 Task: Find a one-way flight from San Diego to Jackson for 9 passengers in economy class on May 2, using American Airlines, with 2 carry-on bags, a price limit of 300,000 INR, and a departure time between 1:00 PM and 2:00 PM.
Action: Mouse moved to (260, 337)
Screenshot: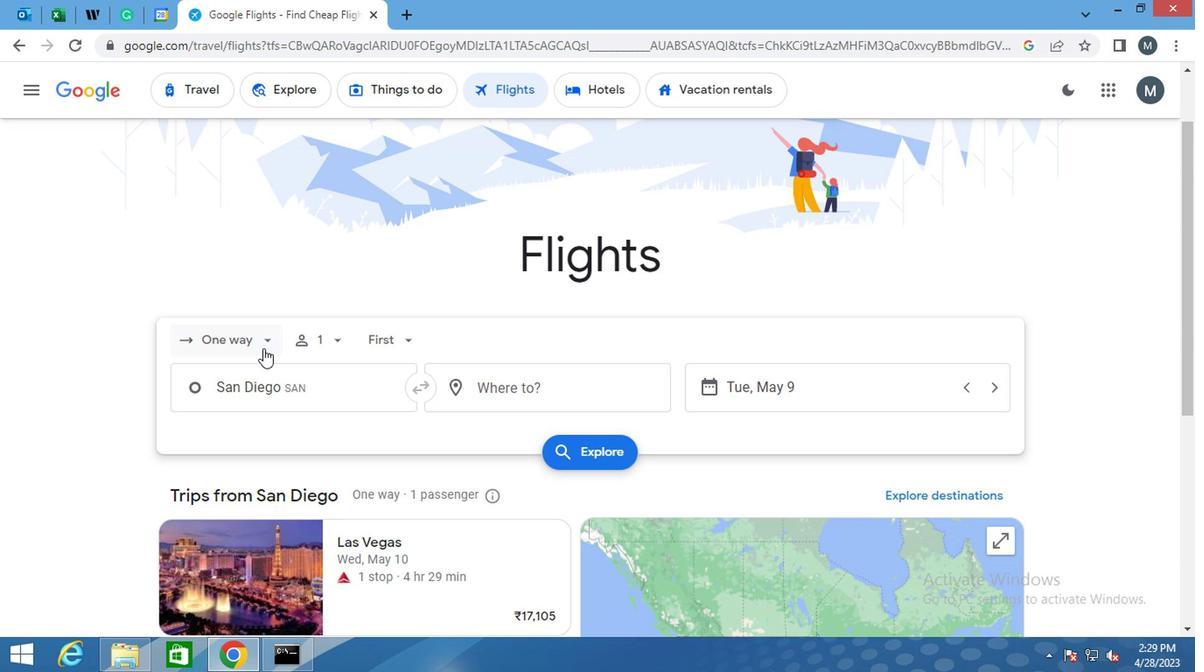 
Action: Mouse pressed left at (260, 337)
Screenshot: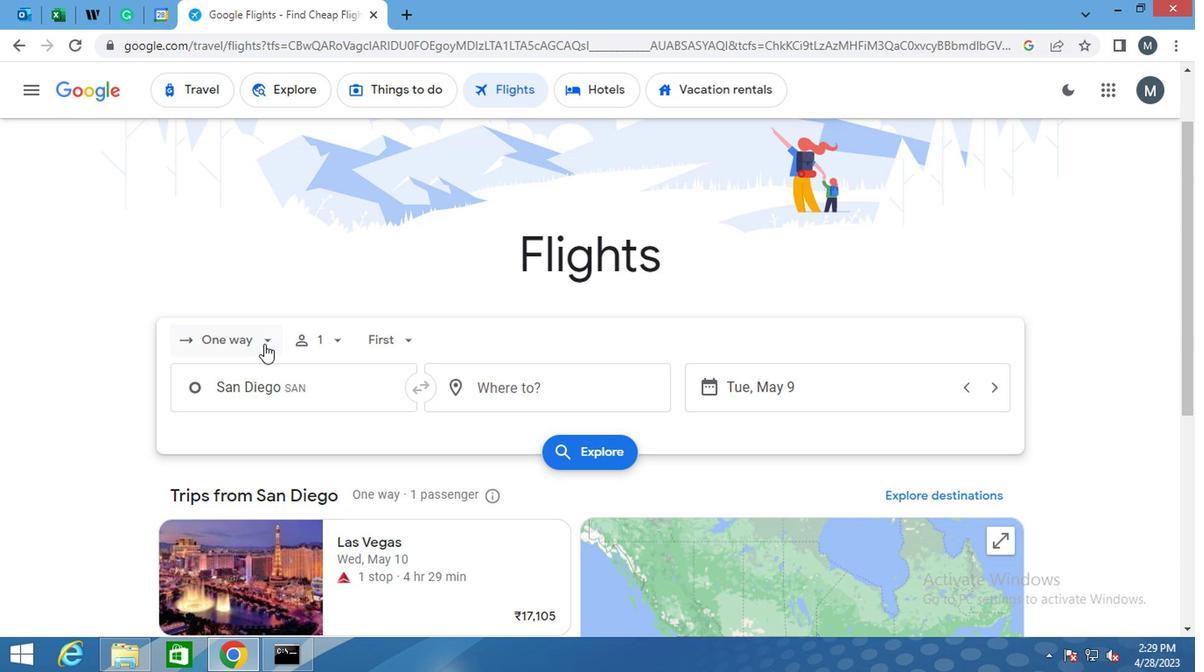 
Action: Mouse moved to (261, 411)
Screenshot: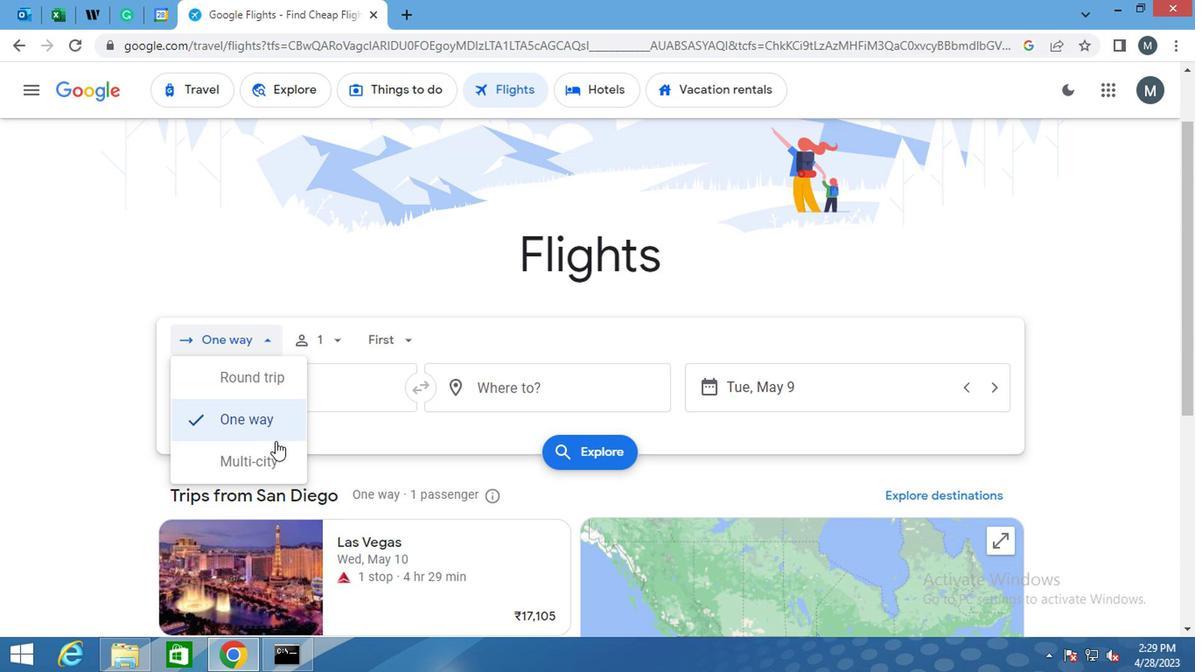 
Action: Mouse pressed left at (261, 411)
Screenshot: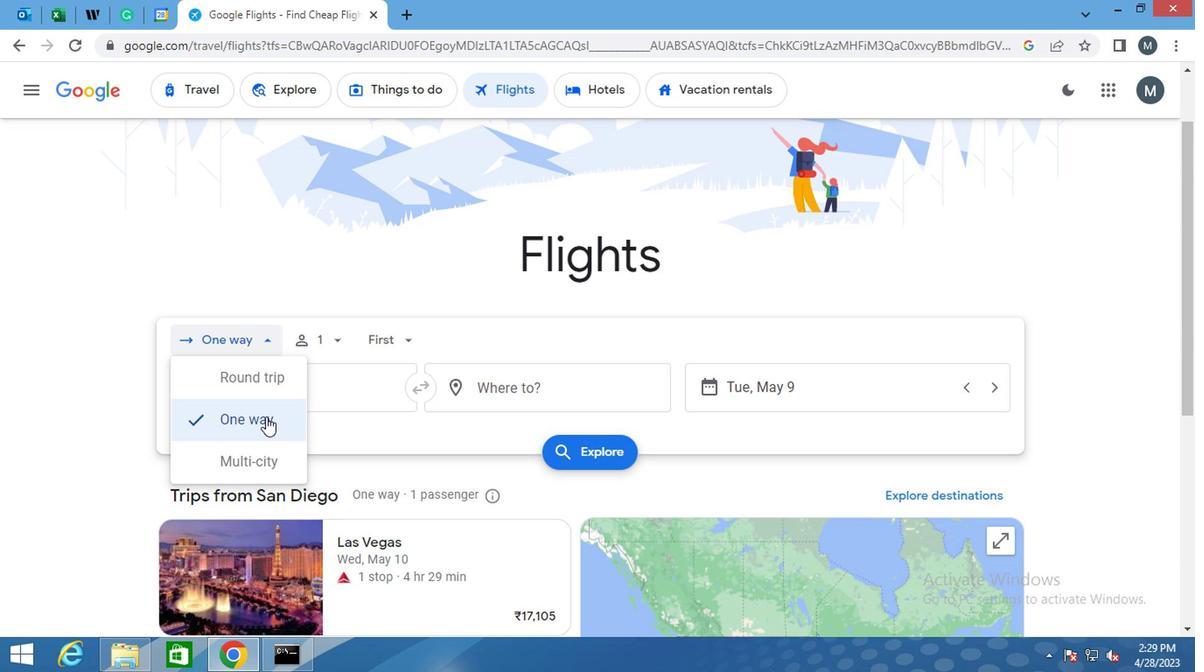 
Action: Mouse moved to (327, 341)
Screenshot: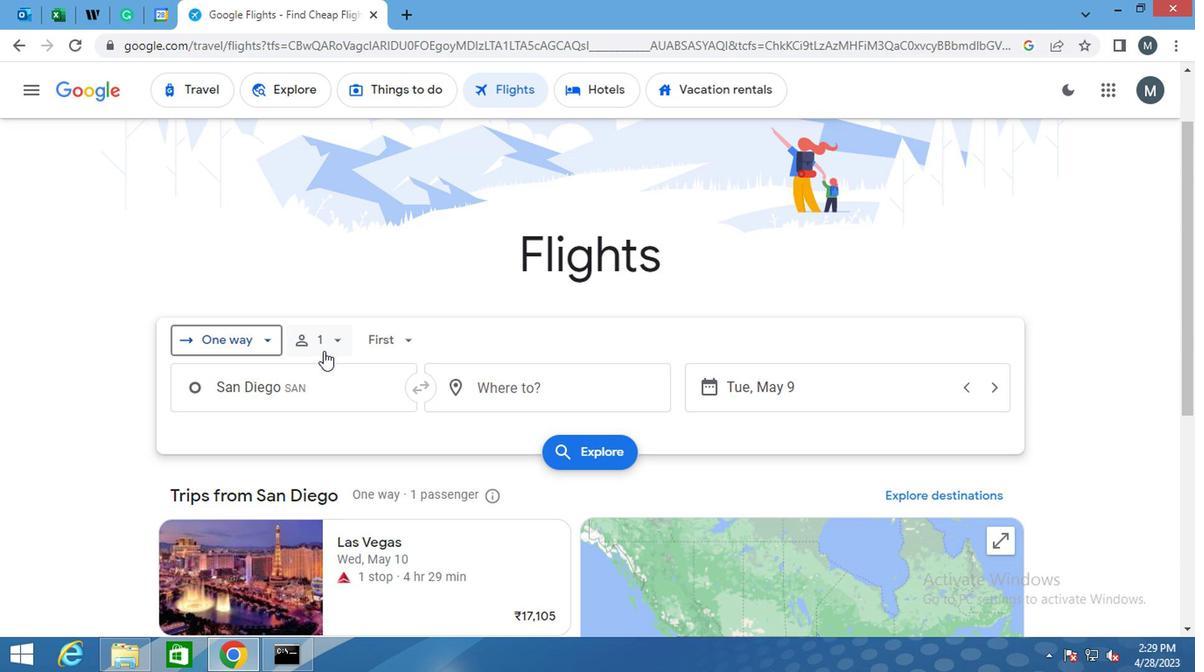 
Action: Mouse pressed left at (327, 341)
Screenshot: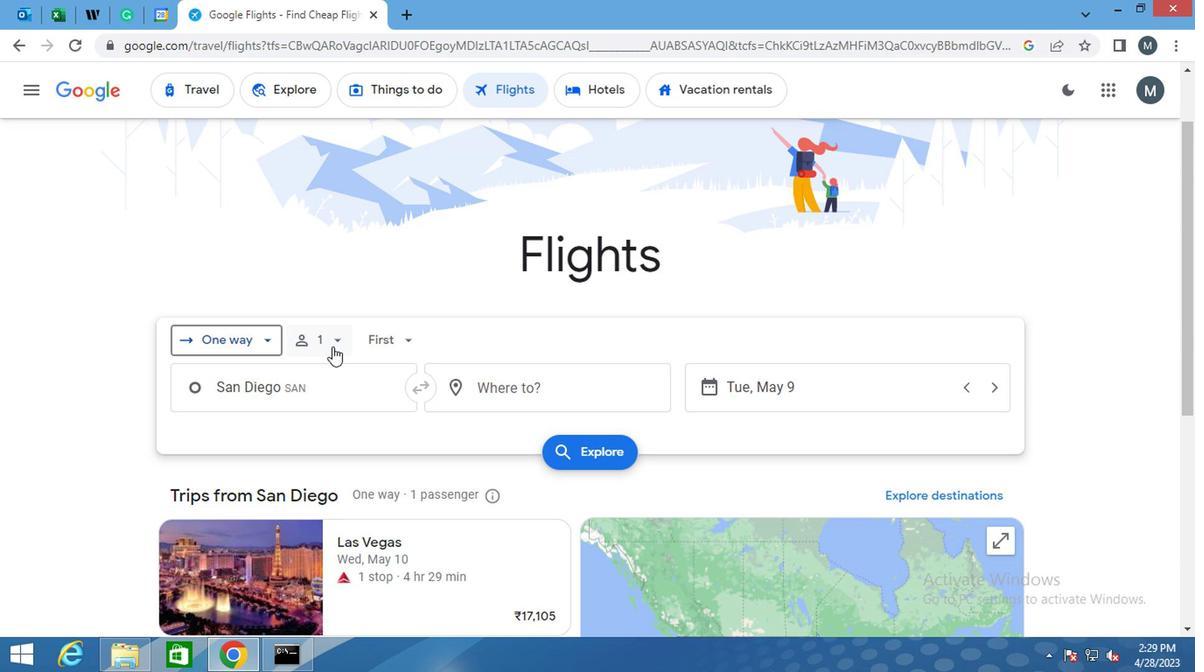 
Action: Mouse moved to (468, 379)
Screenshot: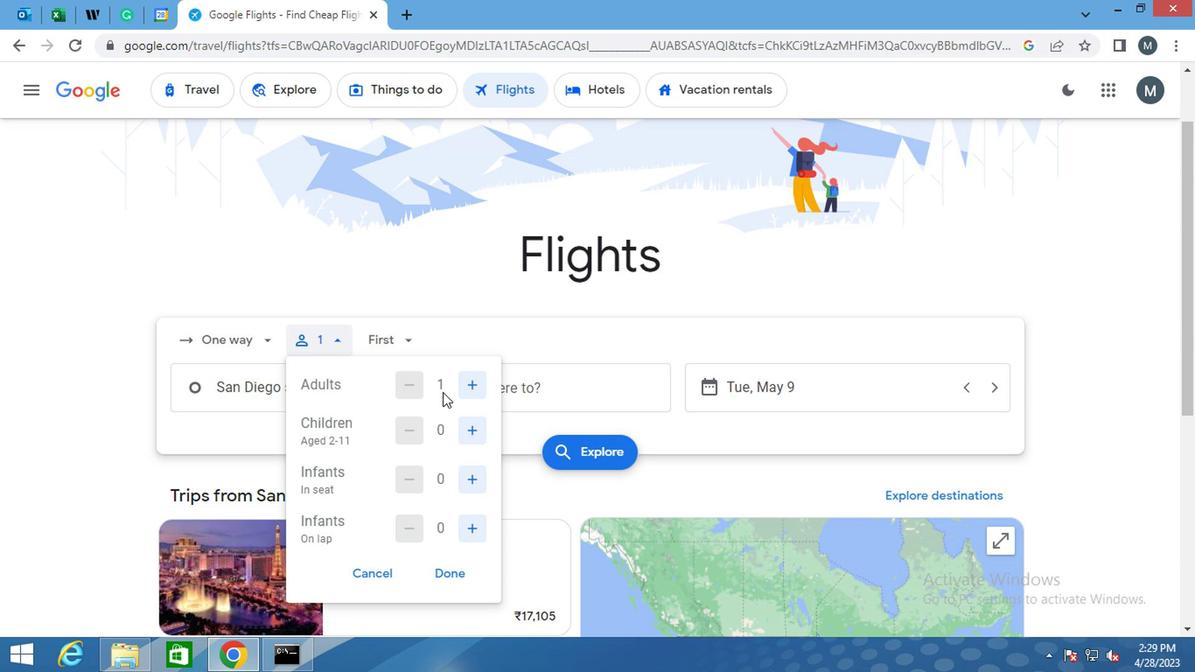 
Action: Mouse pressed left at (468, 379)
Screenshot: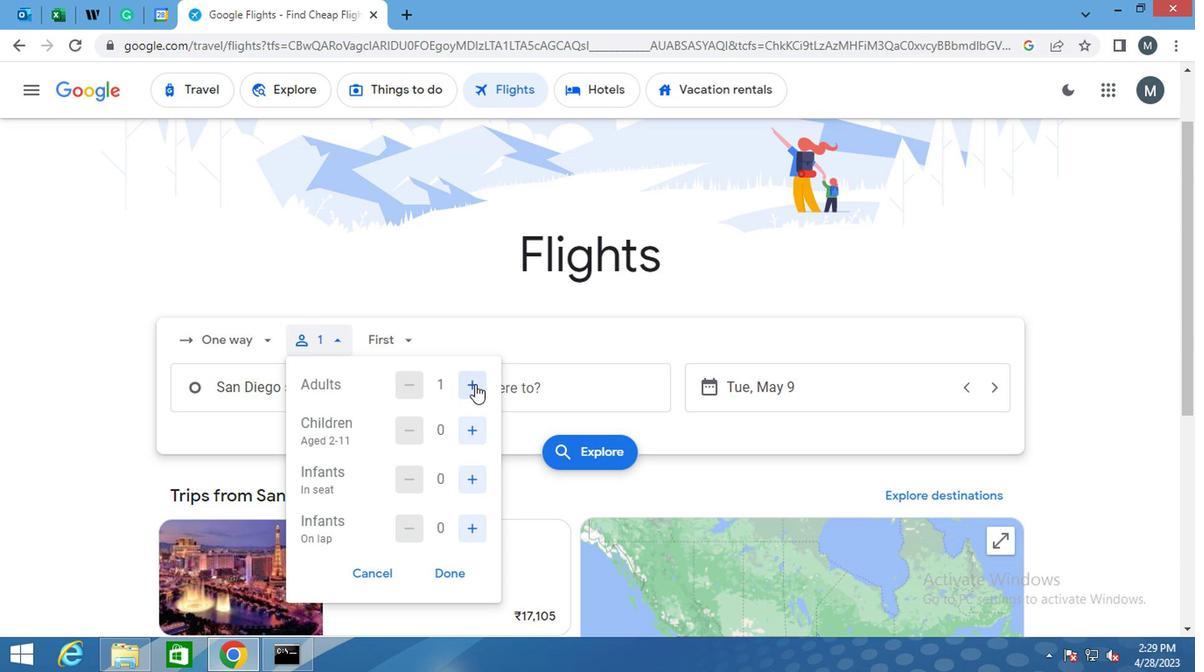 
Action: Mouse pressed left at (468, 379)
Screenshot: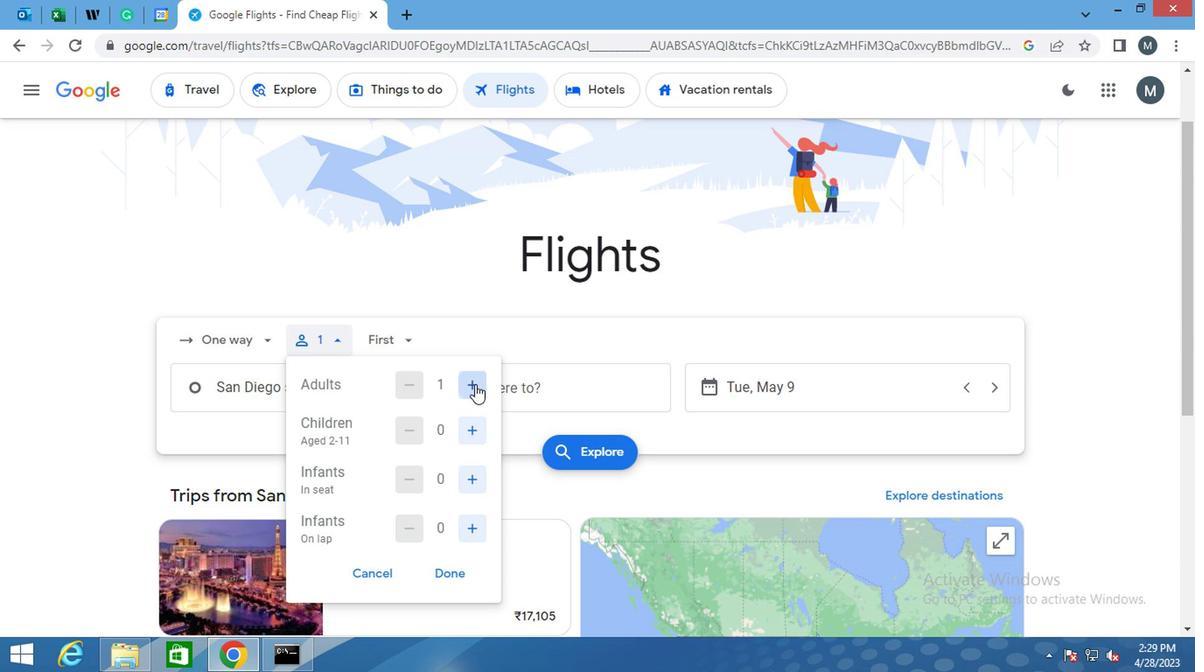 
Action: Mouse pressed left at (468, 379)
Screenshot: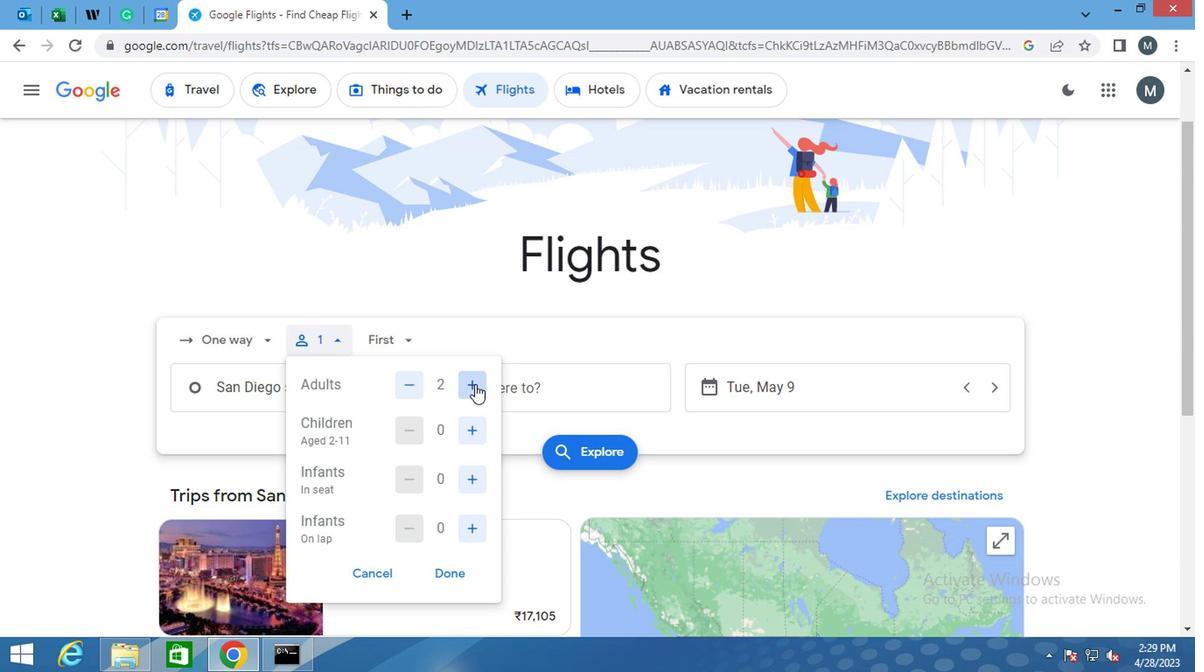 
Action: Mouse pressed left at (468, 379)
Screenshot: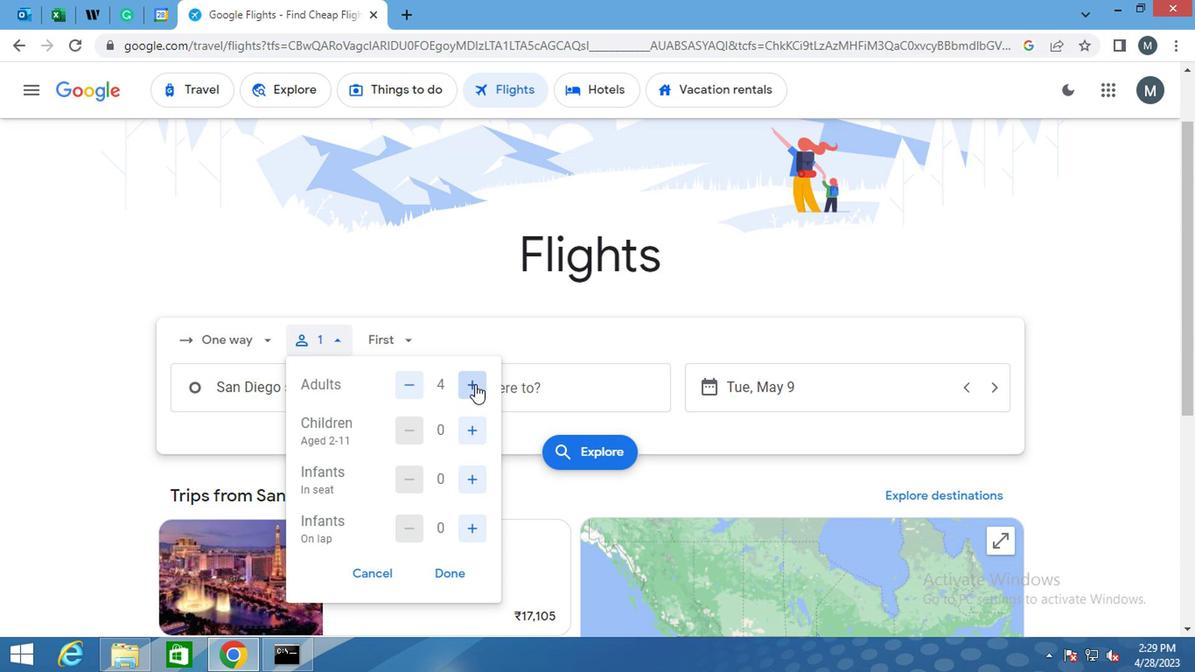 
Action: Mouse moved to (466, 432)
Screenshot: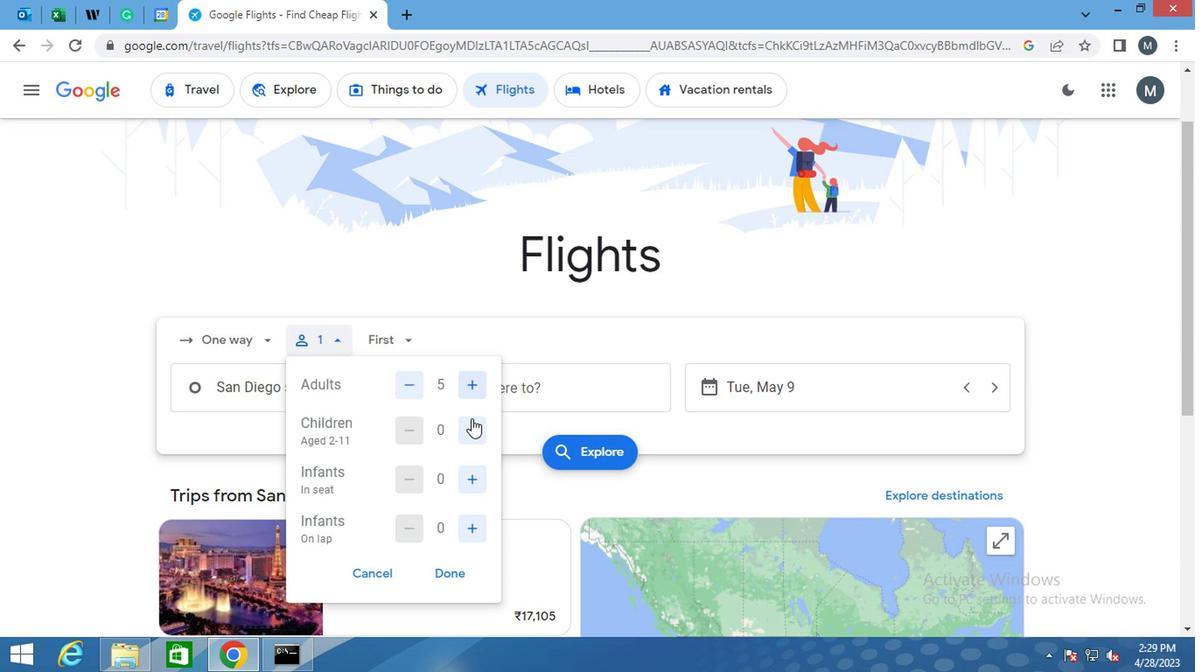 
Action: Mouse pressed left at (466, 432)
Screenshot: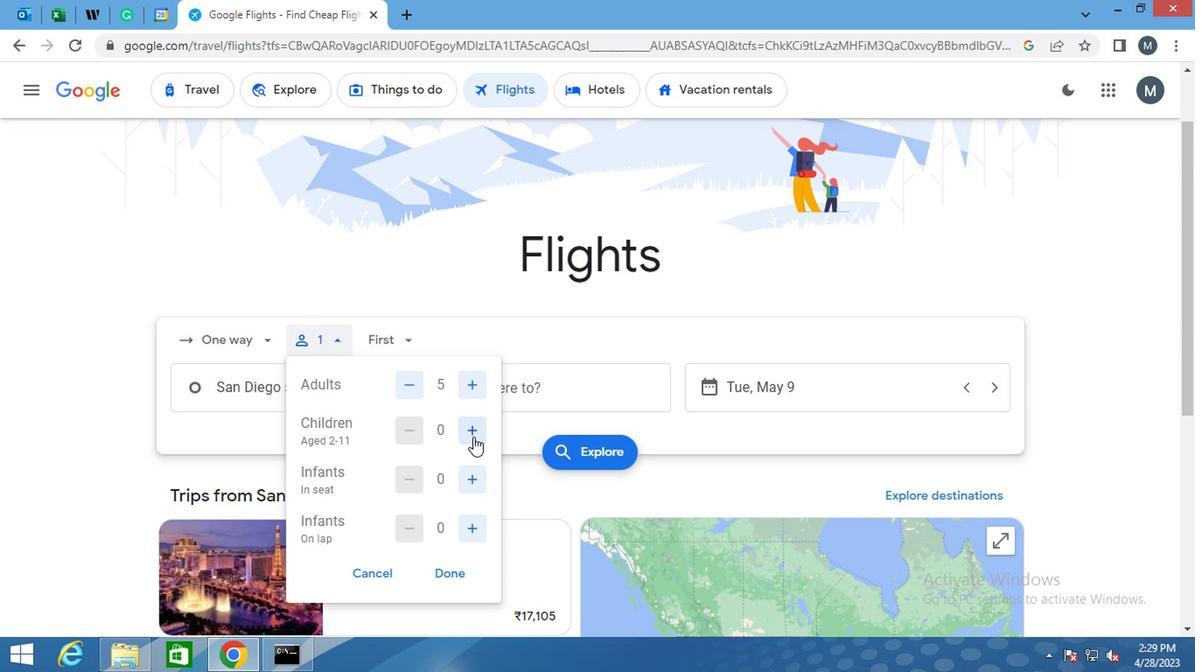 
Action: Mouse pressed left at (466, 432)
Screenshot: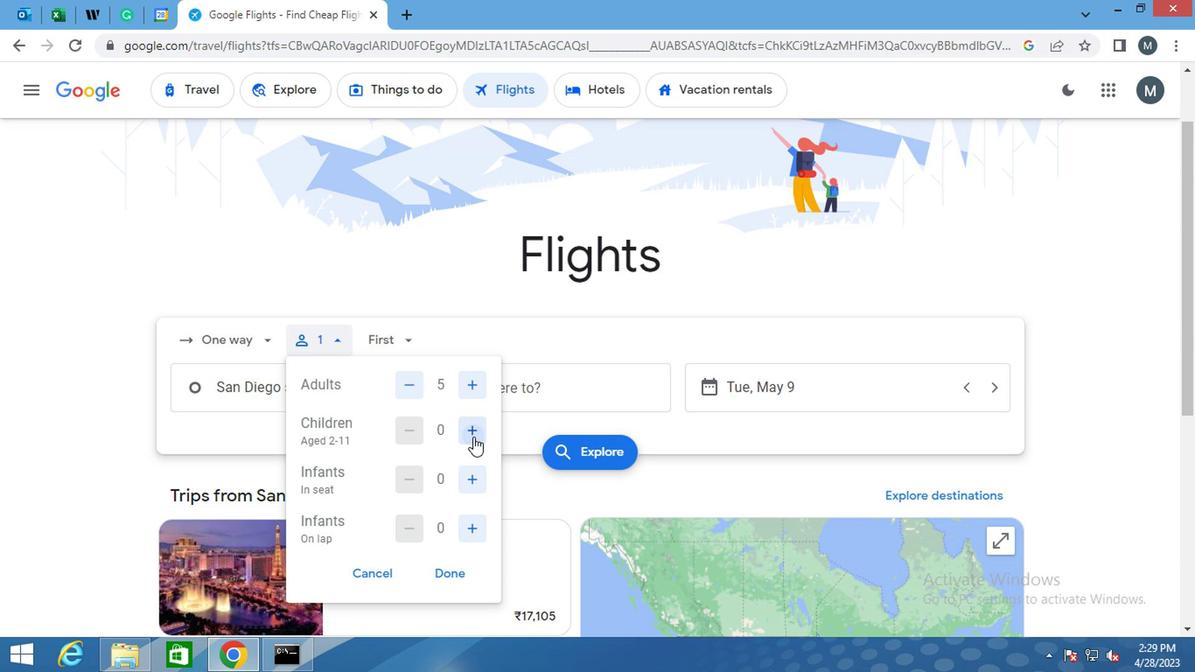 
Action: Mouse moved to (468, 481)
Screenshot: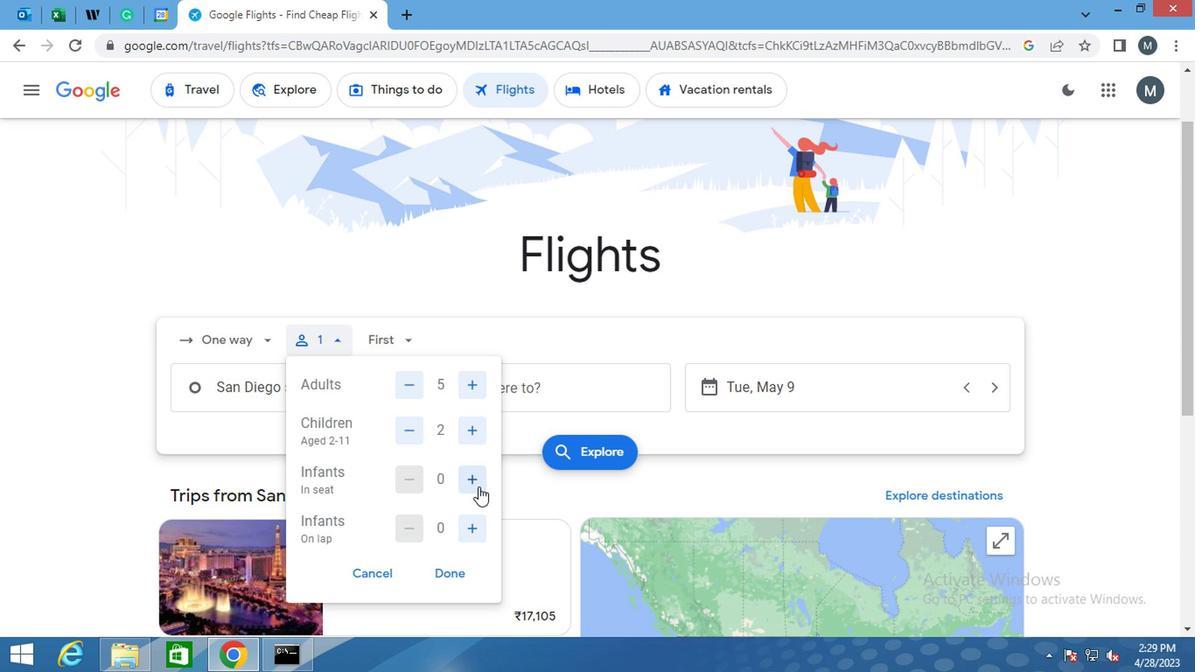 
Action: Mouse pressed left at (468, 481)
Screenshot: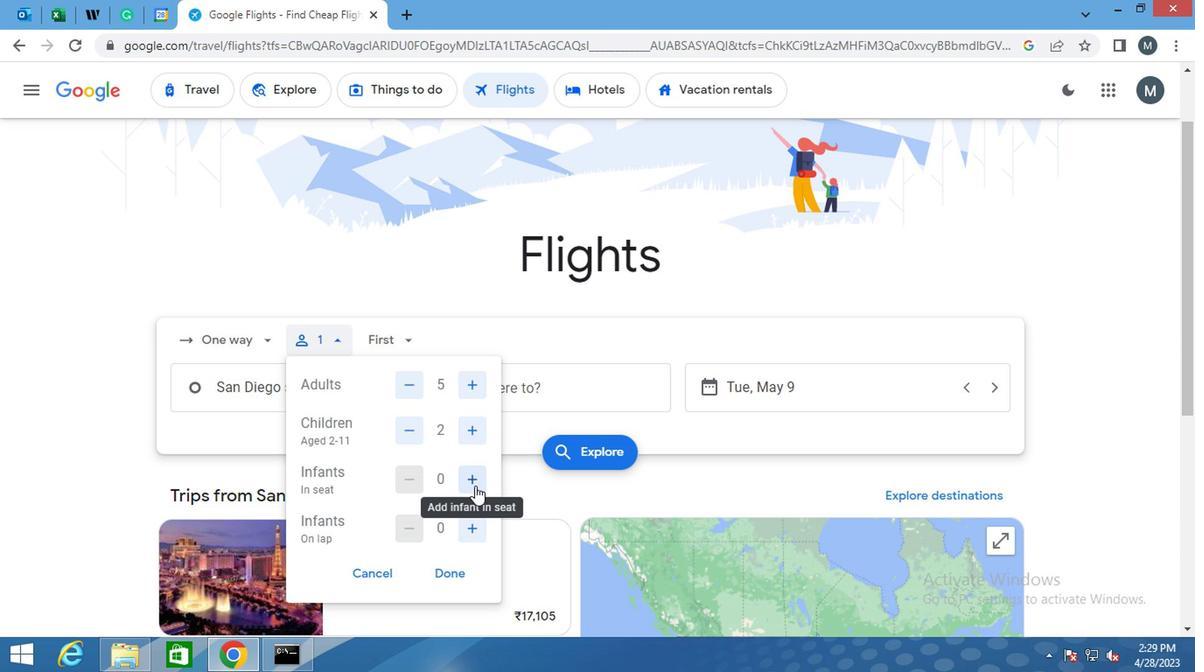 
Action: Mouse pressed left at (468, 481)
Screenshot: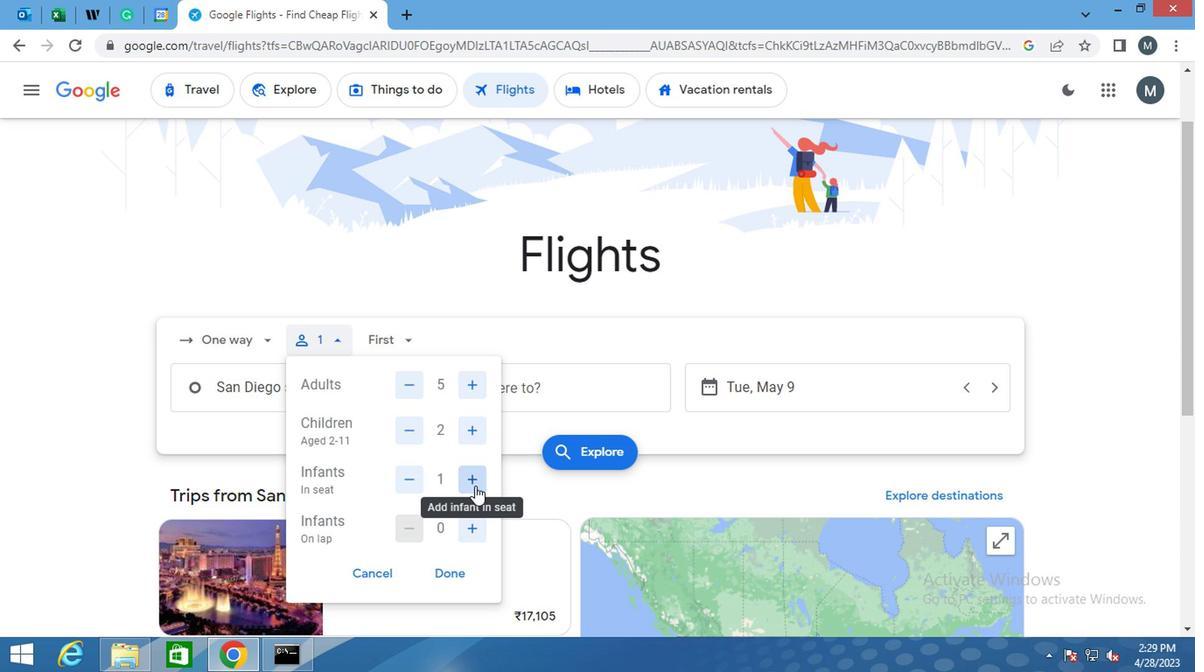 
Action: Mouse moved to (404, 474)
Screenshot: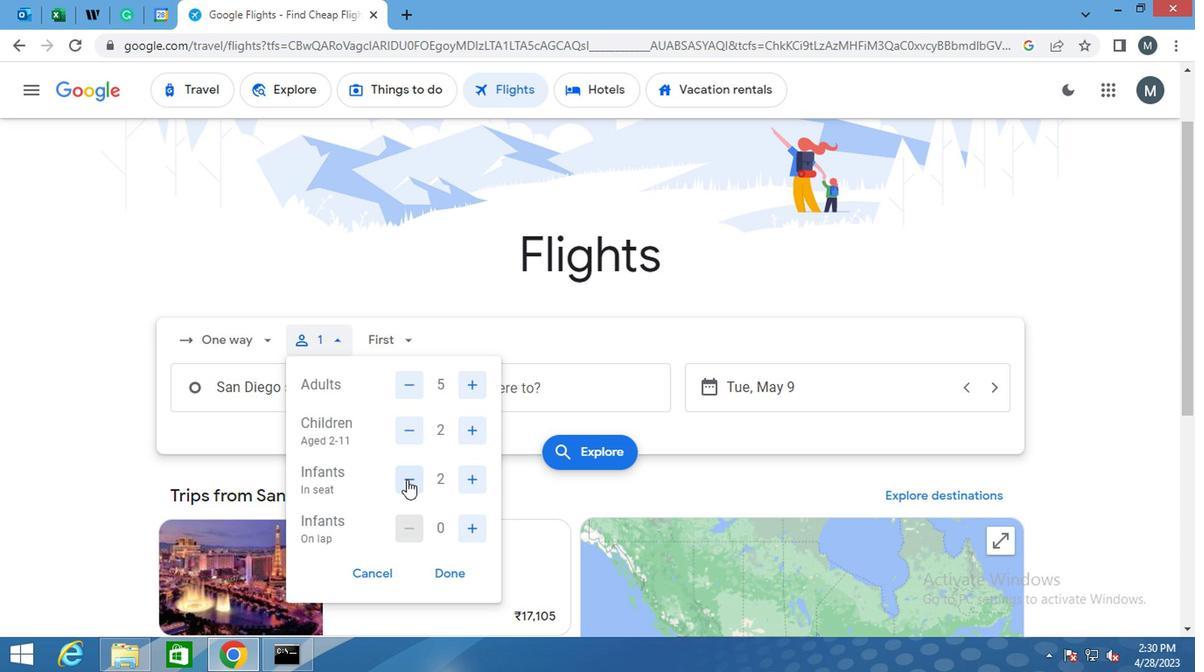 
Action: Mouse pressed left at (404, 474)
Screenshot: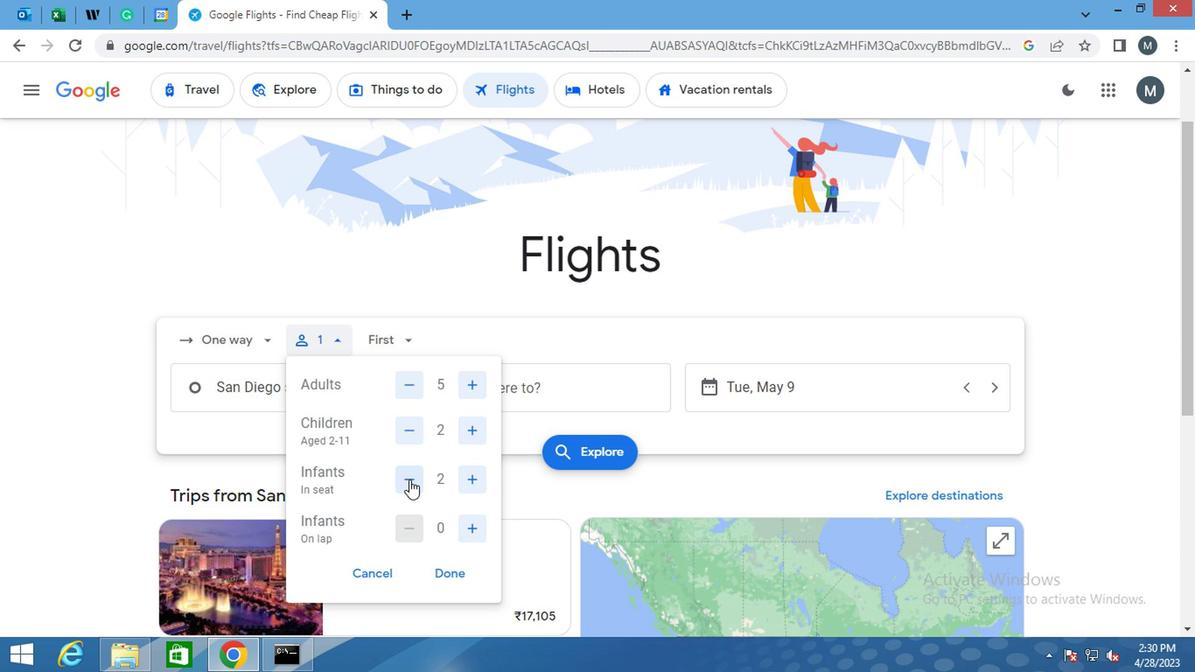 
Action: Mouse moved to (473, 519)
Screenshot: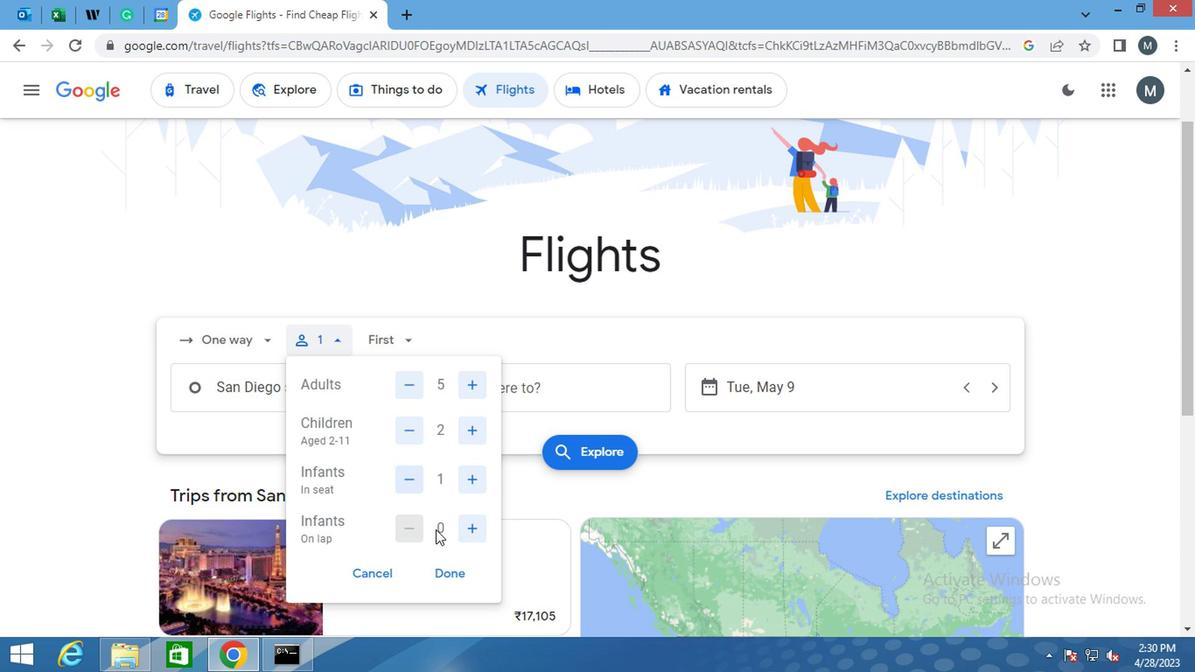 
Action: Mouse pressed left at (473, 519)
Screenshot: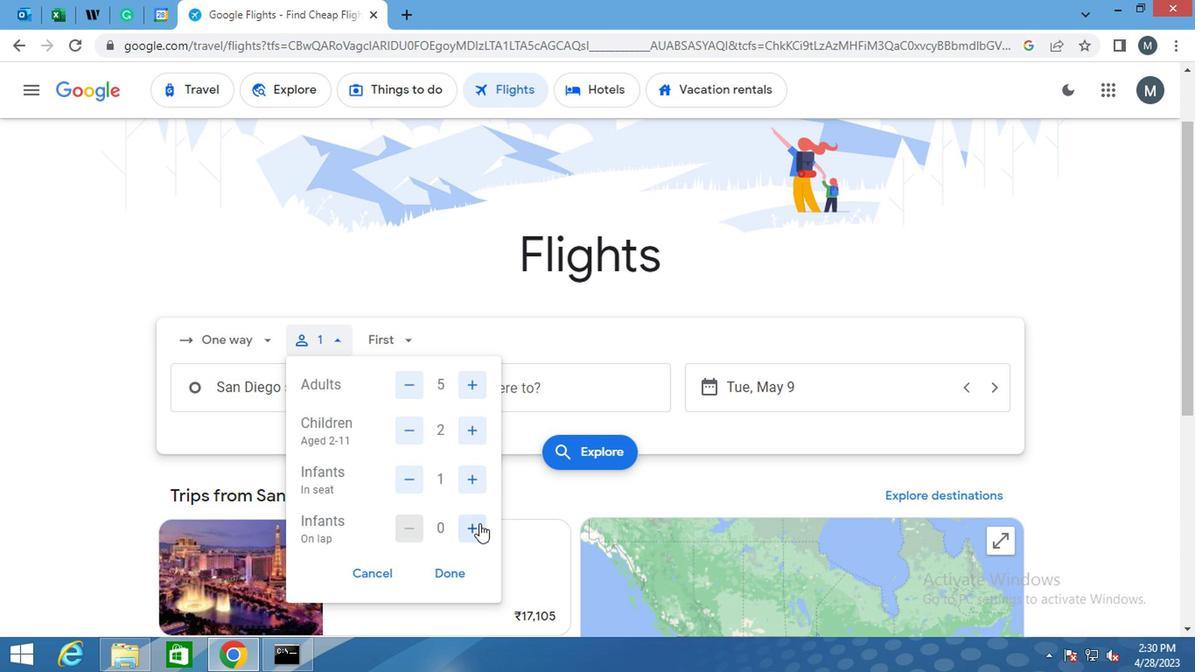 
Action: Mouse pressed left at (473, 519)
Screenshot: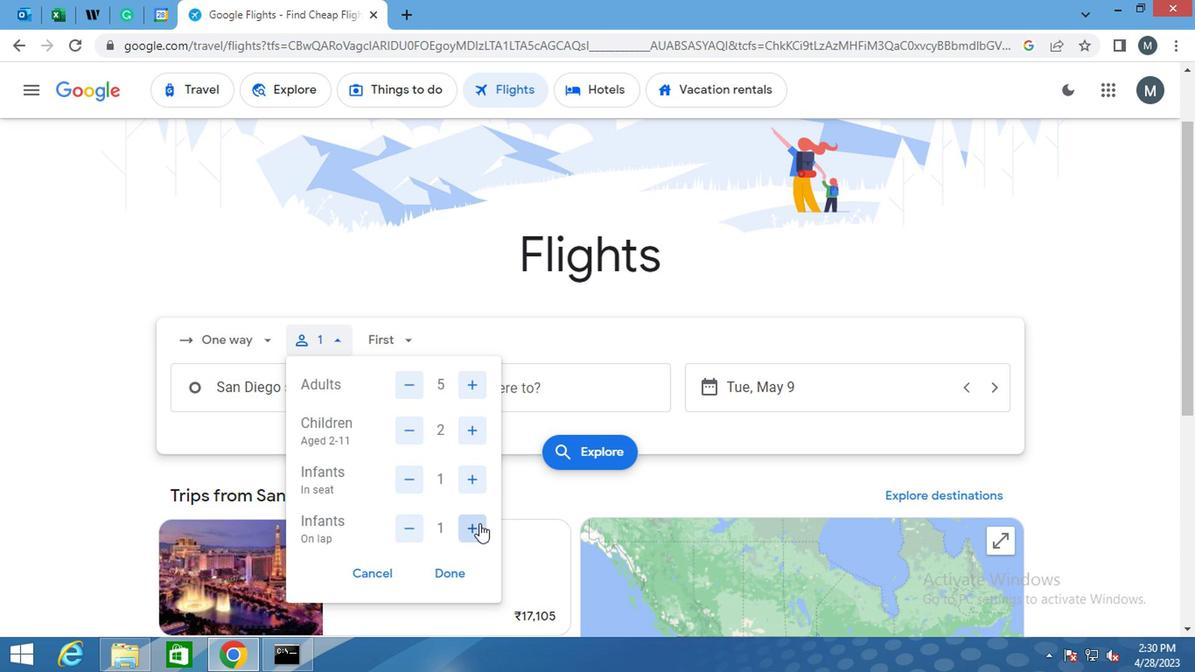 
Action: Mouse moved to (413, 526)
Screenshot: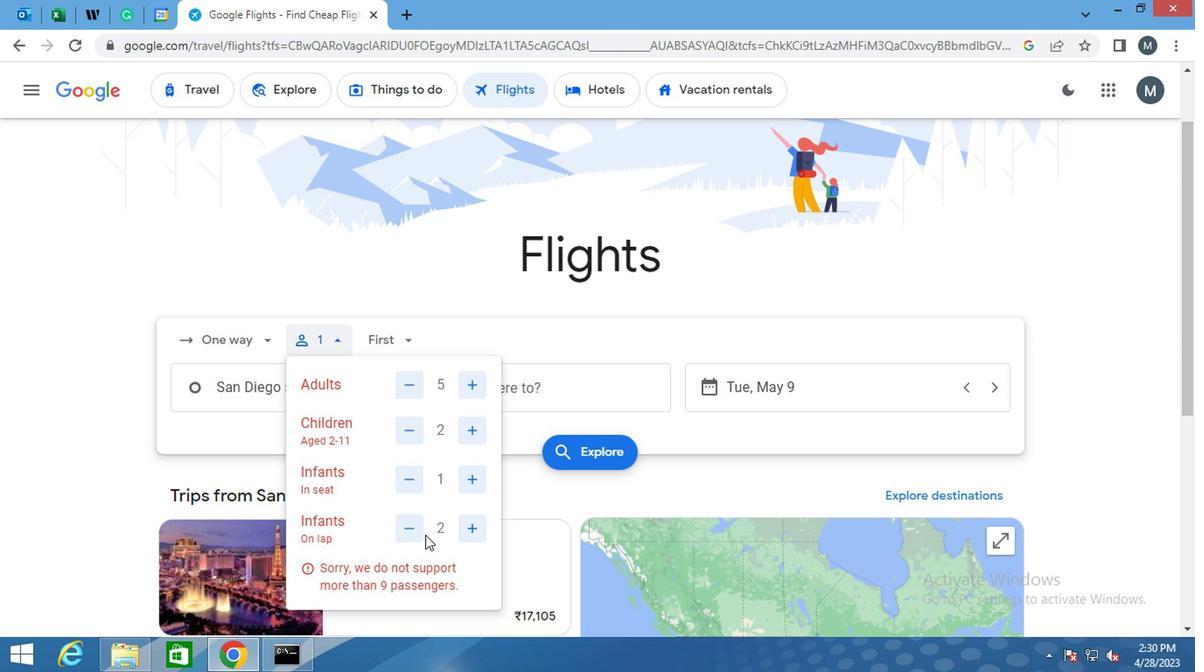 
Action: Mouse pressed left at (413, 526)
Screenshot: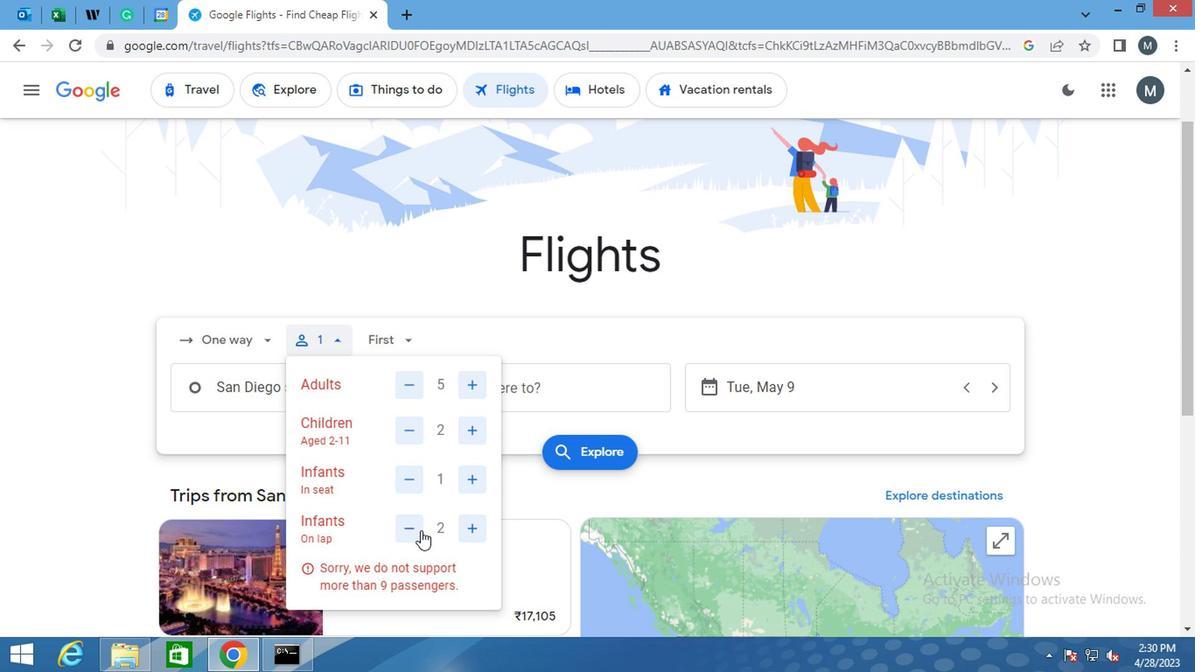 
Action: Mouse moved to (441, 576)
Screenshot: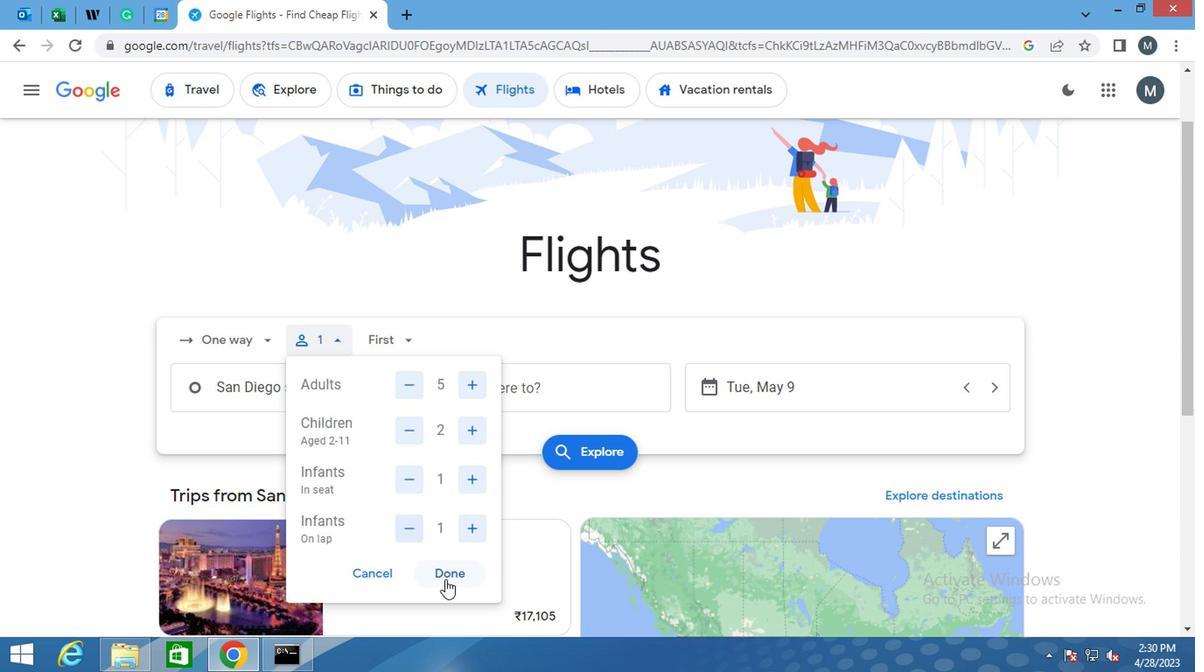 
Action: Mouse pressed left at (441, 576)
Screenshot: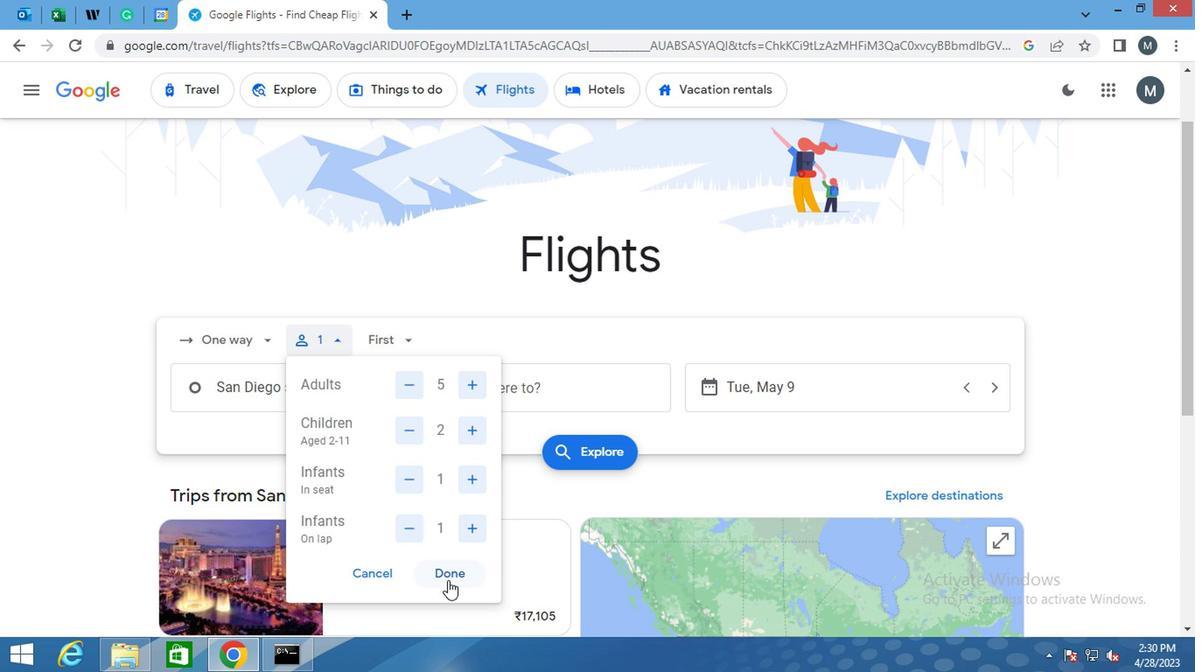 
Action: Mouse moved to (311, 384)
Screenshot: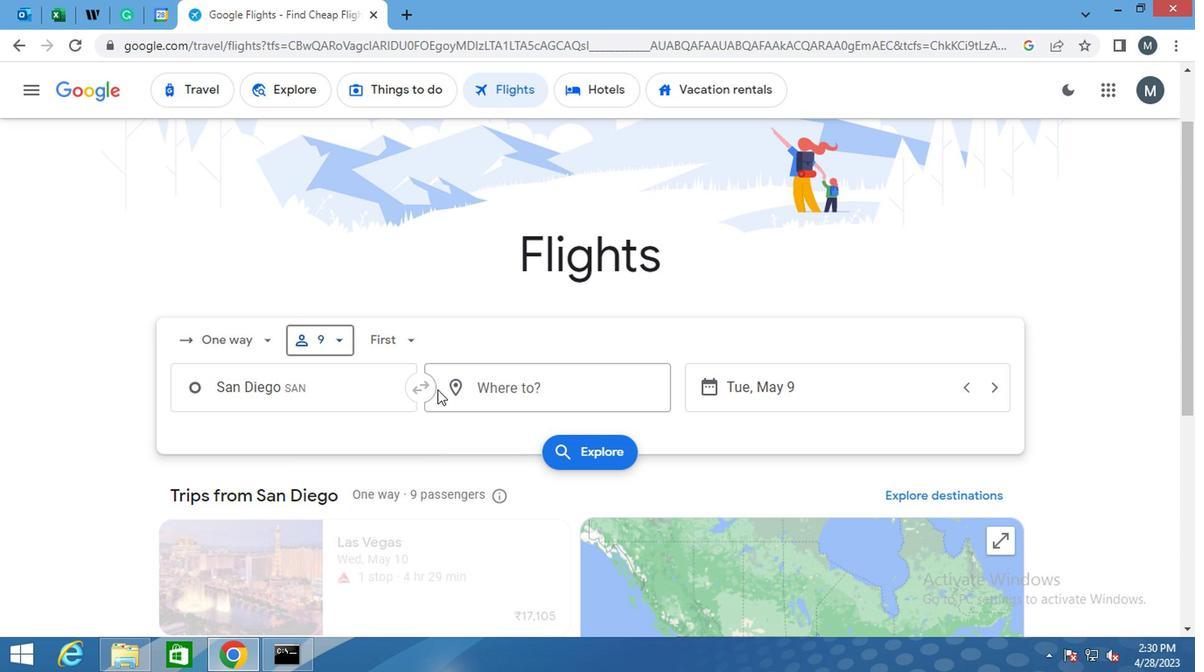 
Action: Mouse pressed left at (311, 384)
Screenshot: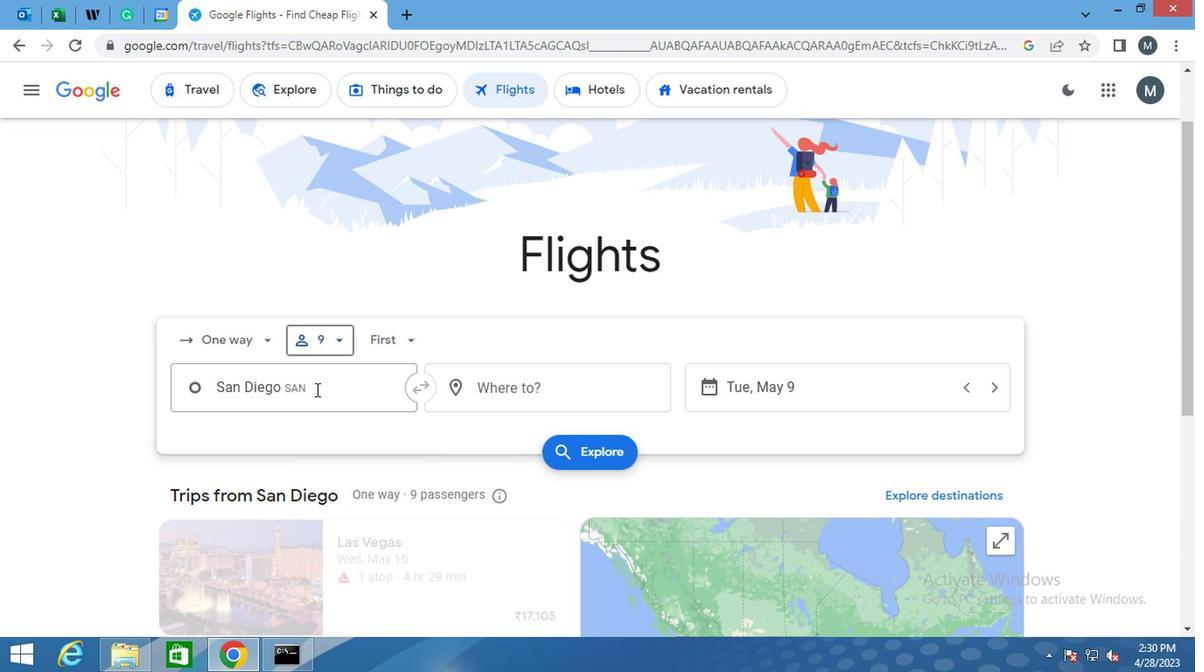 
Action: Mouse moved to (407, 341)
Screenshot: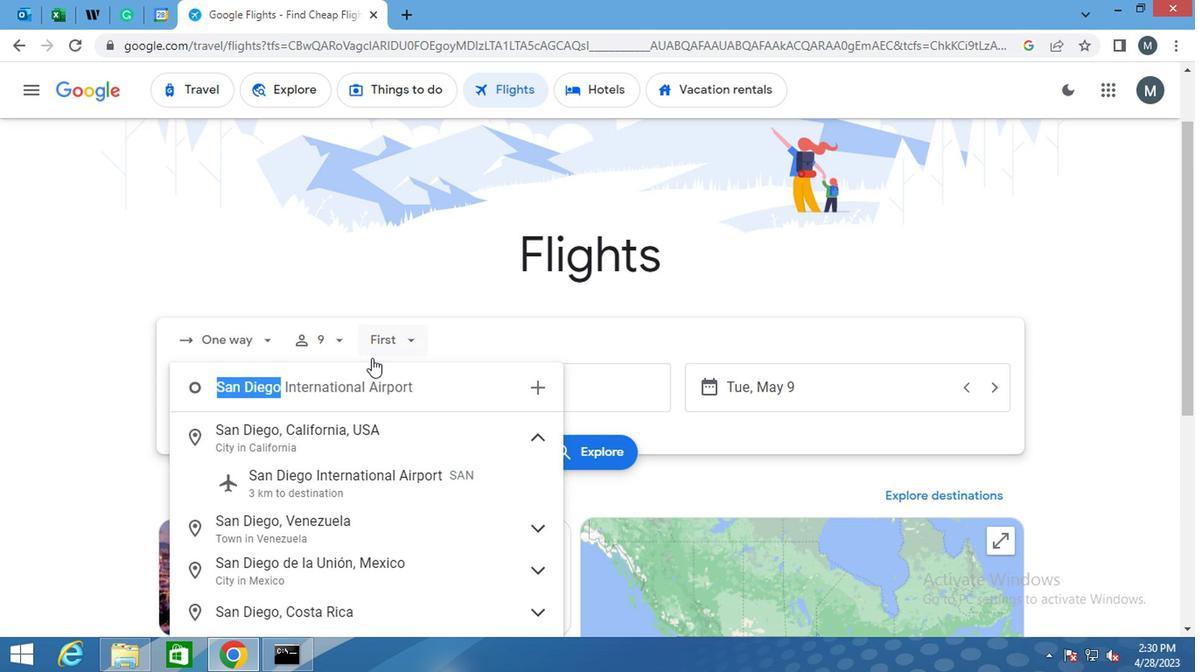 
Action: Mouse pressed left at (407, 341)
Screenshot: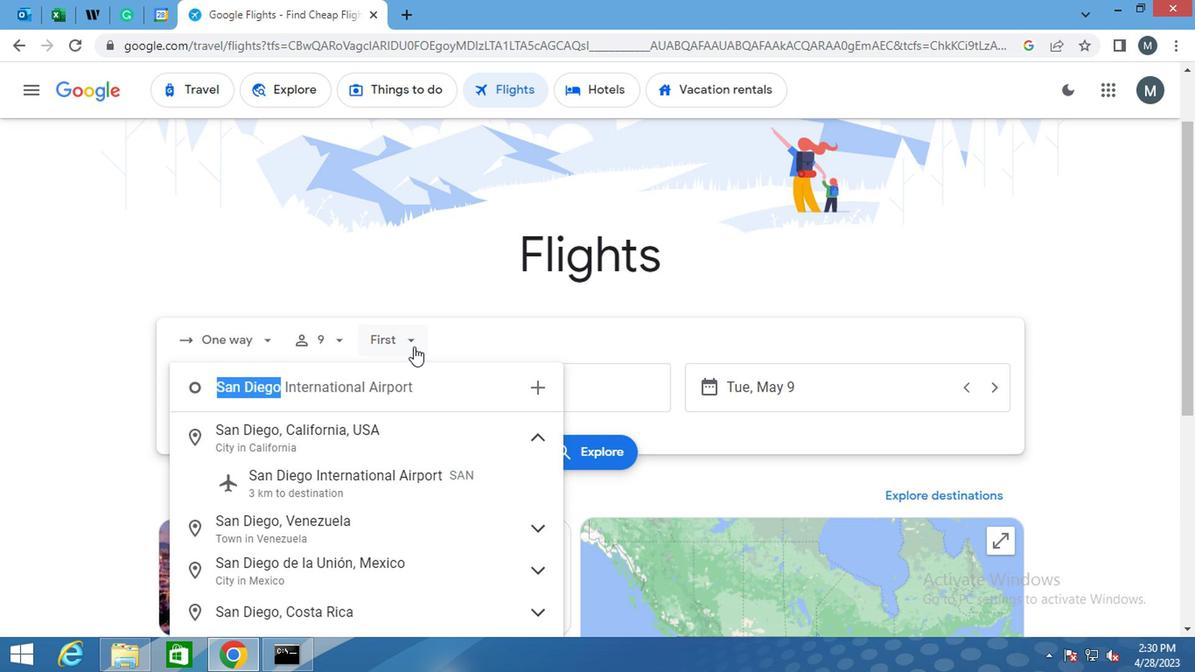 
Action: Mouse moved to (428, 384)
Screenshot: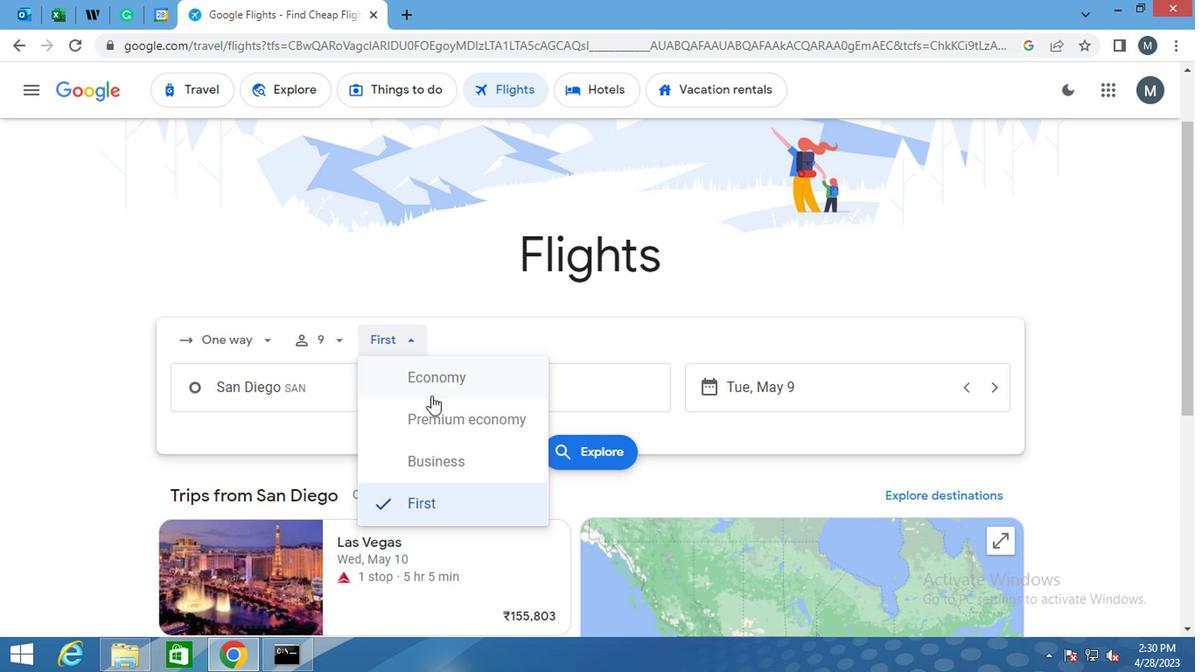 
Action: Mouse pressed left at (428, 384)
Screenshot: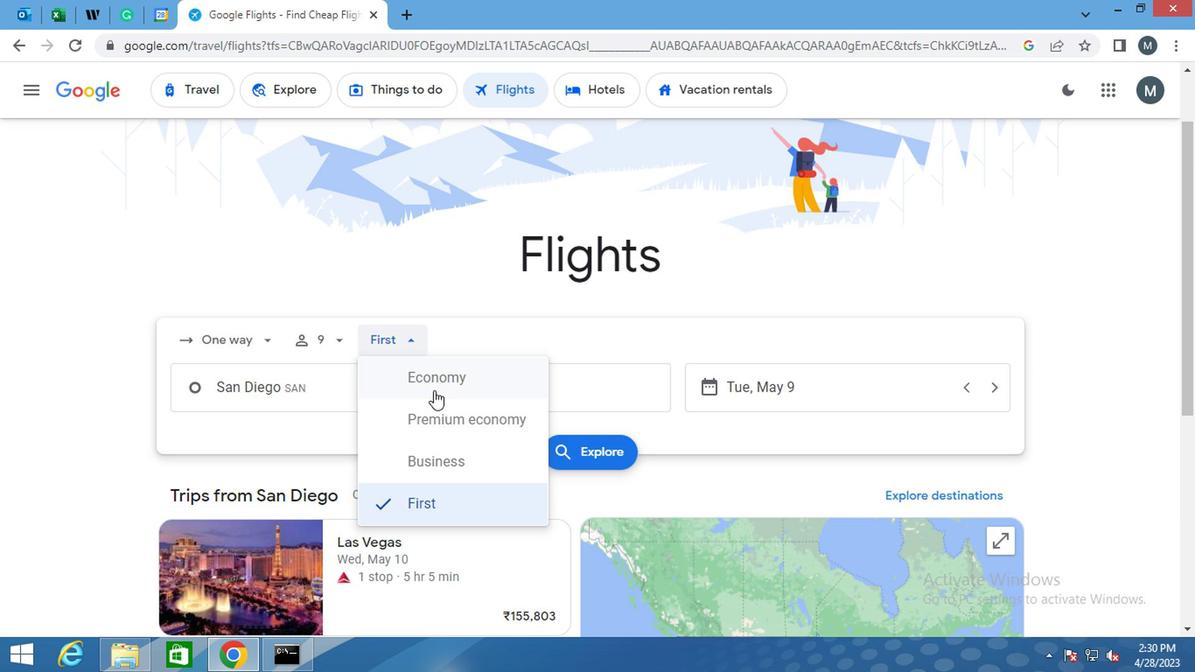 
Action: Mouse moved to (302, 396)
Screenshot: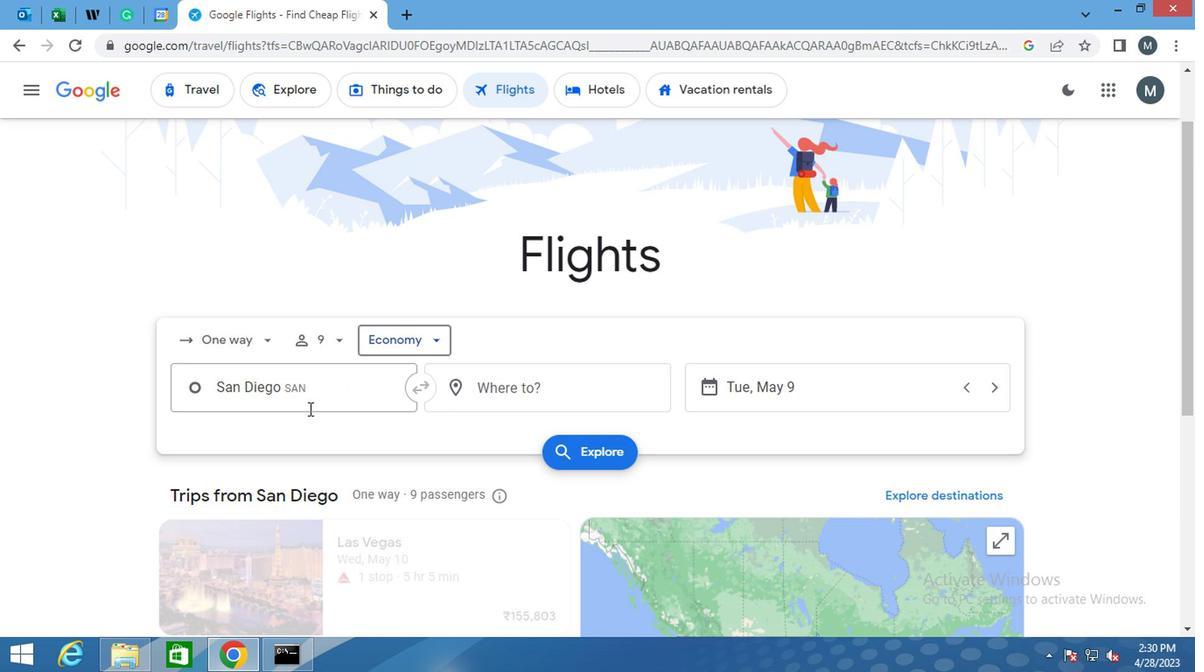 
Action: Mouse pressed left at (302, 396)
Screenshot: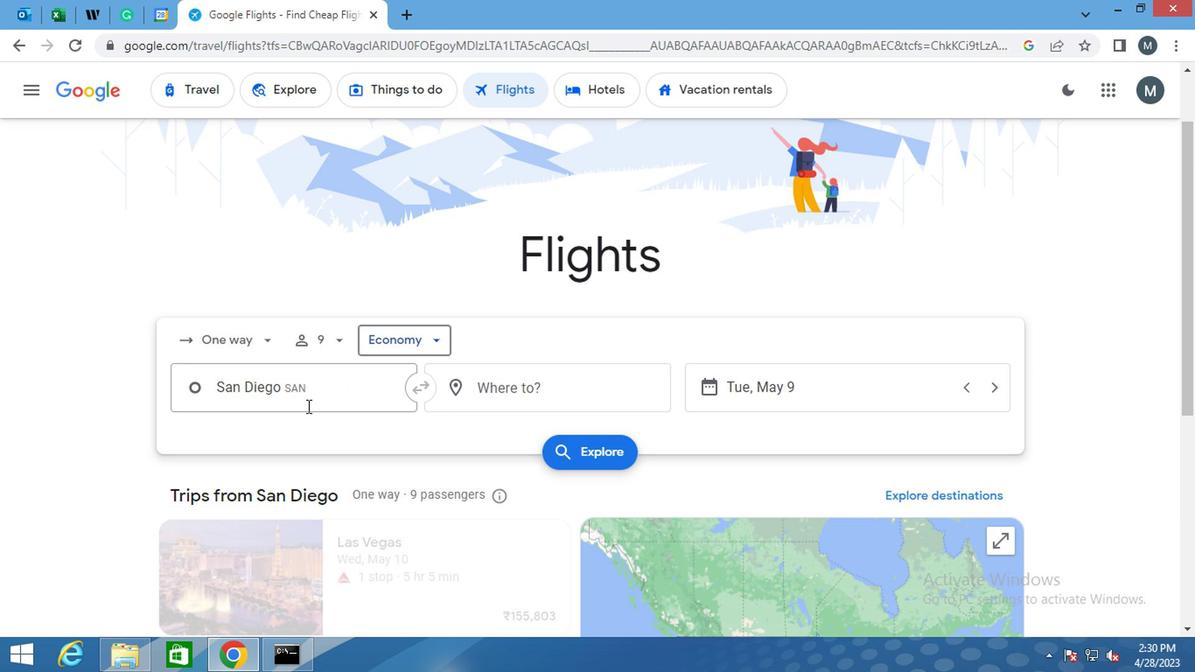 
Action: Mouse moved to (323, 478)
Screenshot: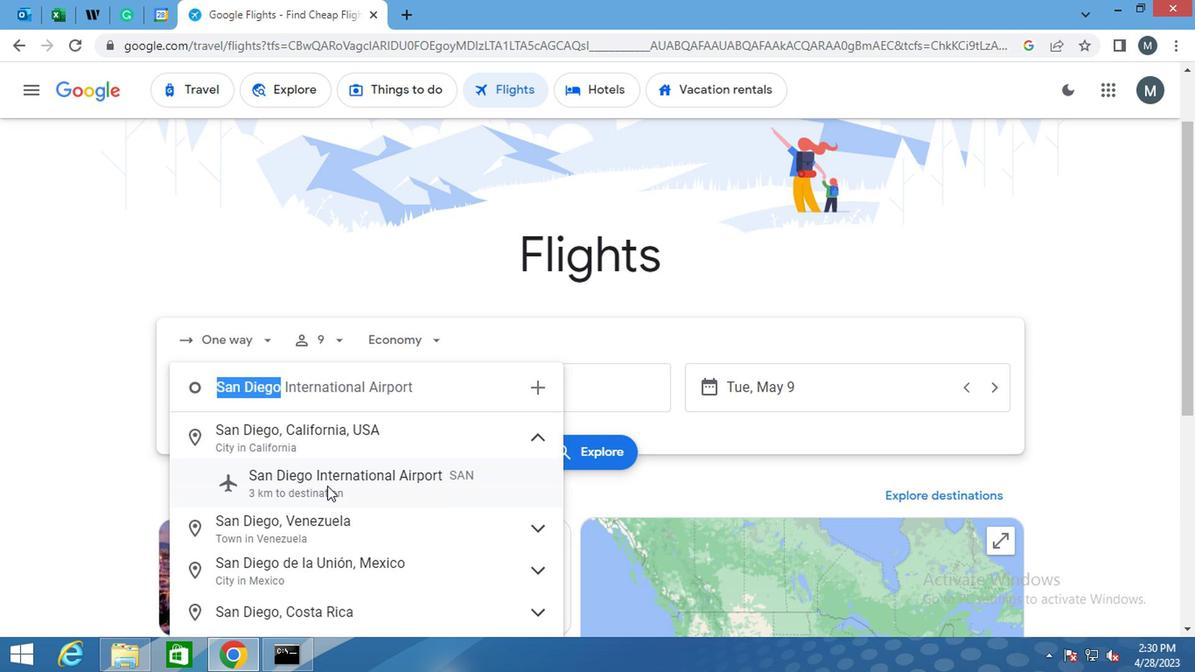 
Action: Mouse pressed left at (323, 478)
Screenshot: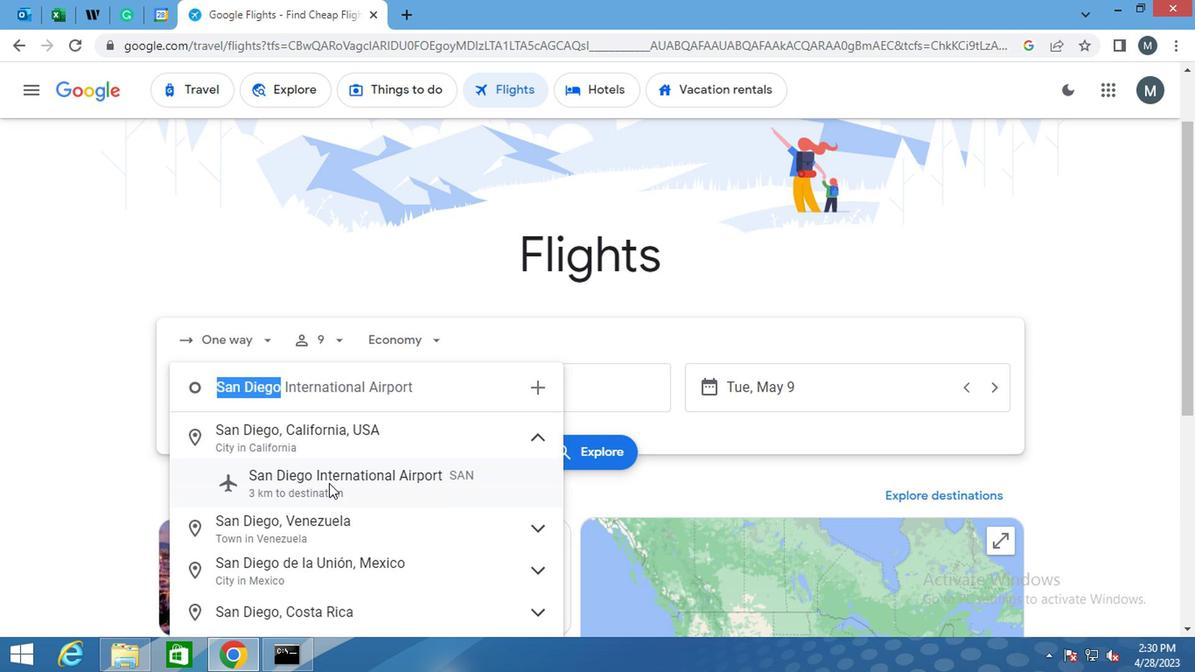 
Action: Mouse moved to (499, 391)
Screenshot: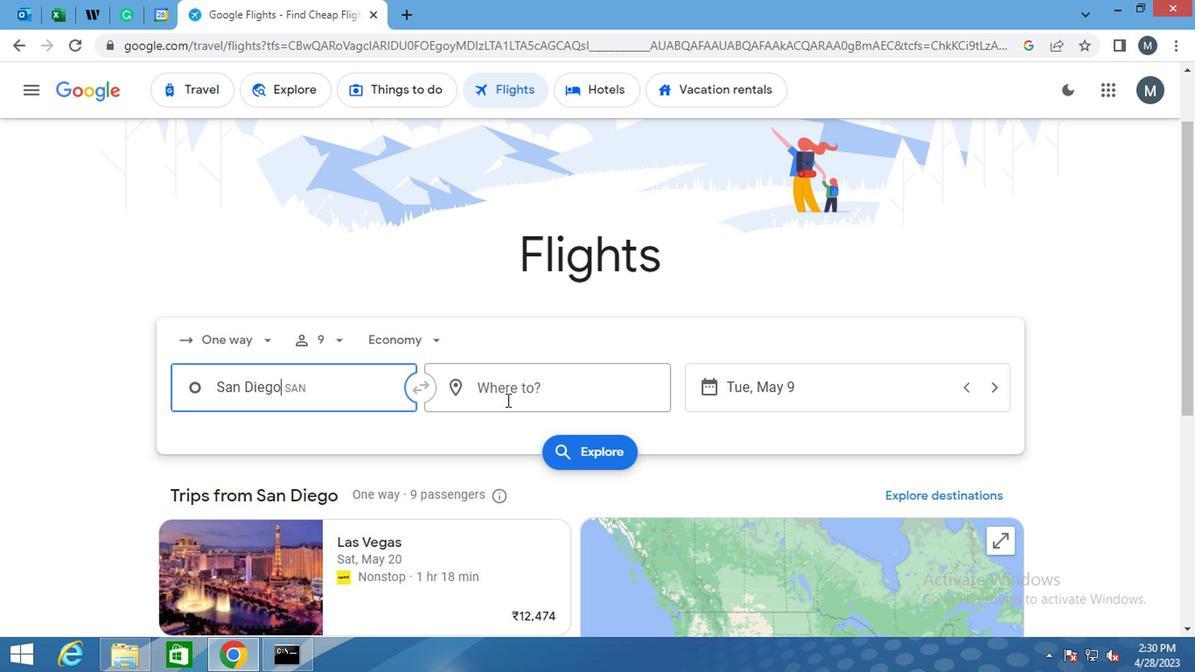 
Action: Mouse pressed left at (499, 391)
Screenshot: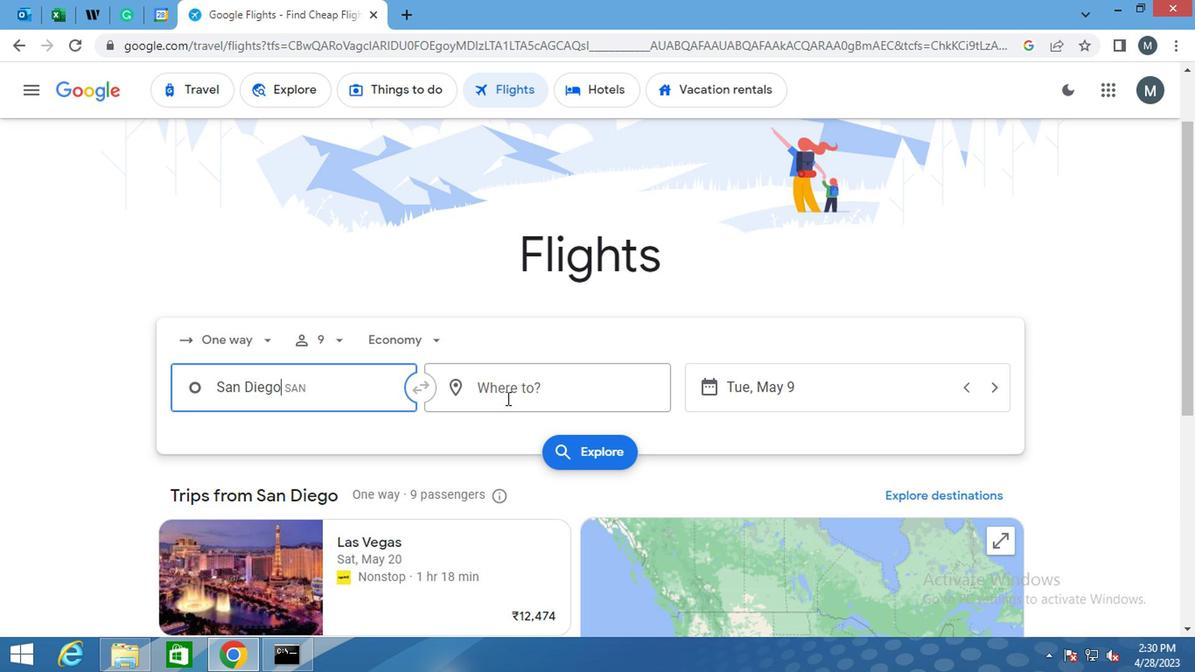 
Action: Mouse moved to (498, 391)
Screenshot: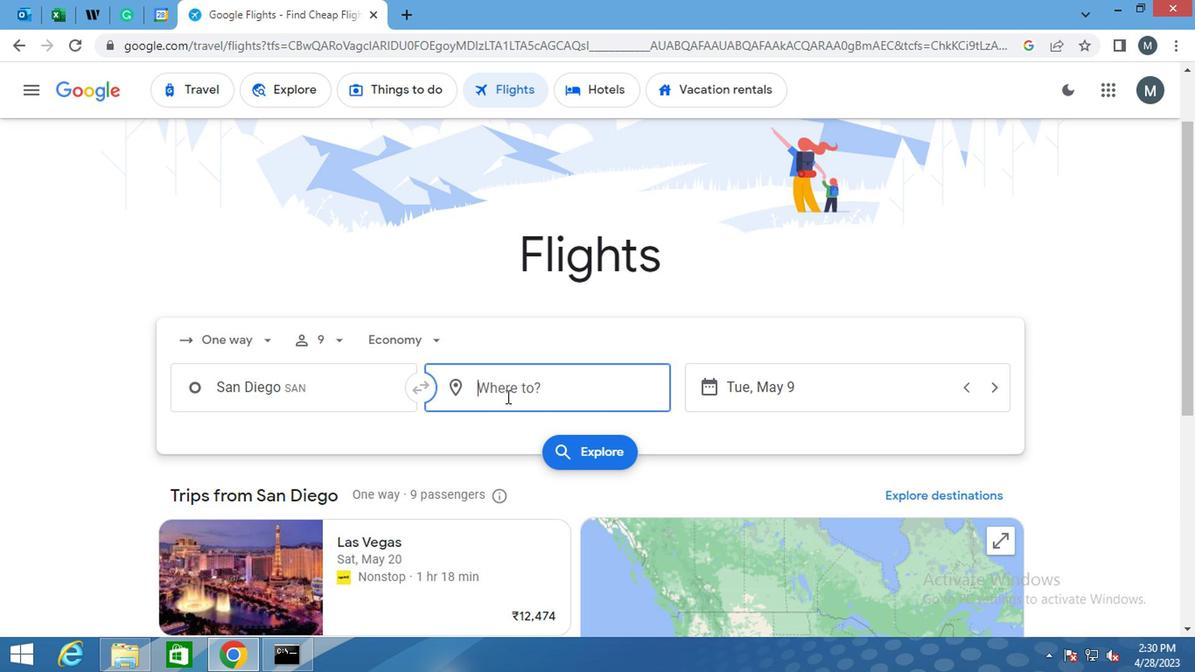 
Action: Key pressed <Key.shift>JACKSON<Key.space>HOLE
Screenshot: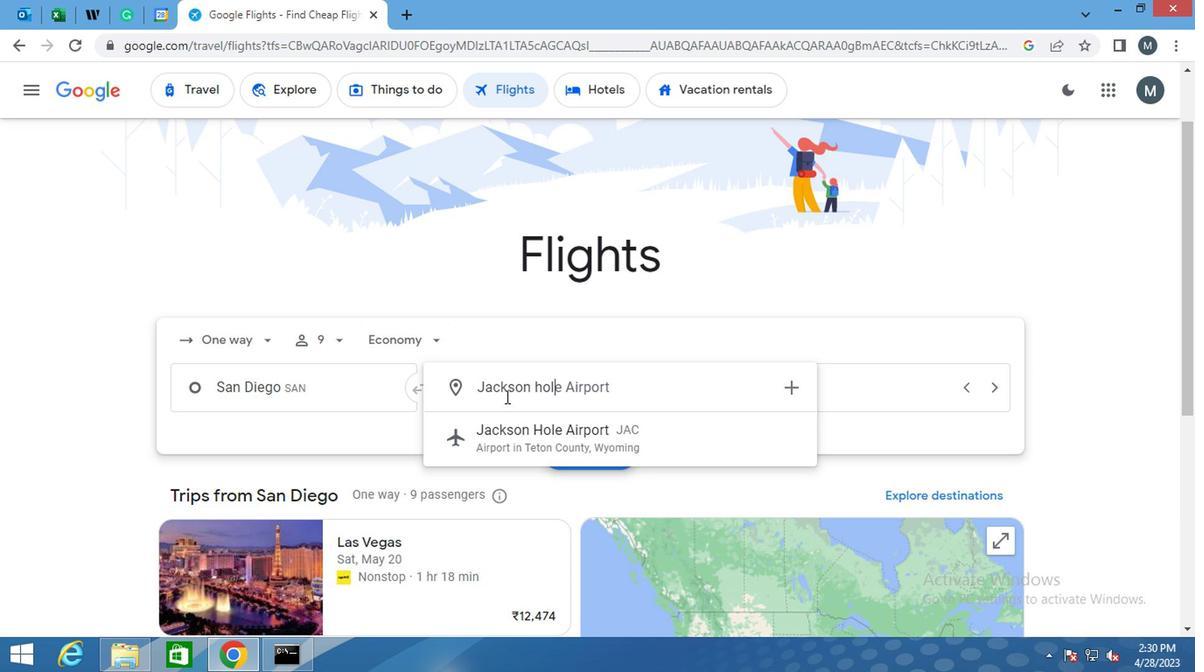 
Action: Mouse moved to (531, 440)
Screenshot: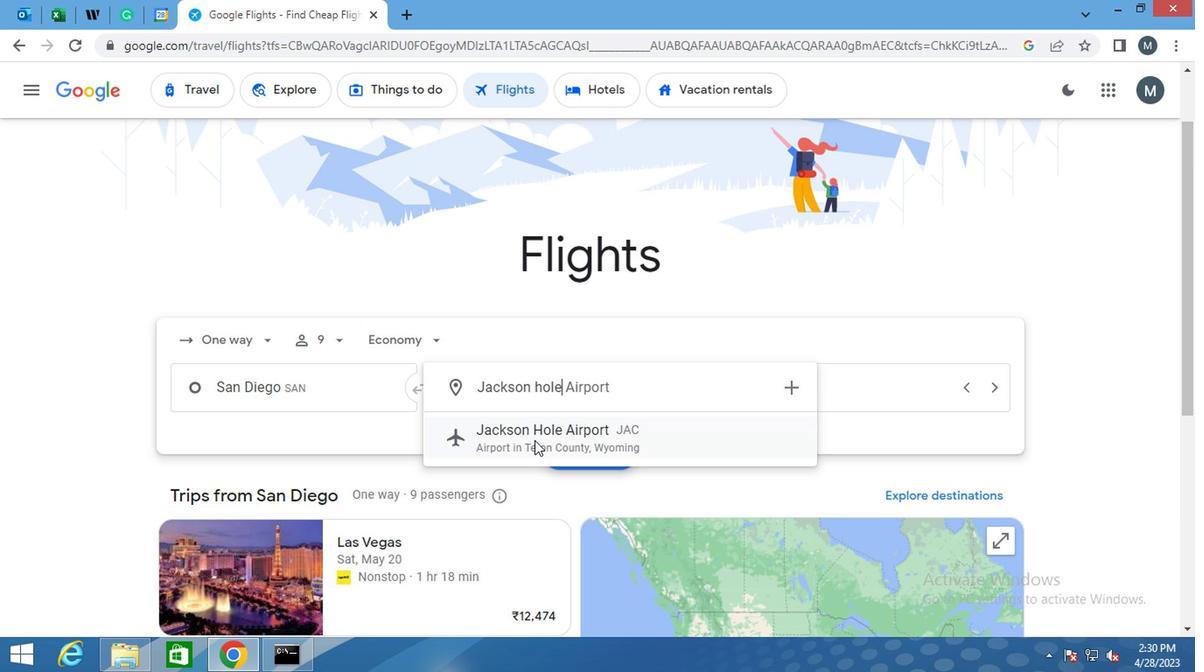 
Action: Mouse pressed left at (531, 440)
Screenshot: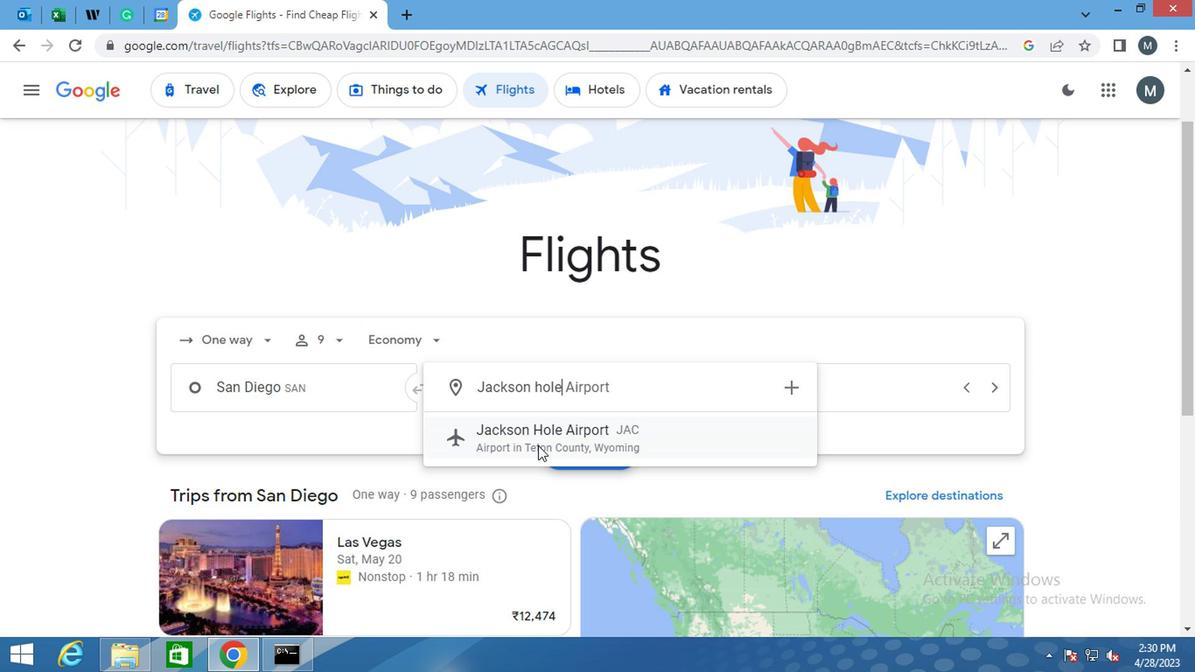 
Action: Mouse moved to (781, 389)
Screenshot: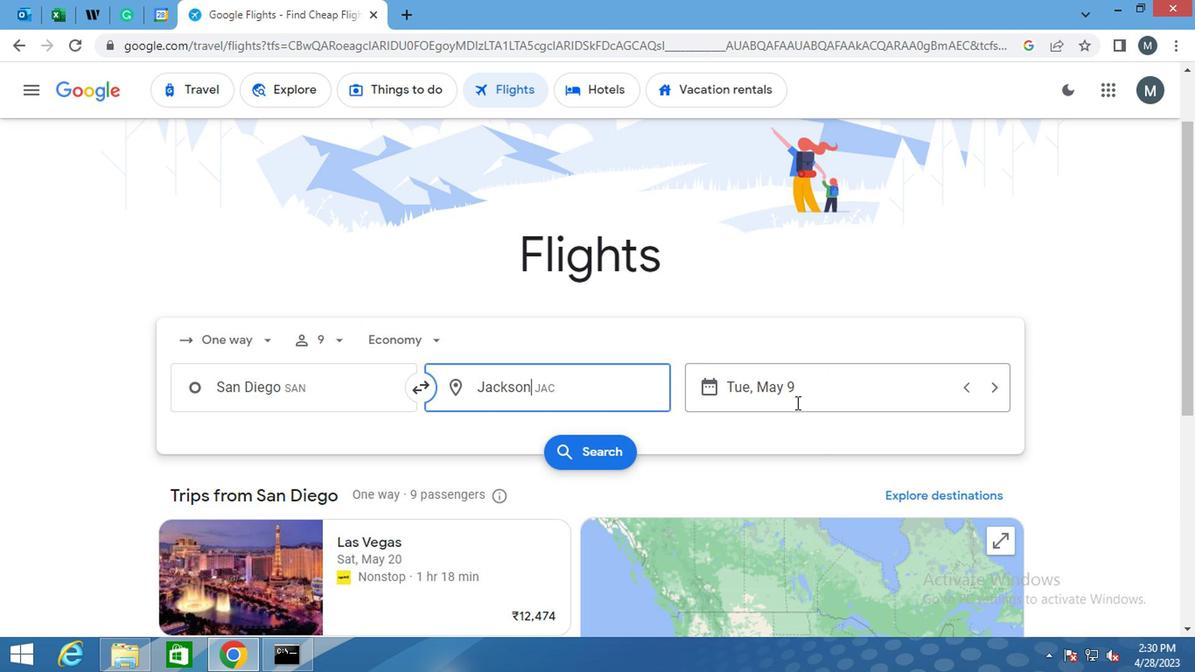 
Action: Mouse pressed left at (781, 389)
Screenshot: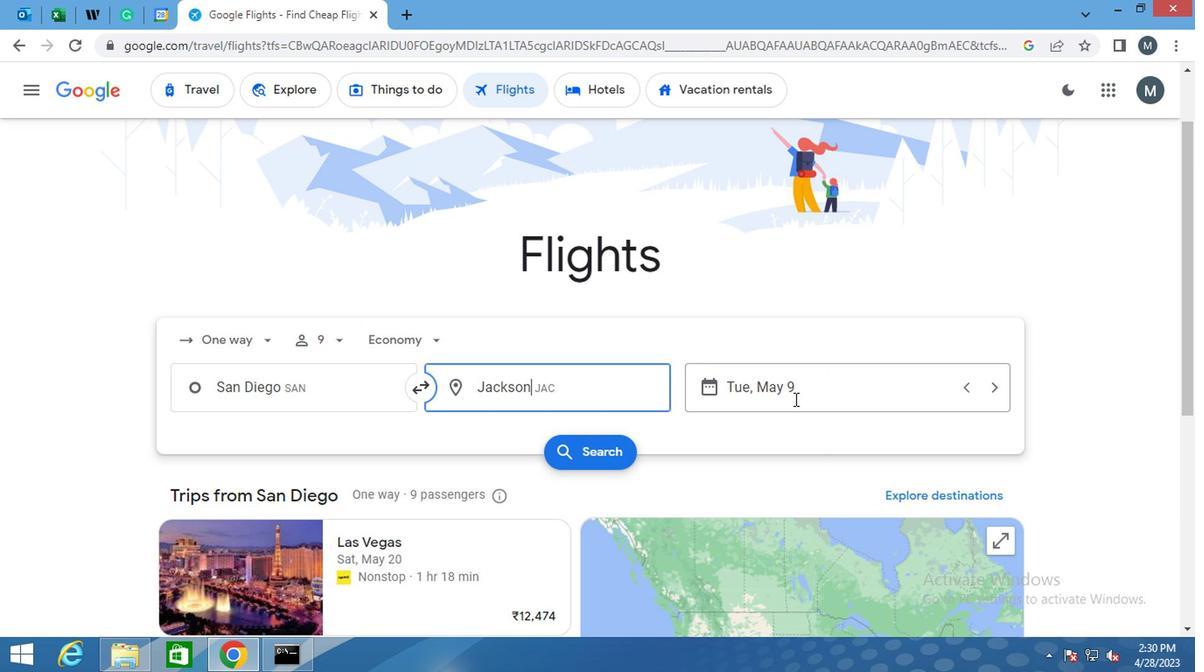
Action: Mouse moved to (792, 291)
Screenshot: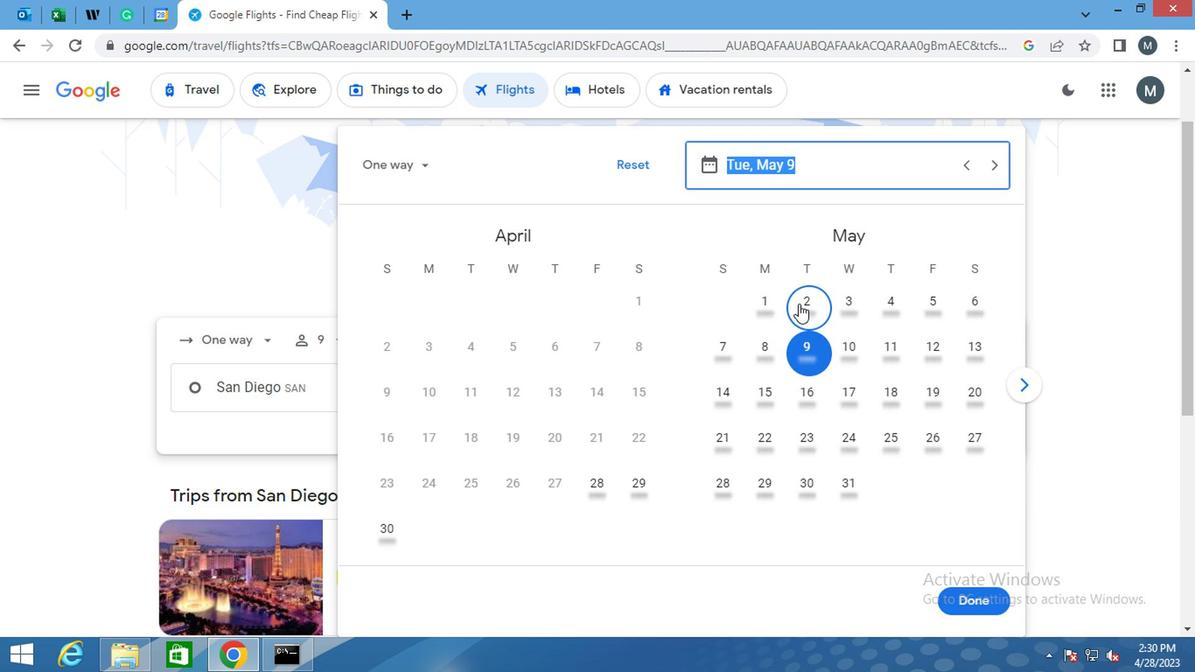 
Action: Mouse pressed left at (792, 291)
Screenshot: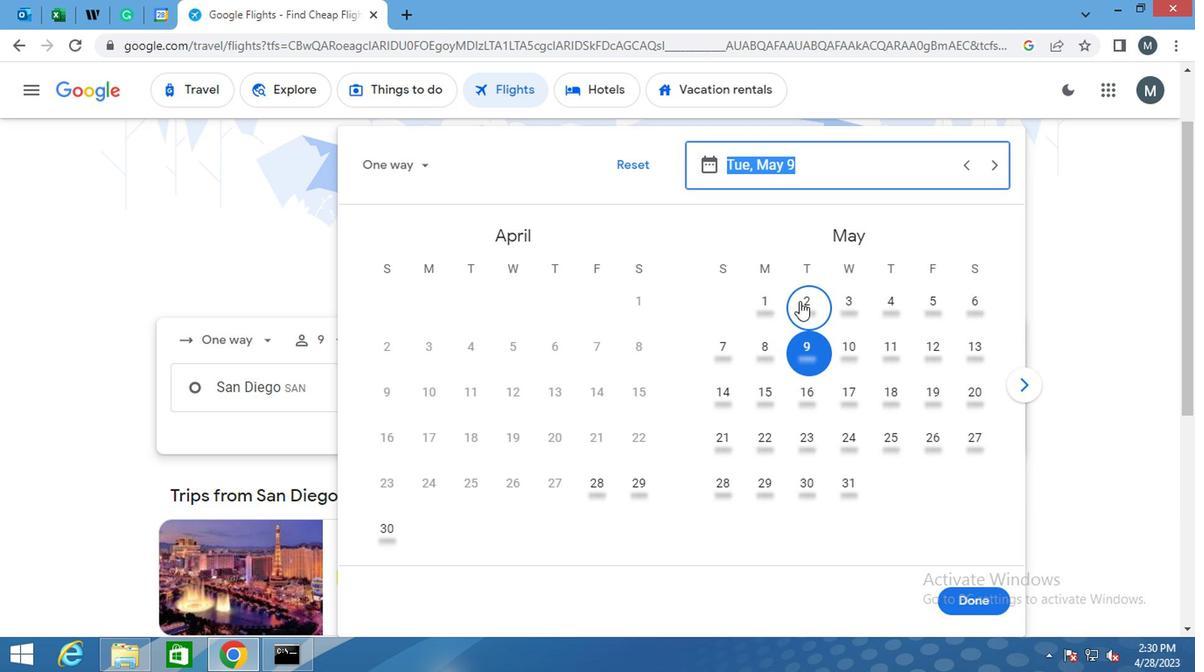 
Action: Mouse moved to (956, 591)
Screenshot: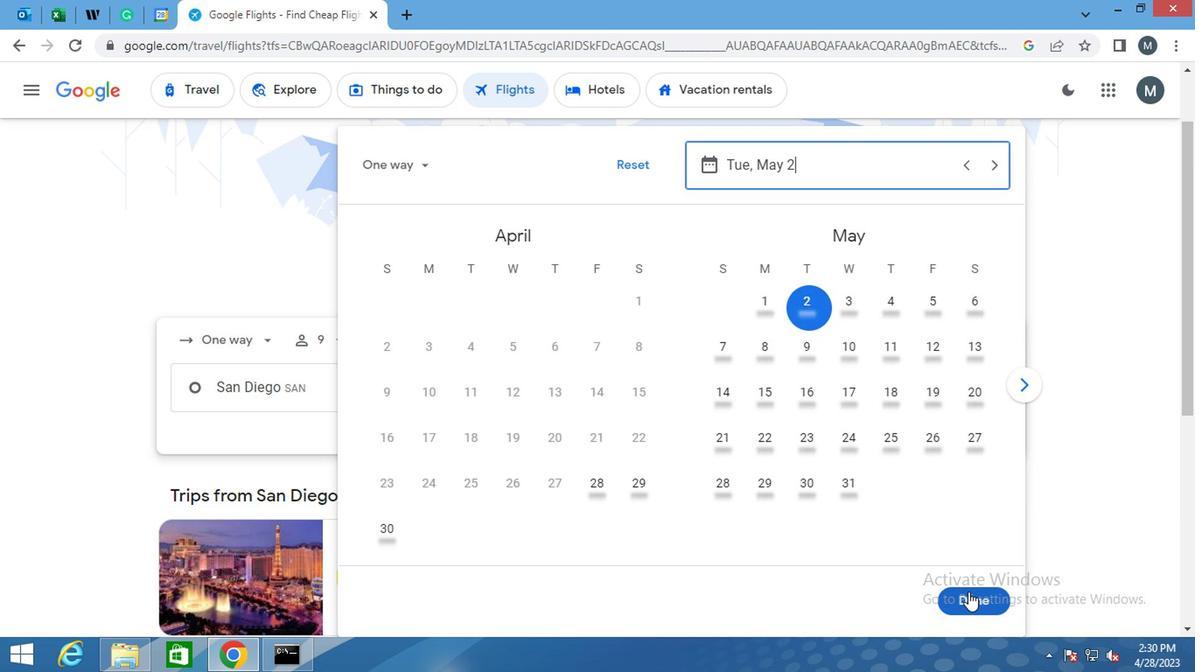 
Action: Mouse pressed left at (956, 591)
Screenshot: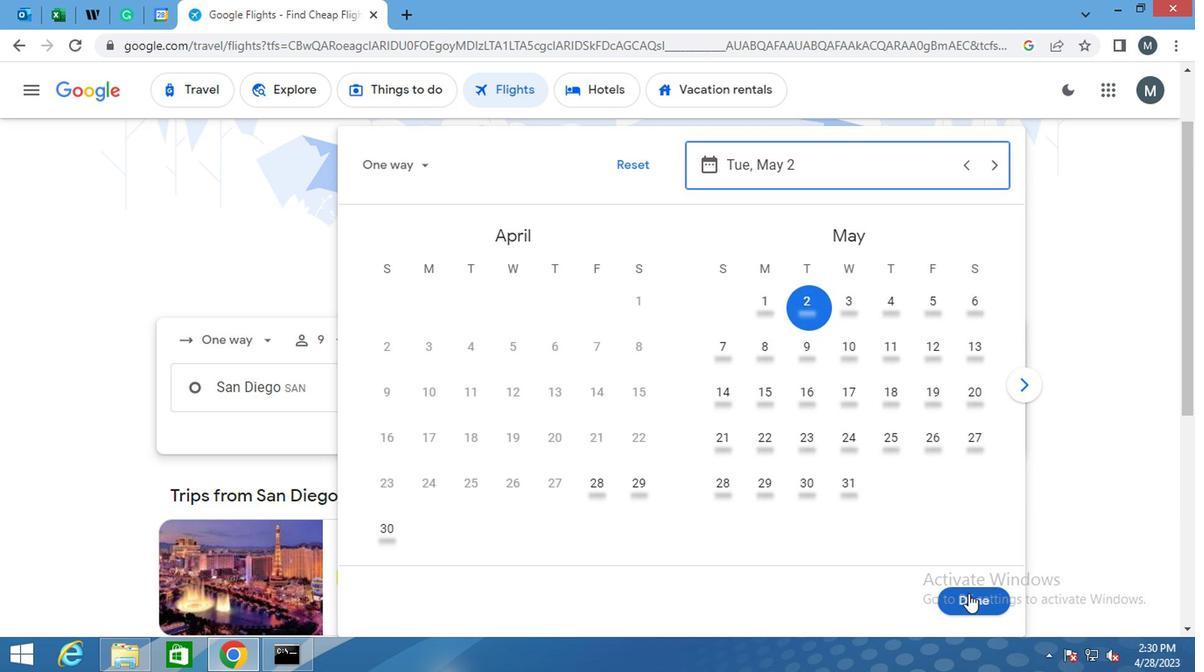 
Action: Mouse moved to (588, 442)
Screenshot: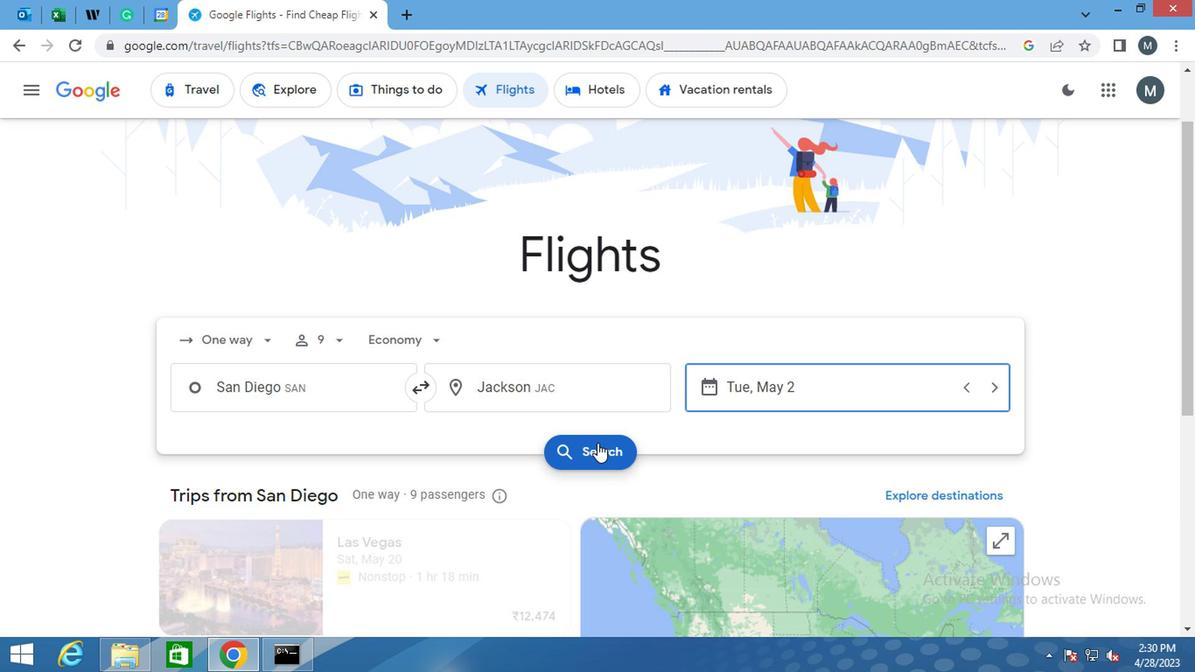 
Action: Mouse pressed left at (588, 442)
Screenshot: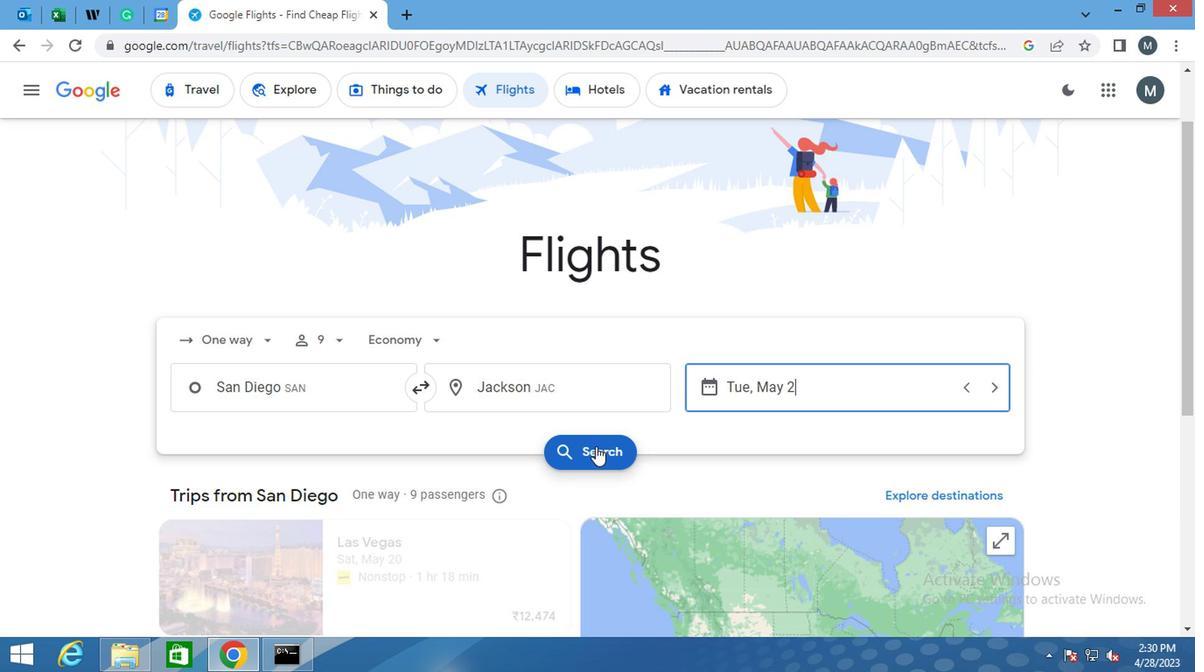 
Action: Mouse moved to (194, 247)
Screenshot: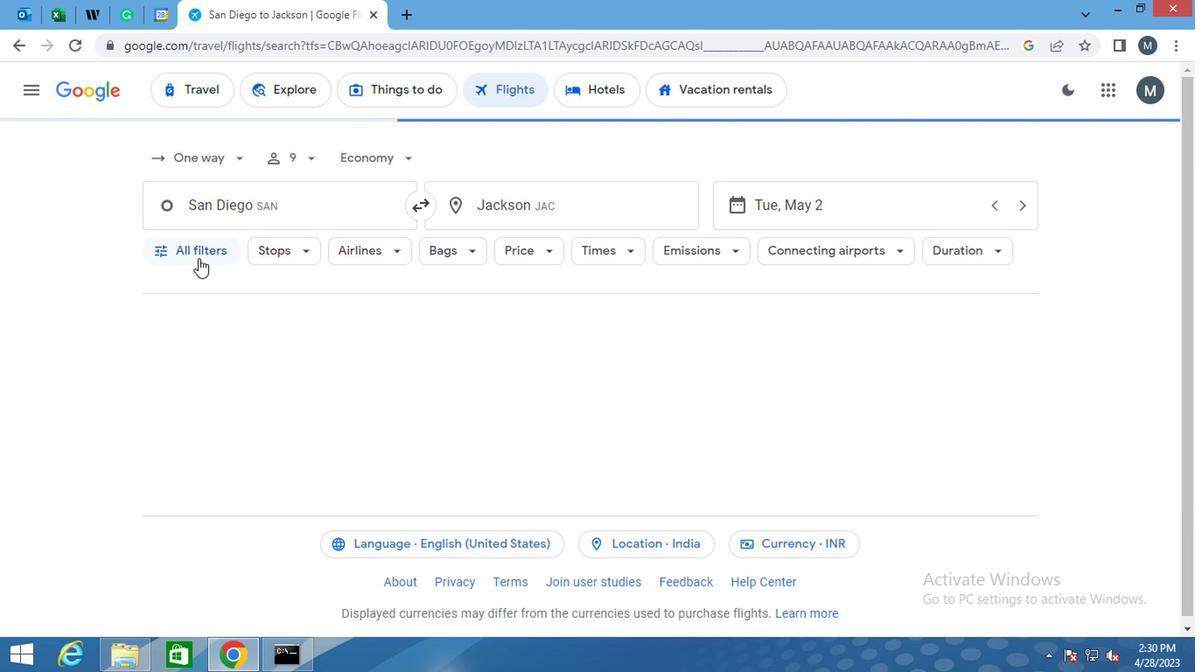 
Action: Mouse pressed left at (194, 247)
Screenshot: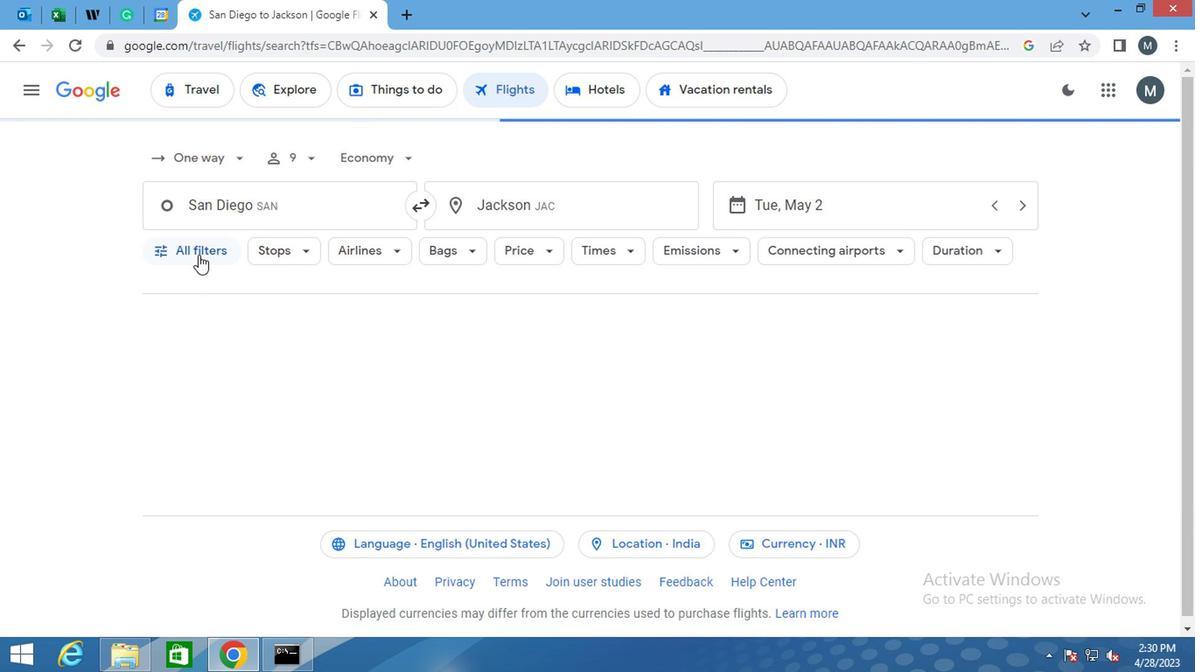 
Action: Mouse moved to (227, 420)
Screenshot: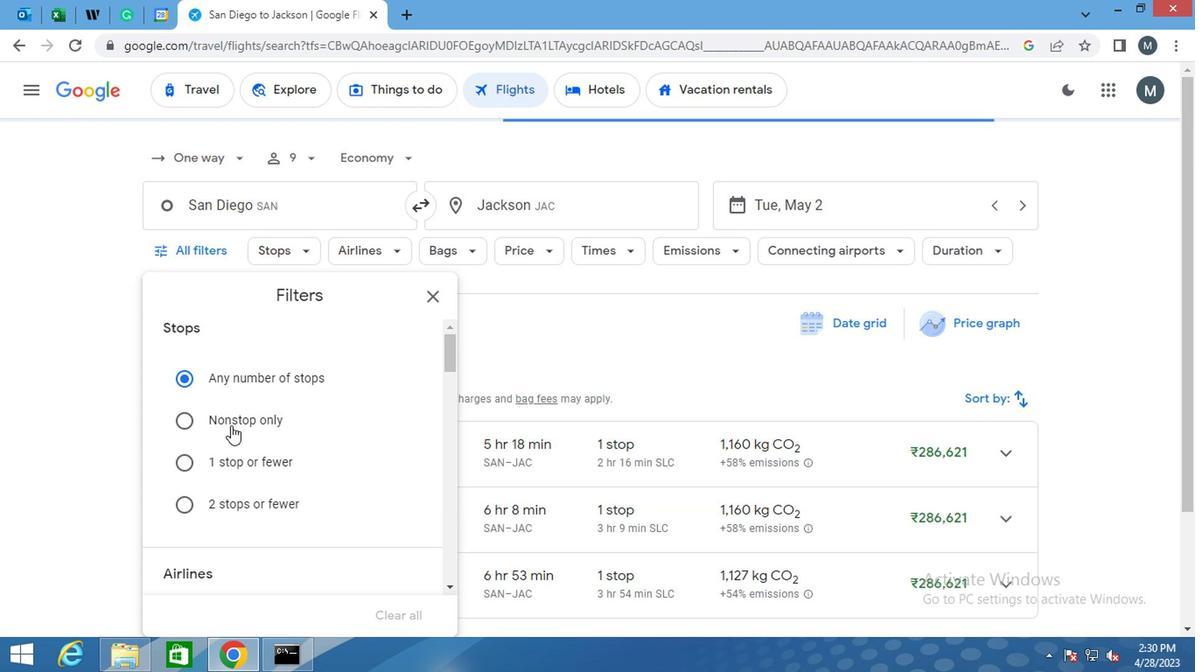 
Action: Mouse scrolled (227, 419) with delta (0, 0)
Screenshot: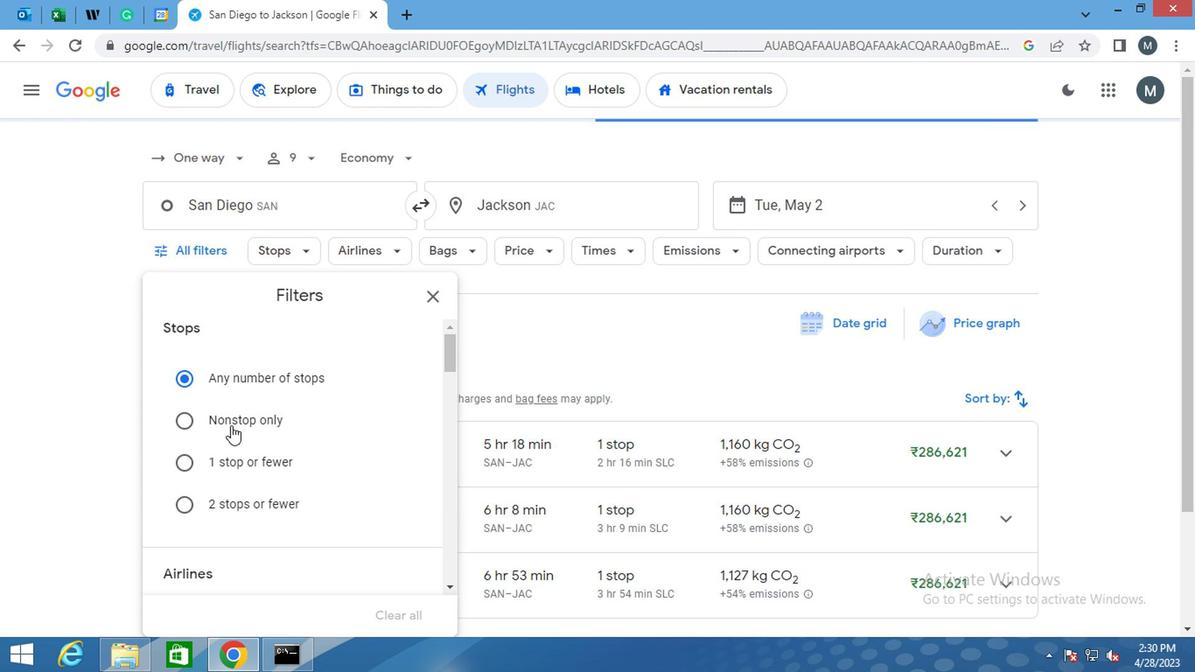 
Action: Mouse moved to (227, 424)
Screenshot: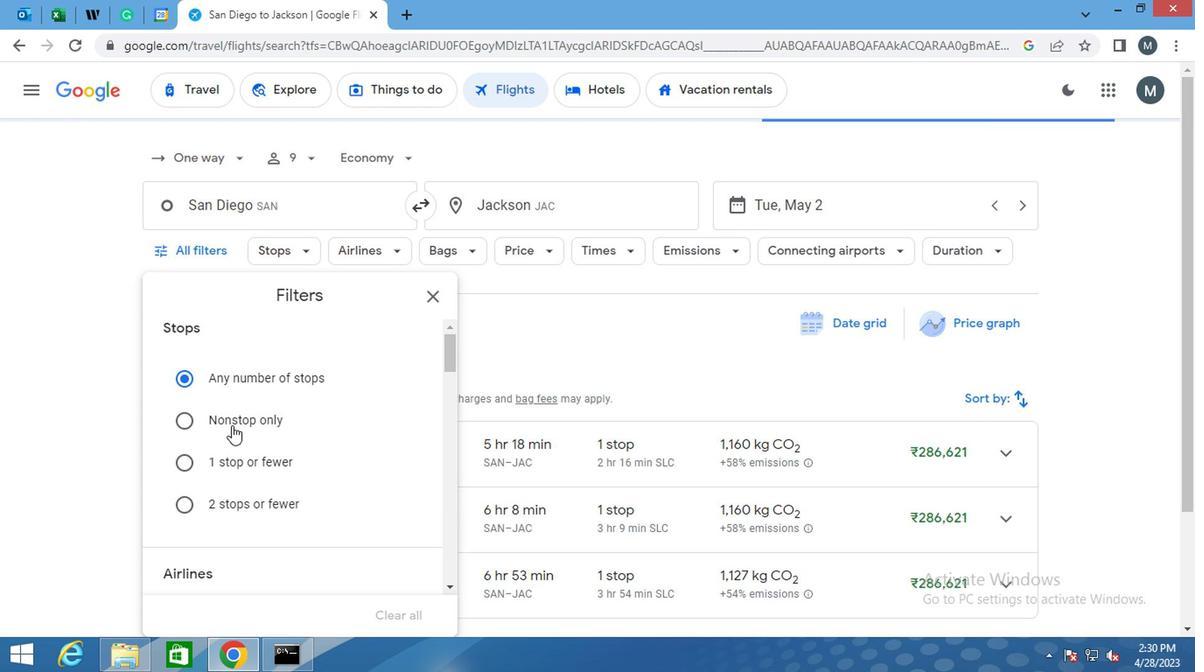 
Action: Mouse scrolled (227, 423) with delta (0, 0)
Screenshot: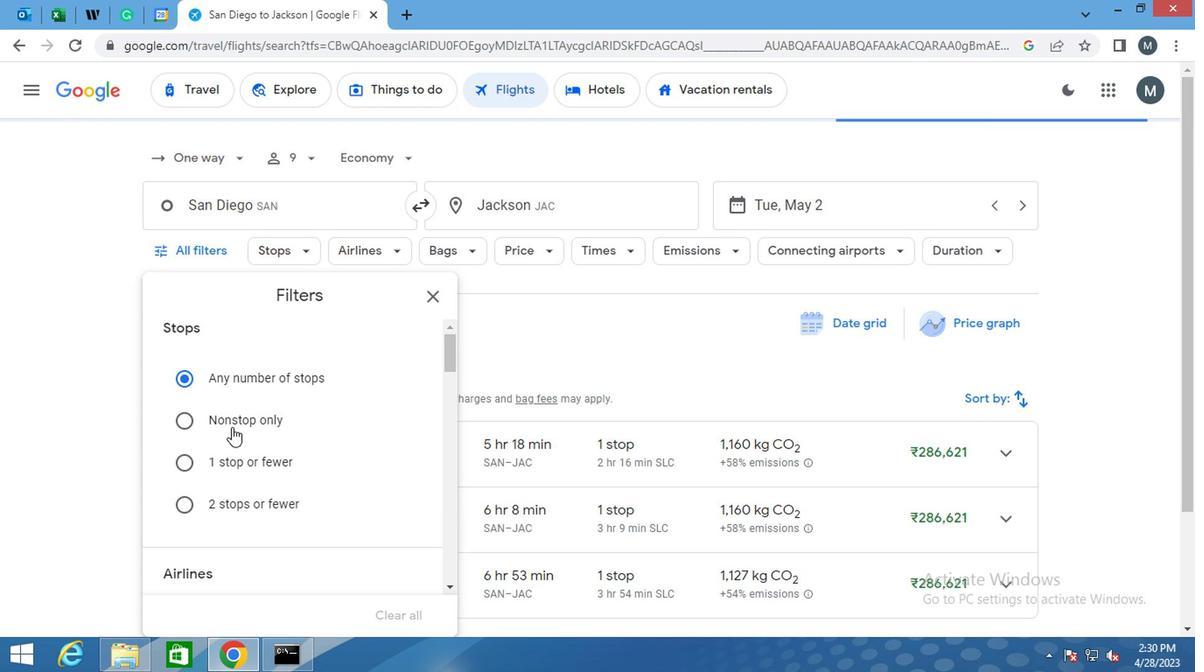 
Action: Mouse moved to (227, 433)
Screenshot: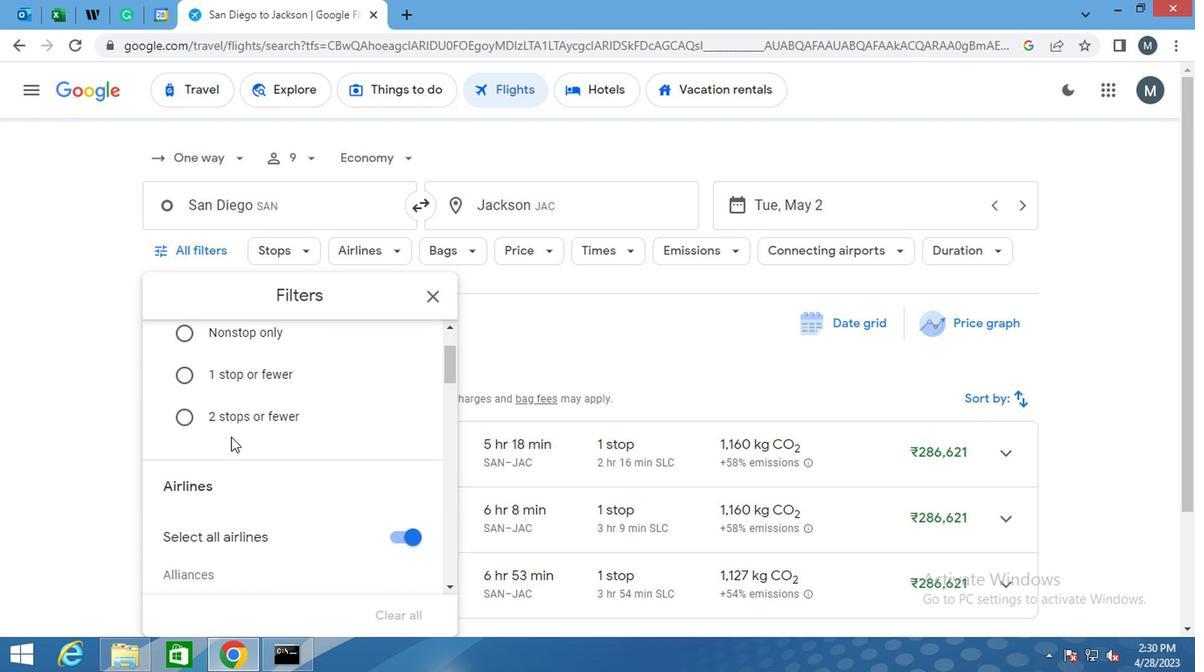 
Action: Mouse scrolled (227, 432) with delta (0, 0)
Screenshot: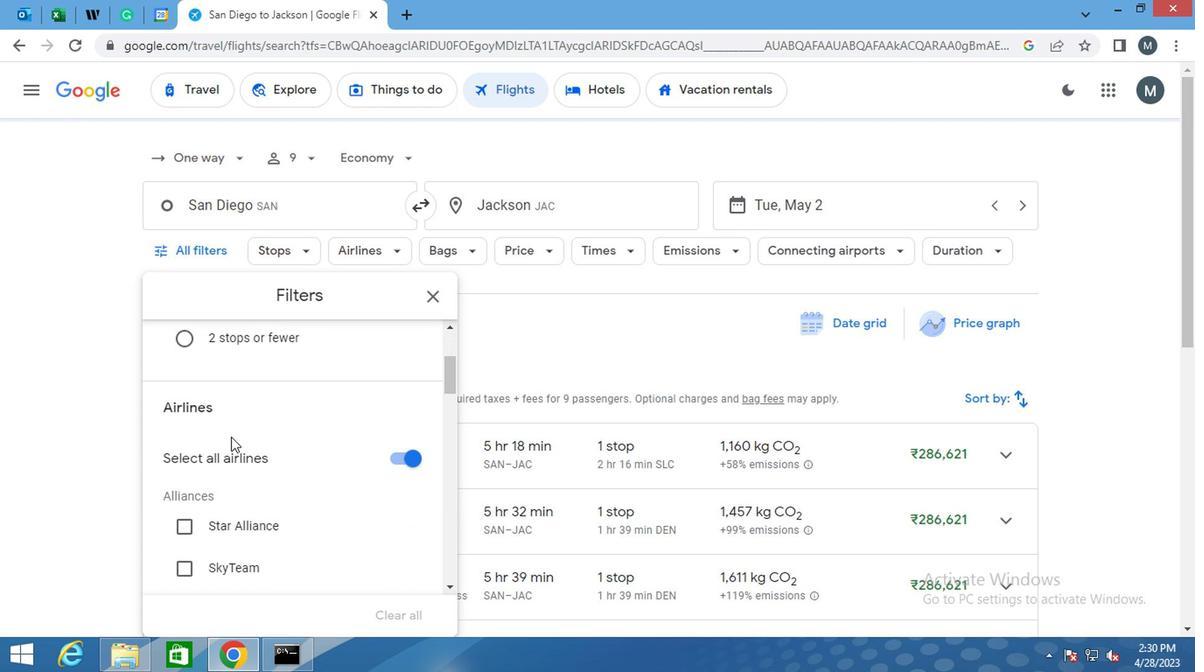 
Action: Mouse moved to (395, 355)
Screenshot: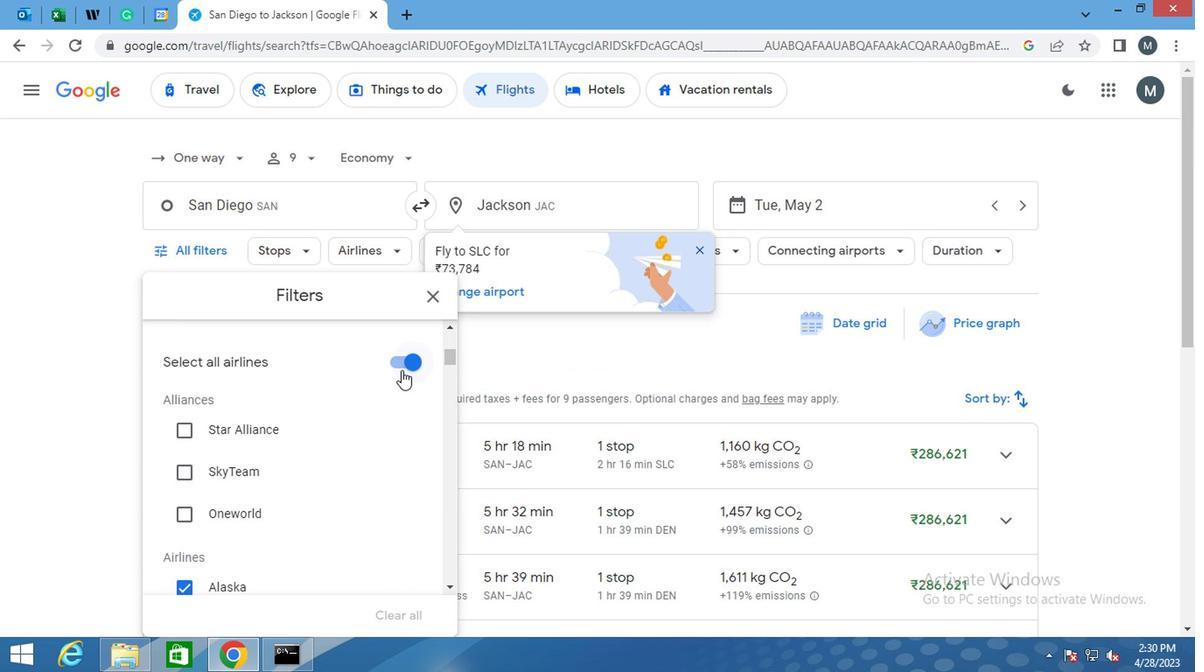 
Action: Mouse pressed left at (395, 355)
Screenshot: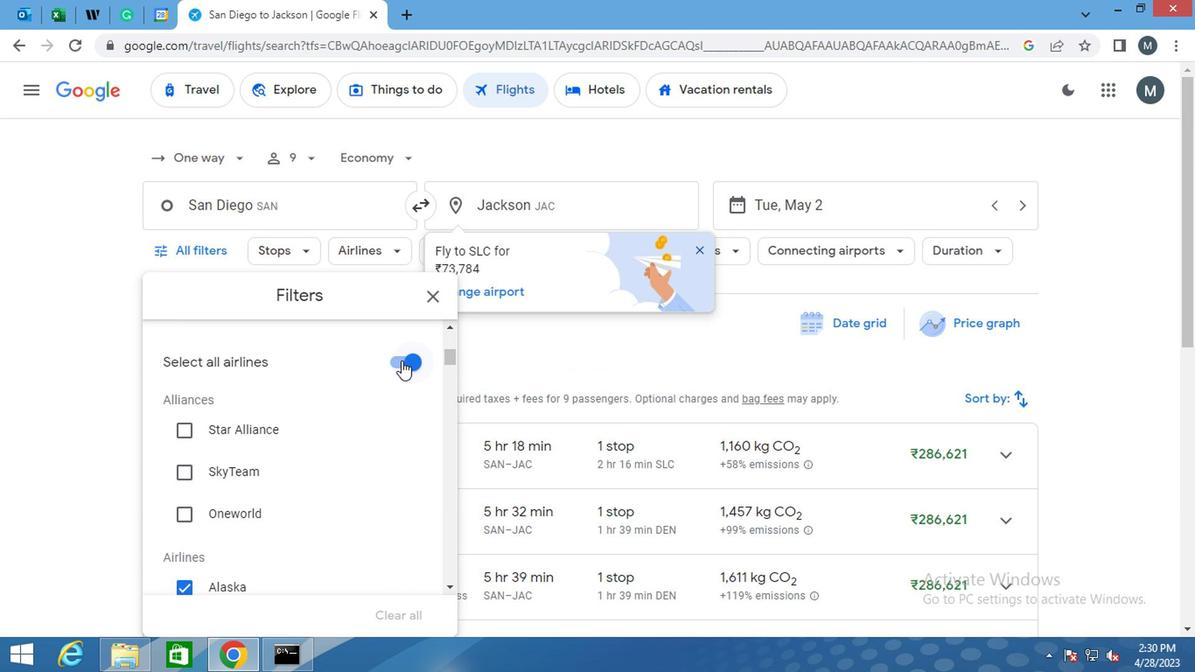 
Action: Mouse moved to (287, 400)
Screenshot: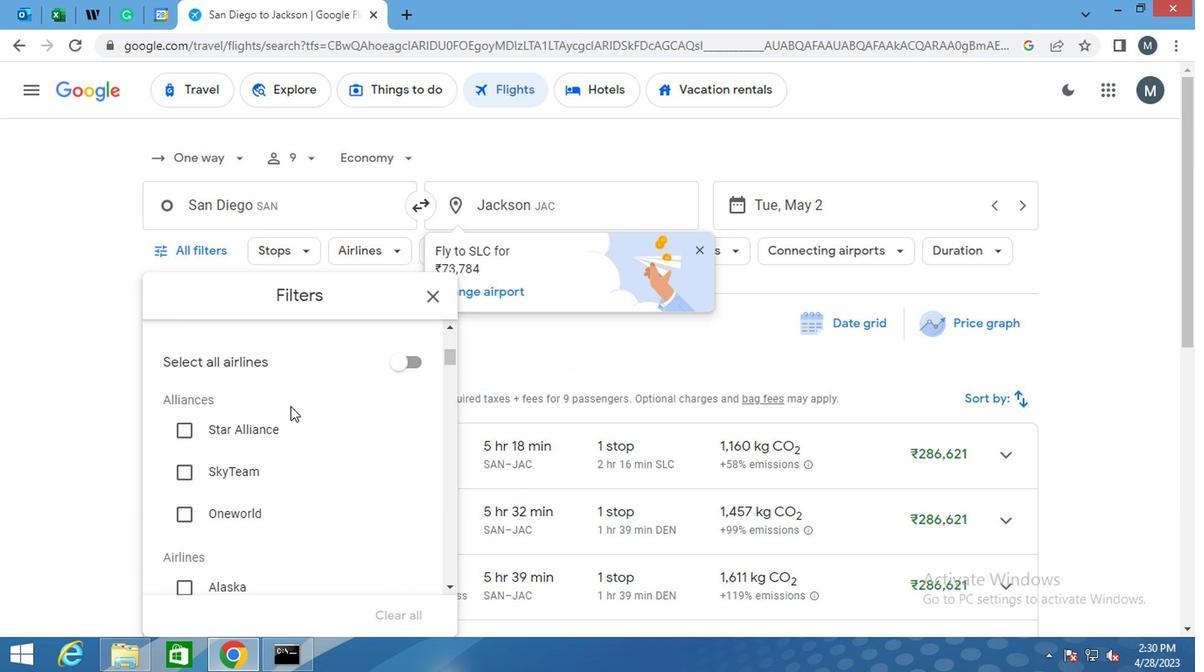 
Action: Mouse scrolled (287, 399) with delta (0, -1)
Screenshot: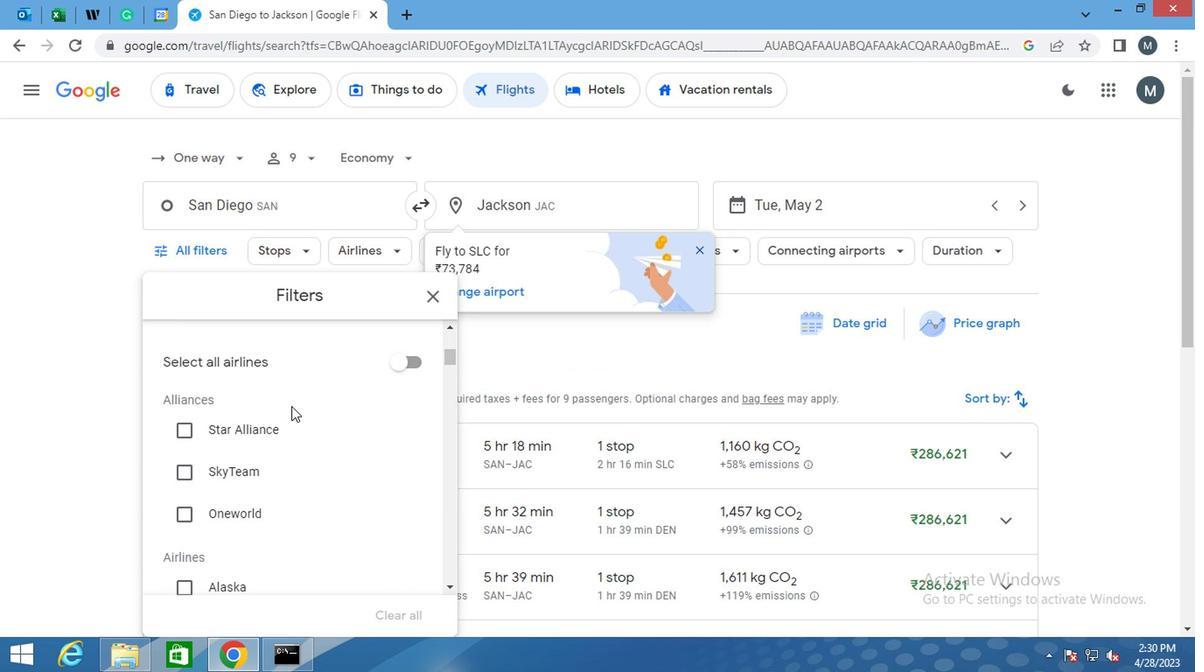 
Action: Mouse moved to (287, 399)
Screenshot: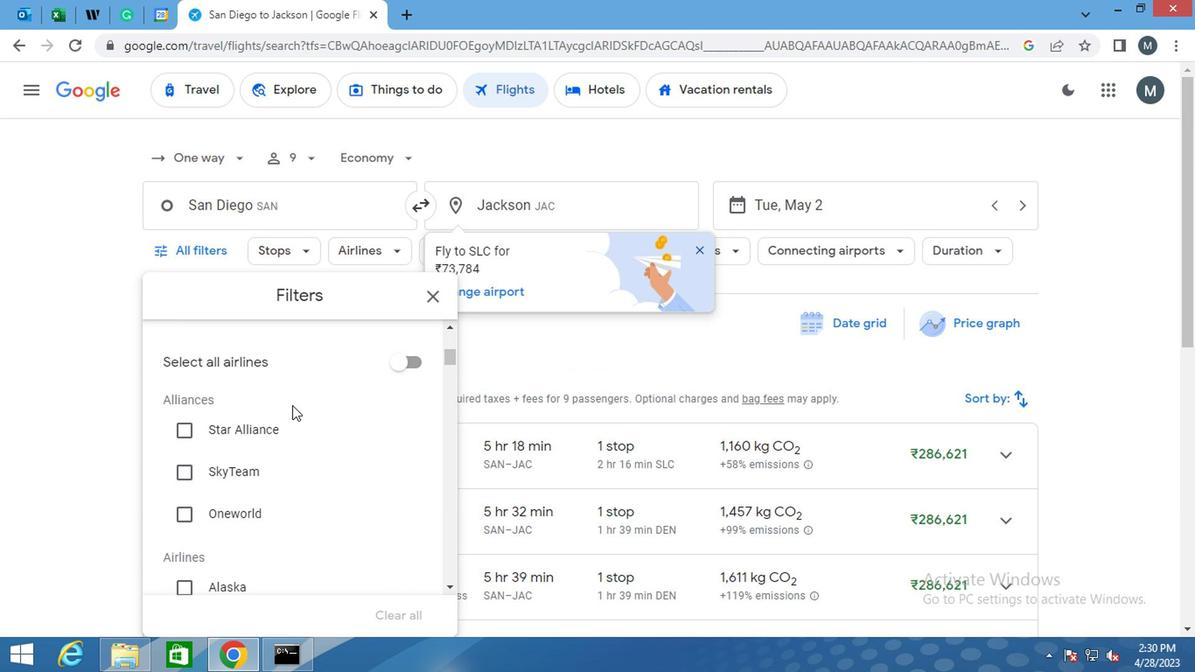 
Action: Mouse scrolled (287, 398) with delta (0, 0)
Screenshot: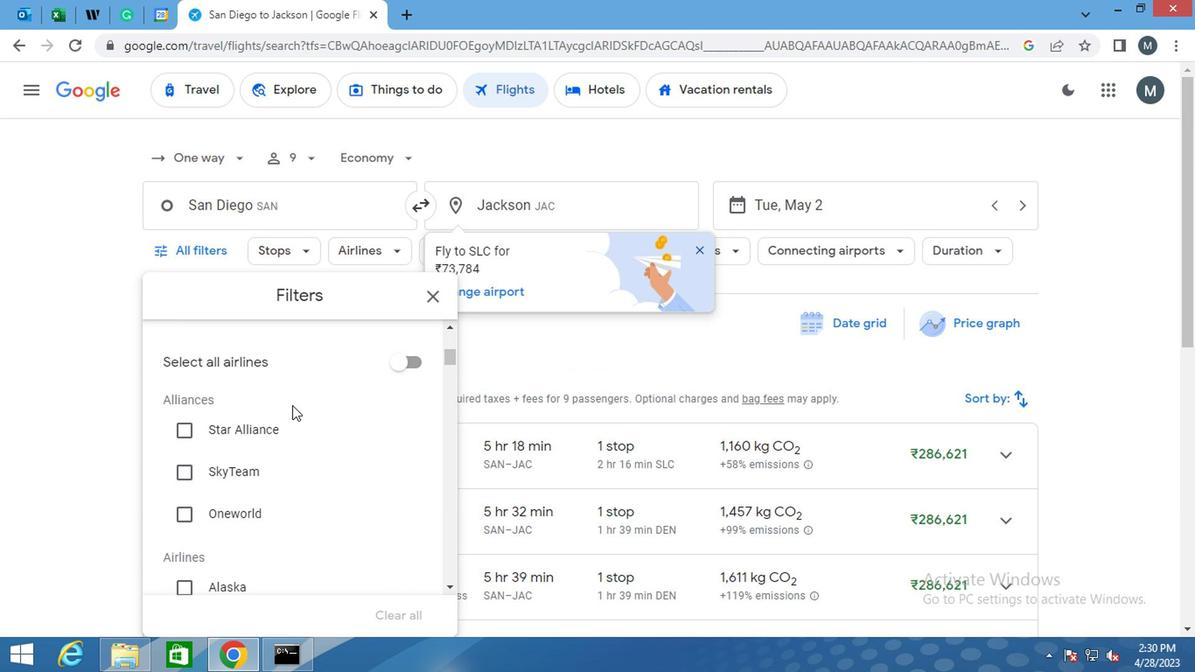 
Action: Mouse moved to (286, 402)
Screenshot: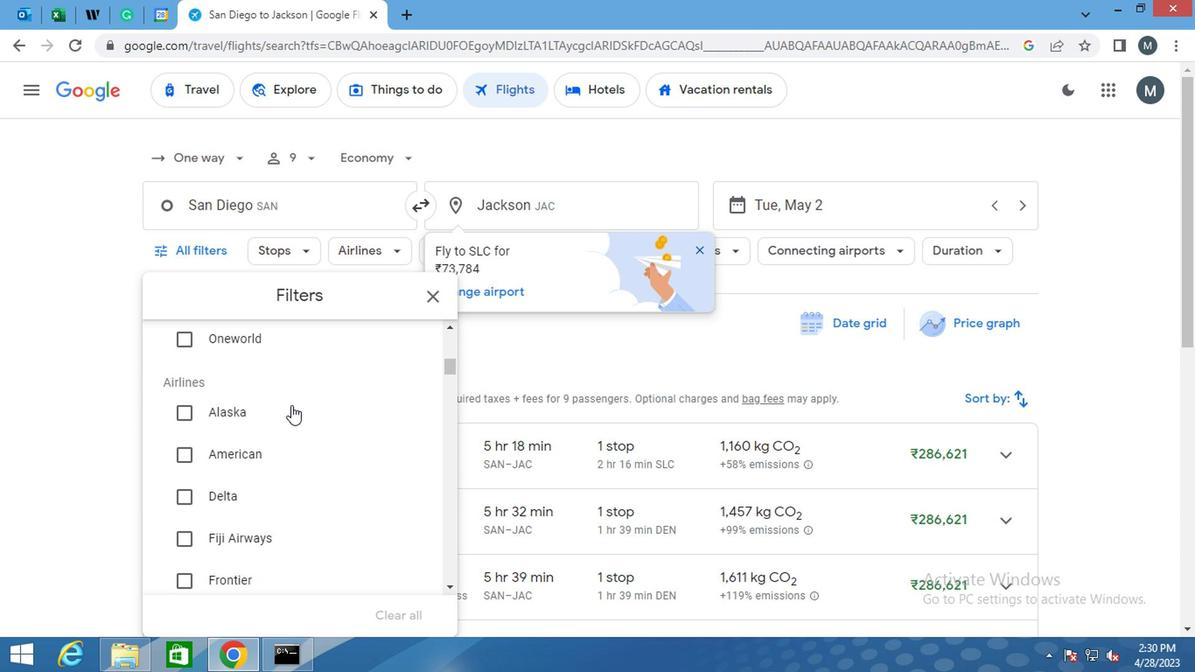 
Action: Mouse scrolled (286, 402) with delta (0, 0)
Screenshot: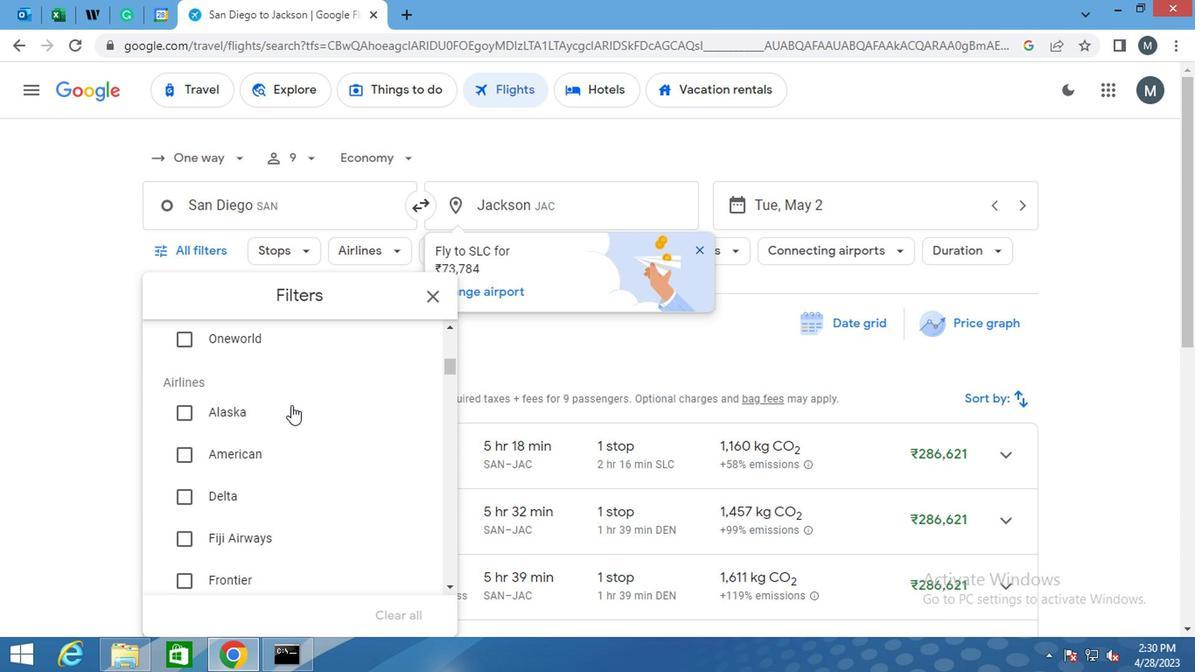 
Action: Mouse moved to (180, 359)
Screenshot: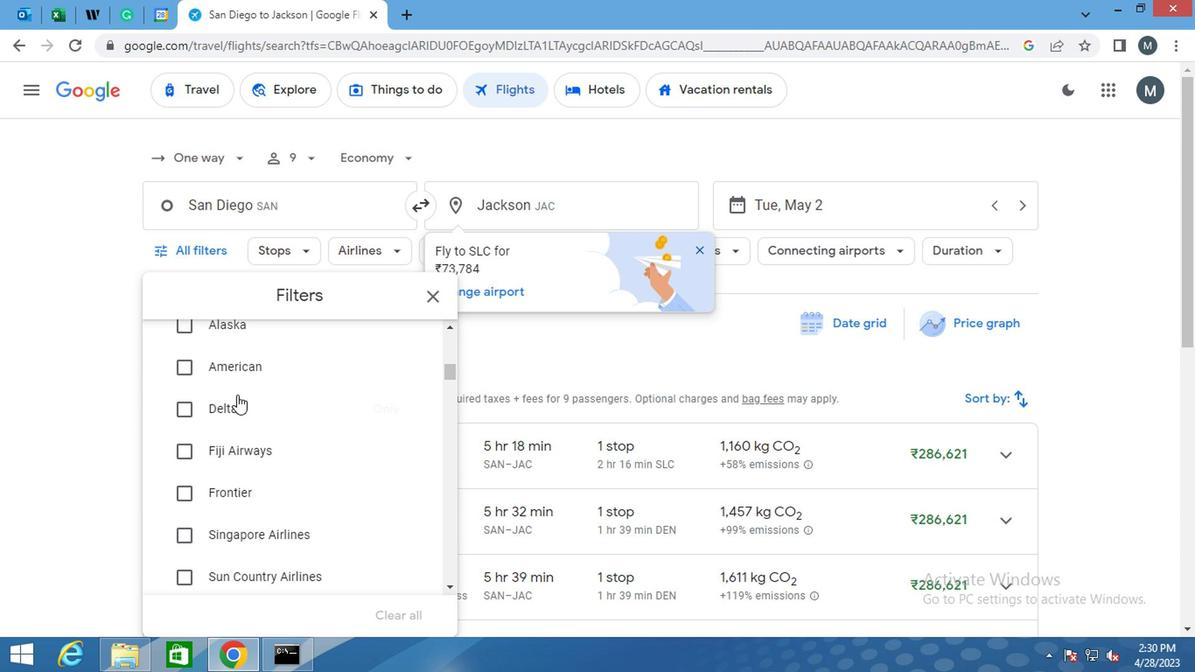 
Action: Mouse pressed left at (180, 359)
Screenshot: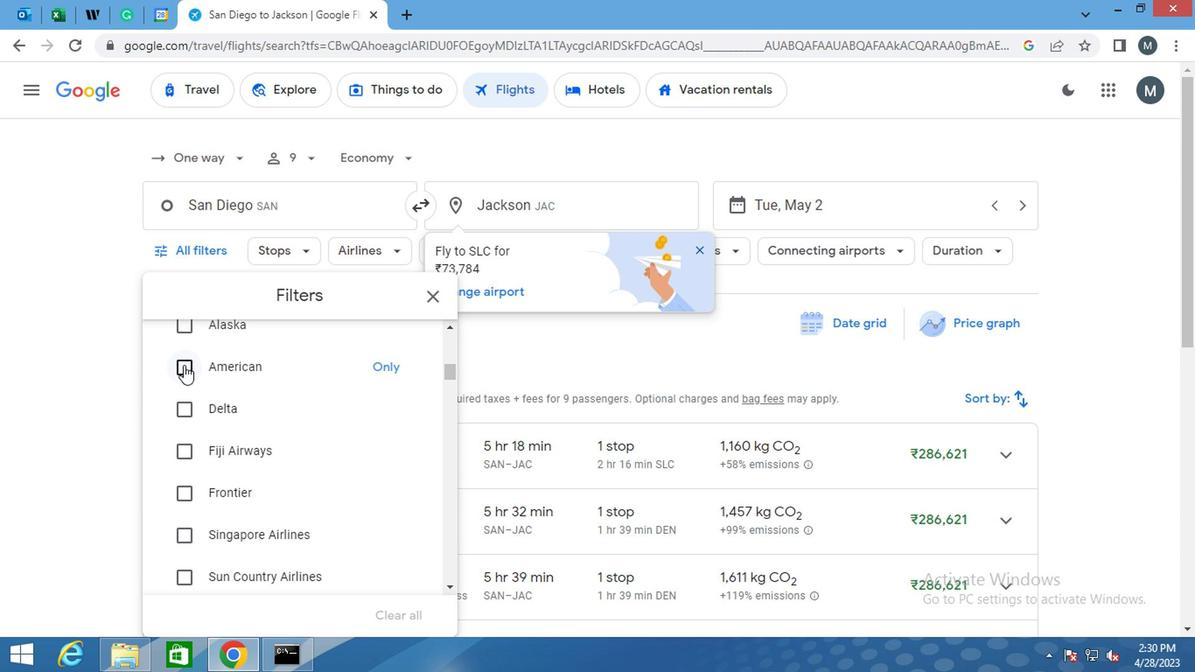 
Action: Mouse moved to (292, 409)
Screenshot: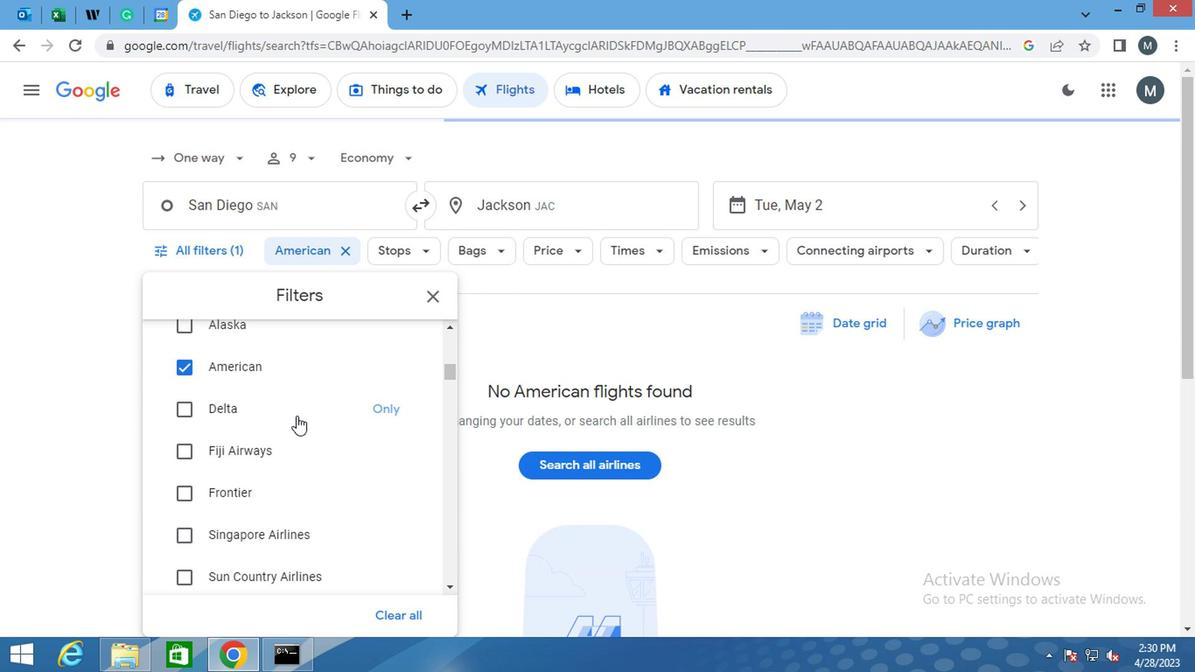 
Action: Mouse scrolled (292, 408) with delta (0, 0)
Screenshot: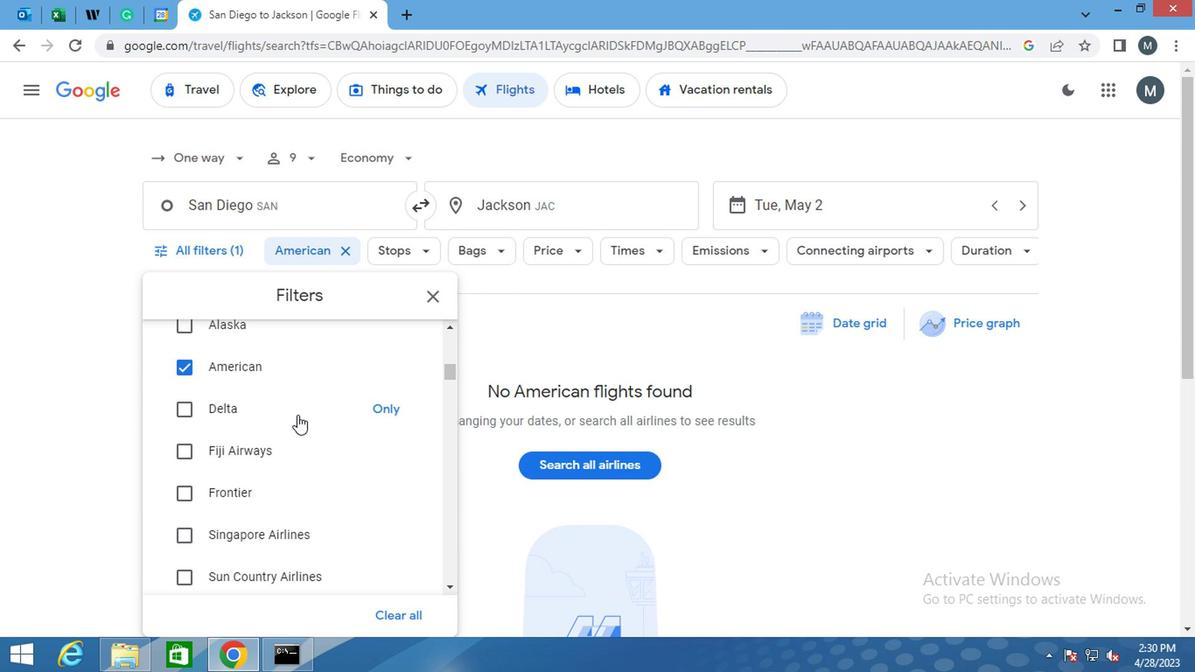 
Action: Mouse scrolled (292, 408) with delta (0, 0)
Screenshot: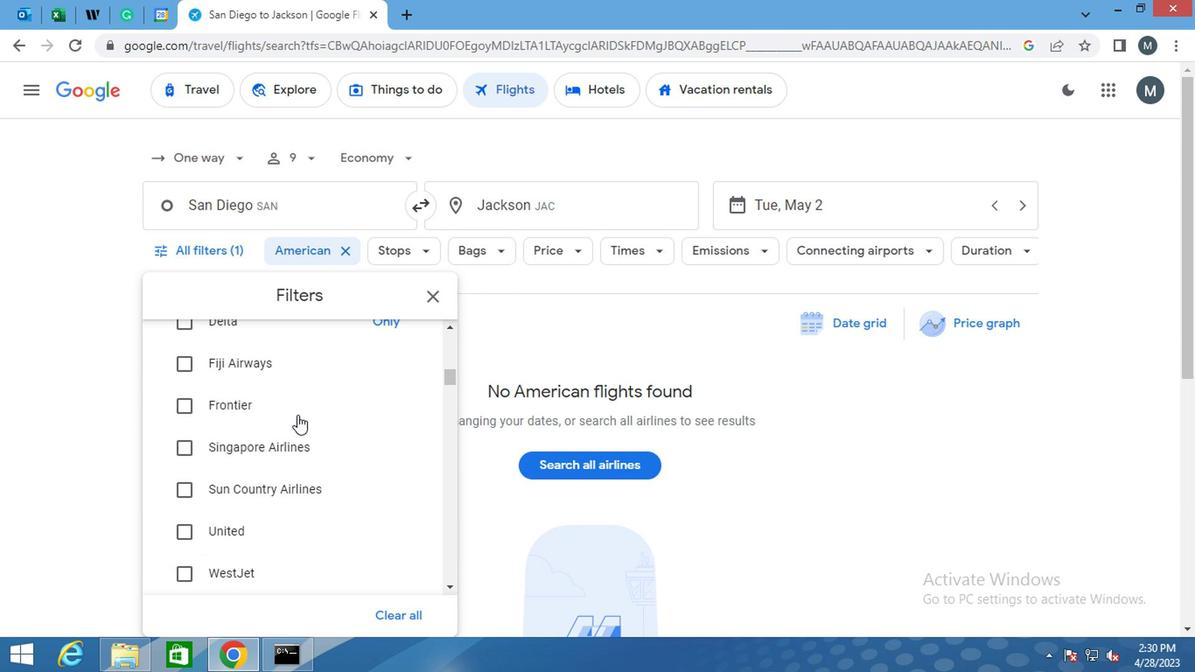 
Action: Mouse moved to (292, 409)
Screenshot: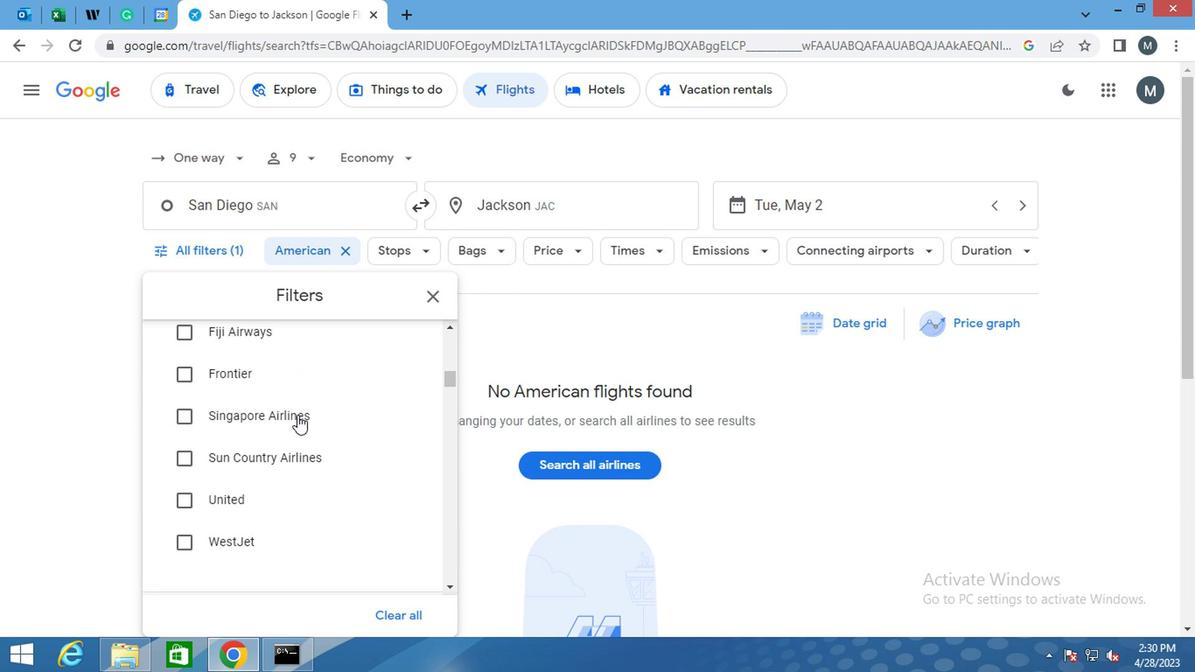 
Action: Mouse scrolled (292, 408) with delta (0, 0)
Screenshot: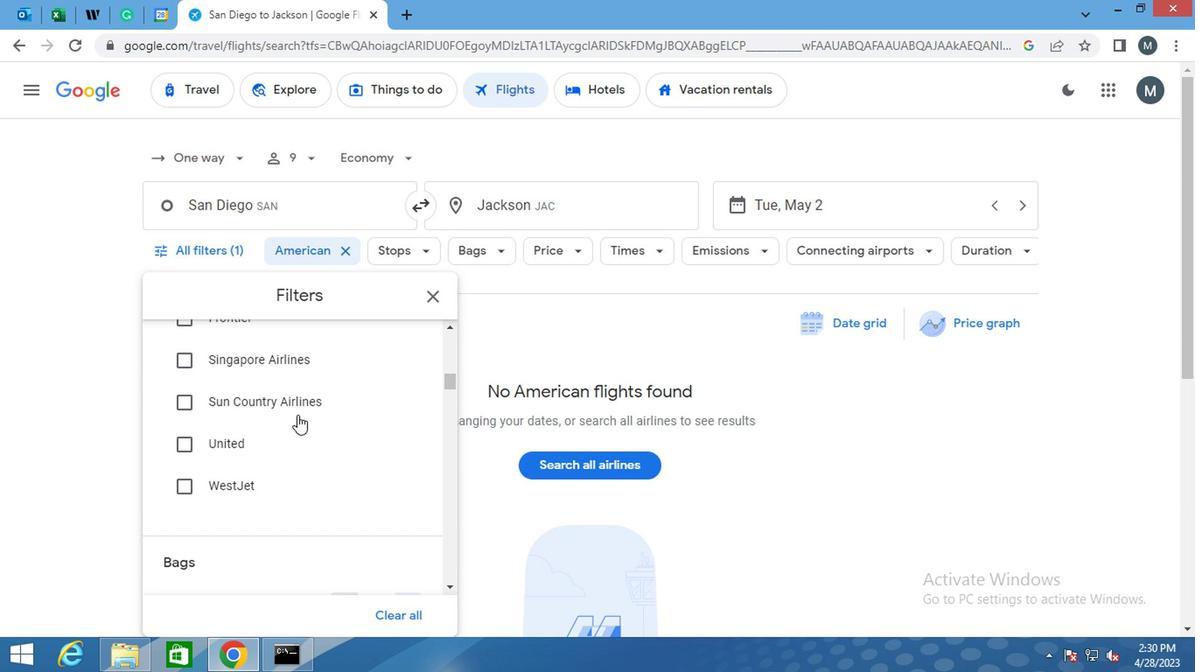 
Action: Mouse moved to (291, 413)
Screenshot: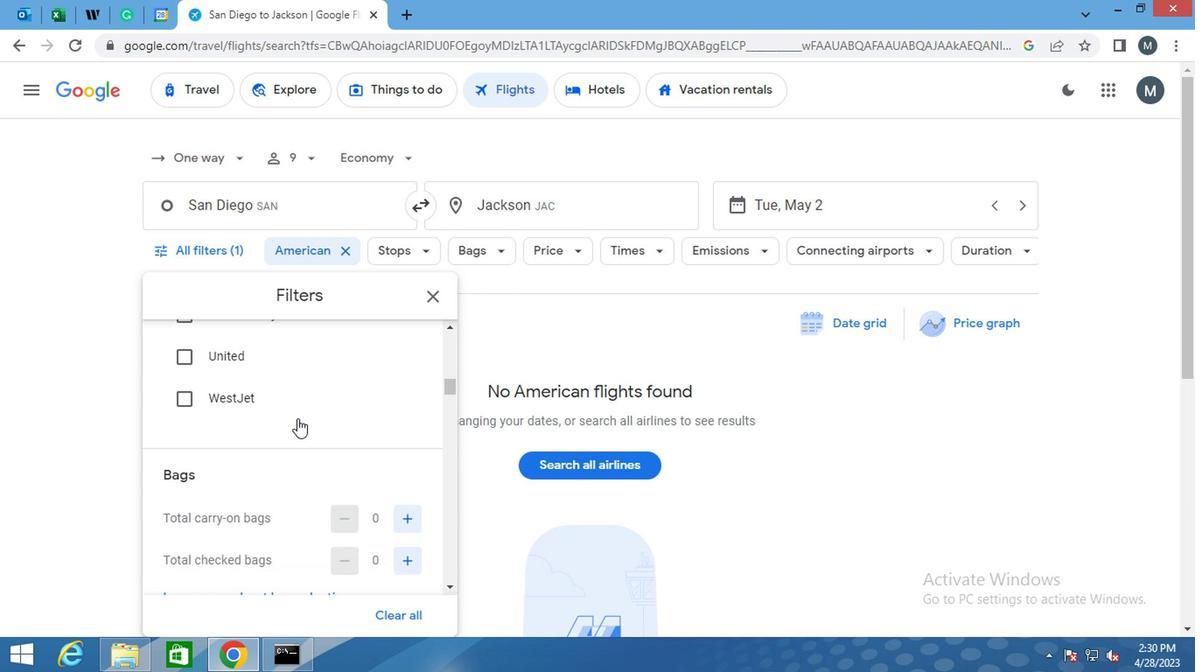 
Action: Mouse scrolled (291, 413) with delta (0, 0)
Screenshot: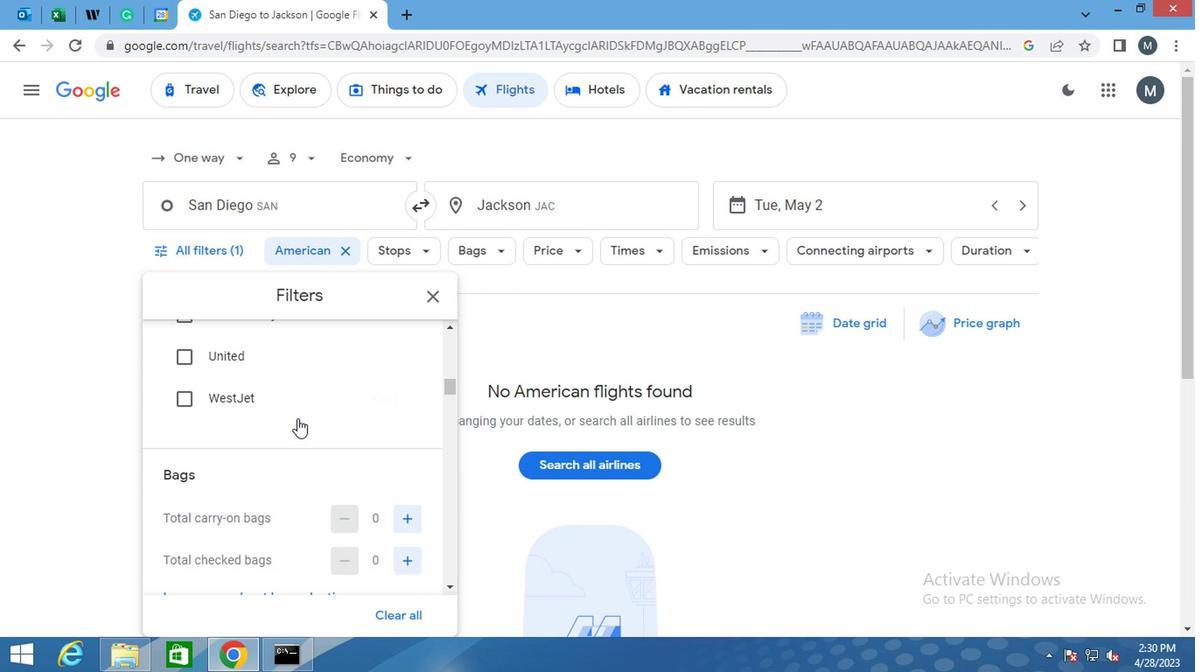 
Action: Mouse moved to (399, 424)
Screenshot: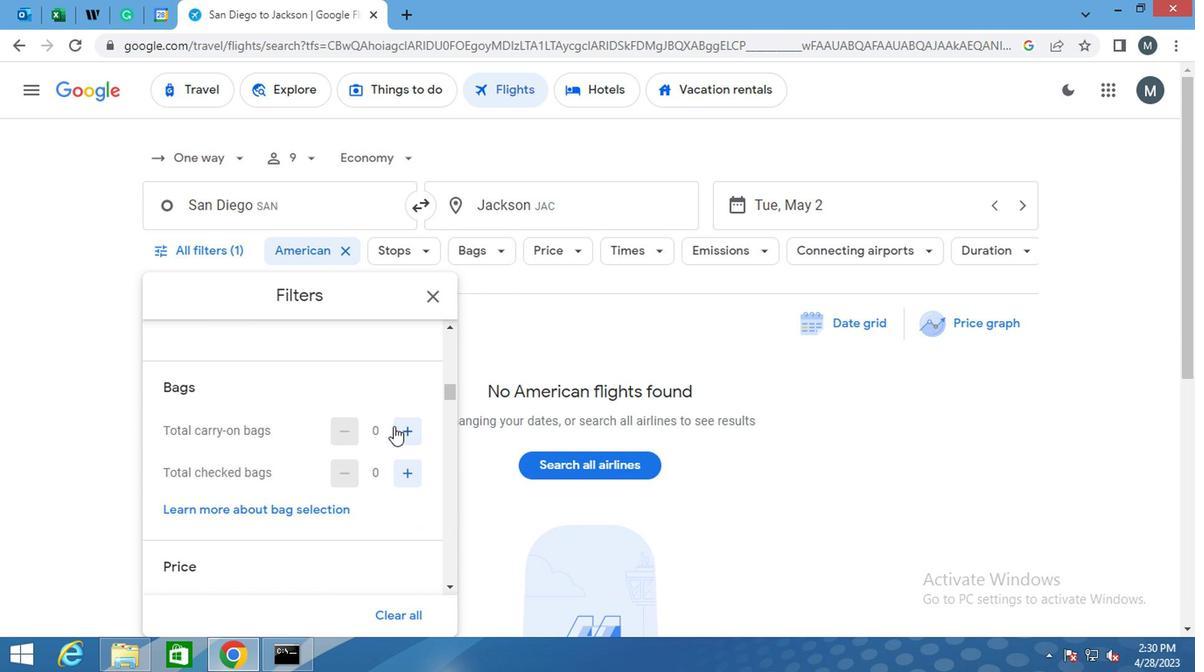 
Action: Mouse pressed left at (399, 424)
Screenshot: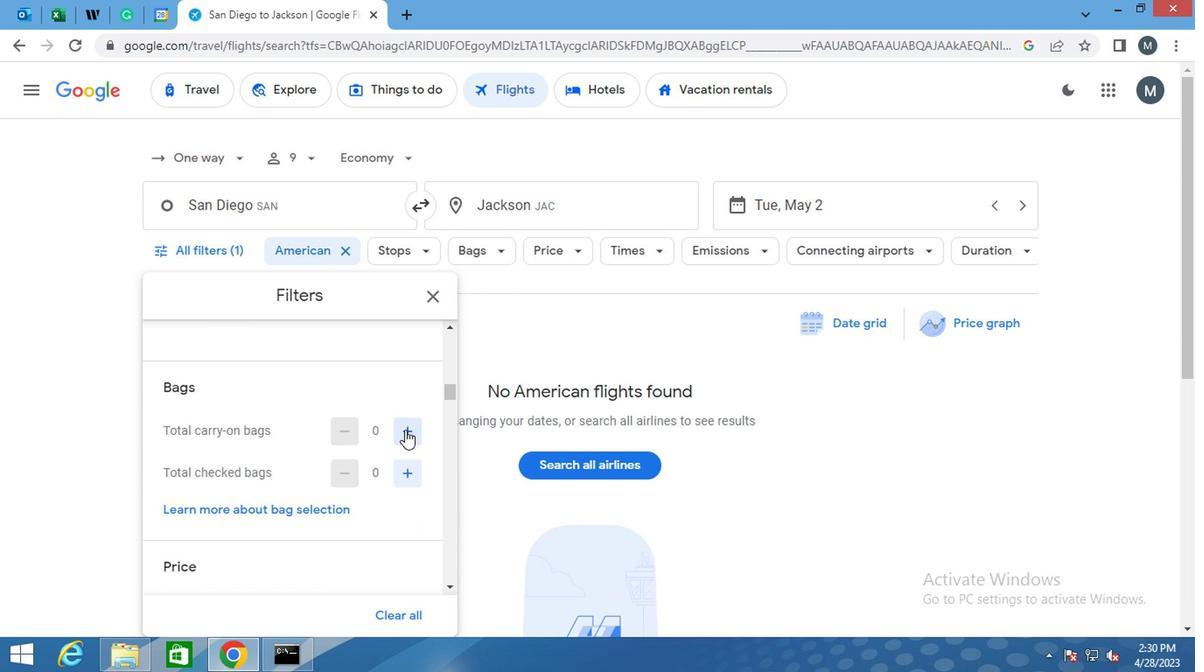
Action: Mouse pressed left at (399, 424)
Screenshot: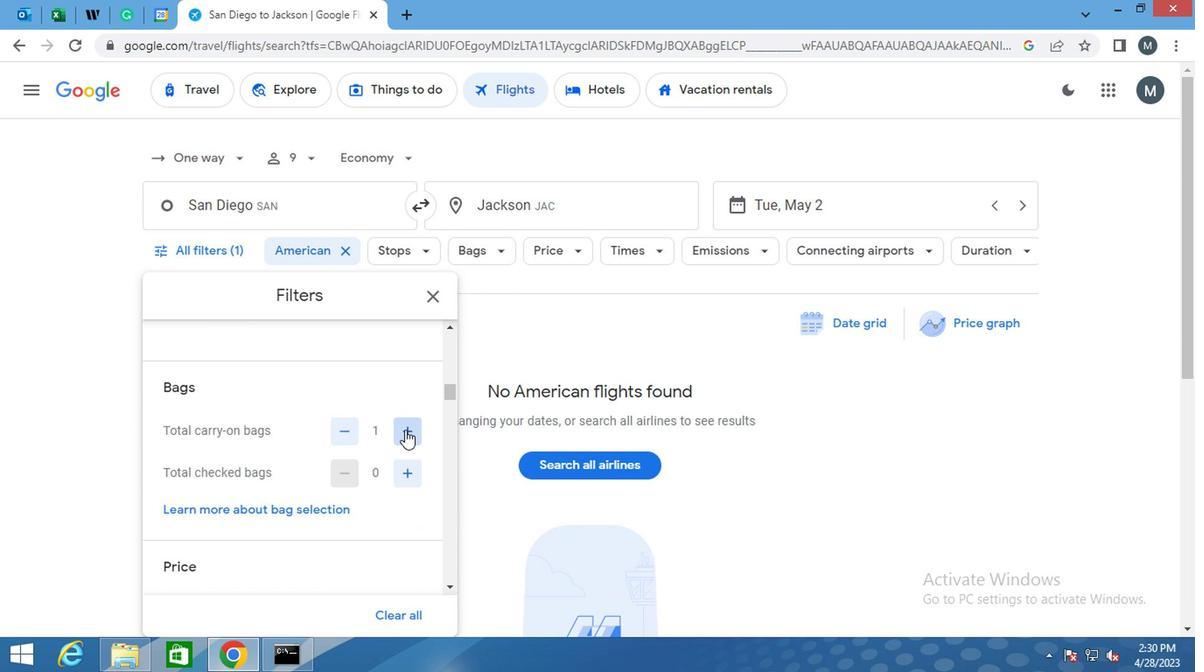 
Action: Mouse moved to (349, 413)
Screenshot: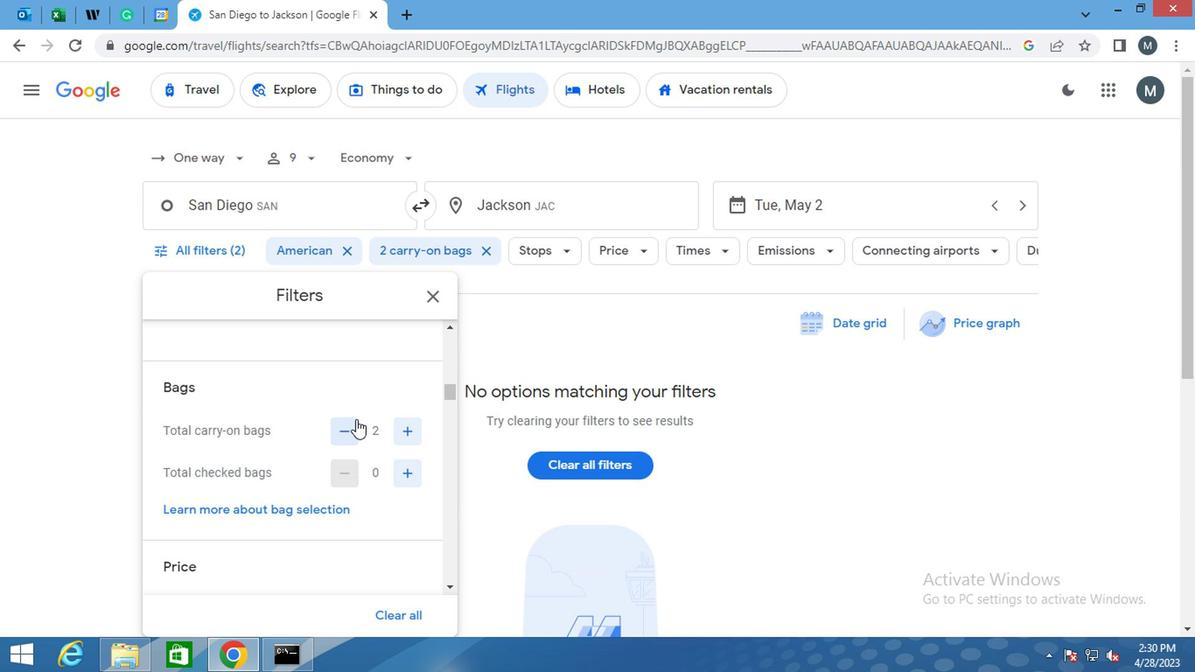 
Action: Mouse scrolled (349, 413) with delta (0, 0)
Screenshot: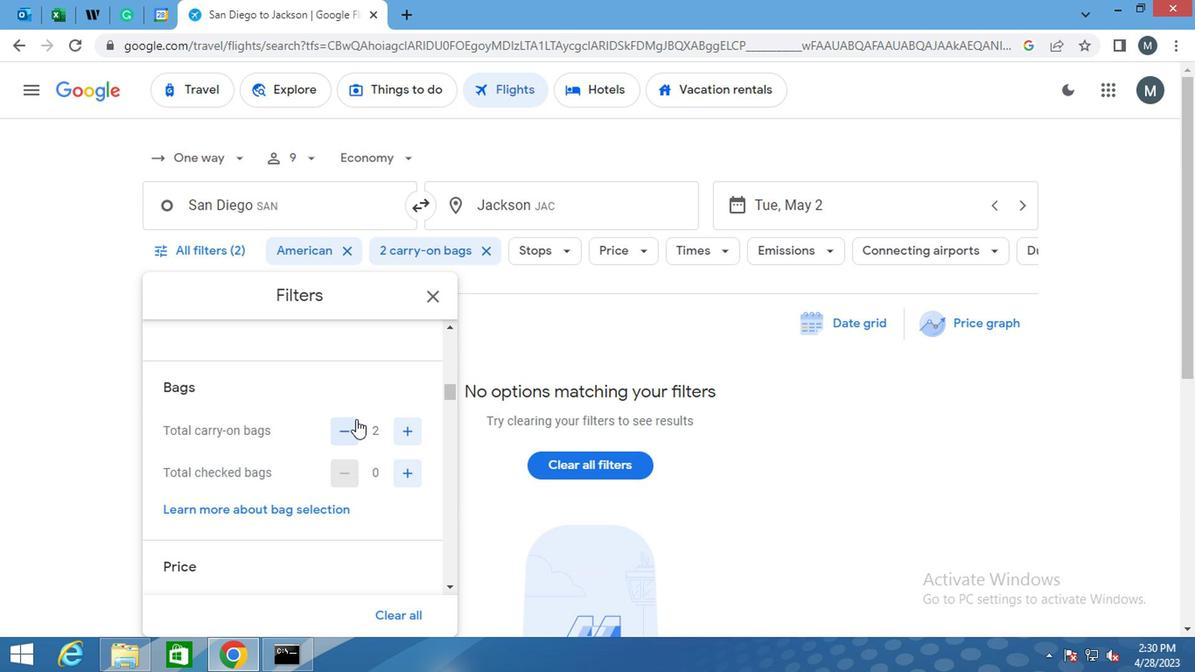 
Action: Mouse moved to (347, 413)
Screenshot: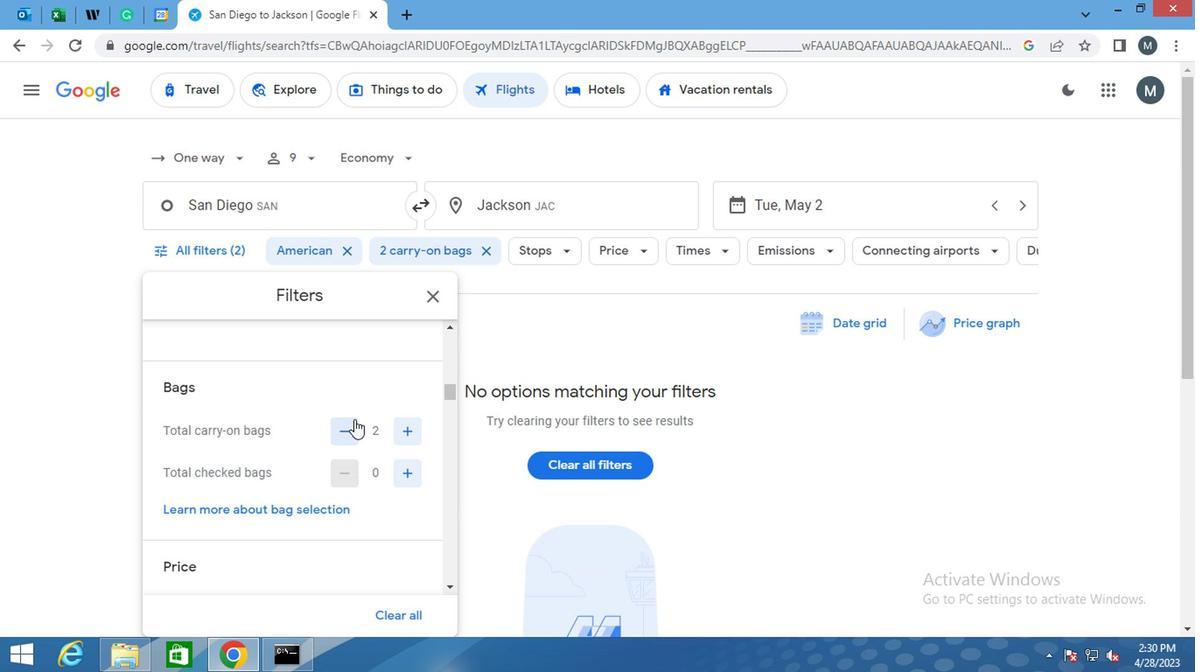
Action: Mouse scrolled (347, 413) with delta (0, 0)
Screenshot: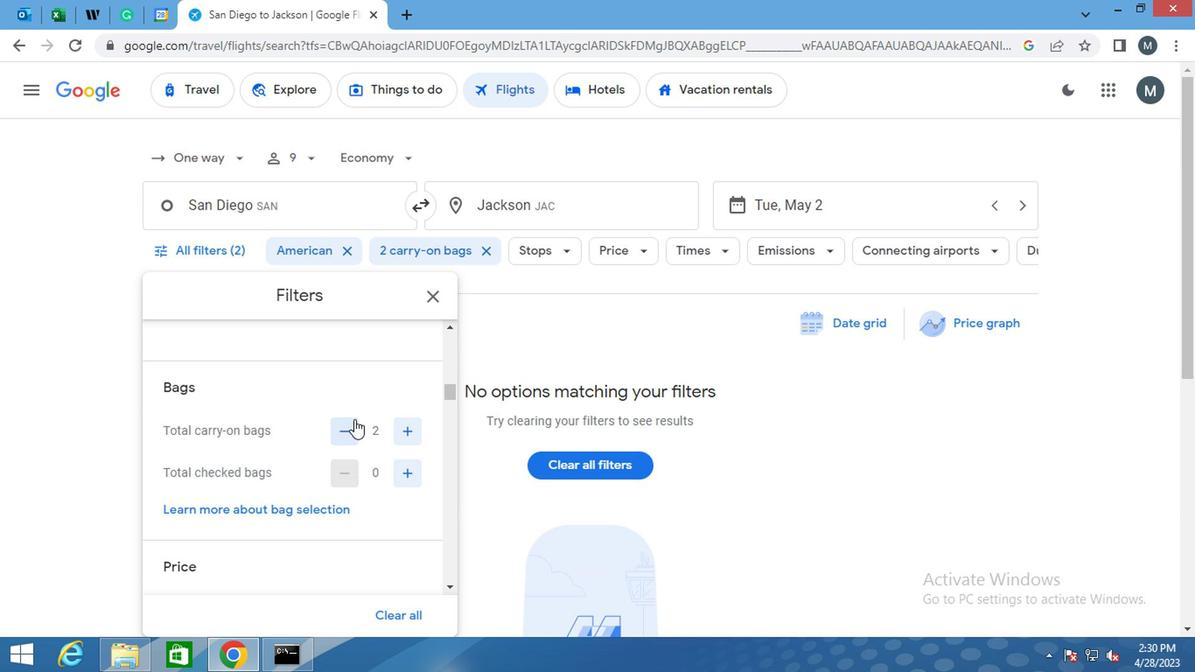
Action: Mouse moved to (286, 465)
Screenshot: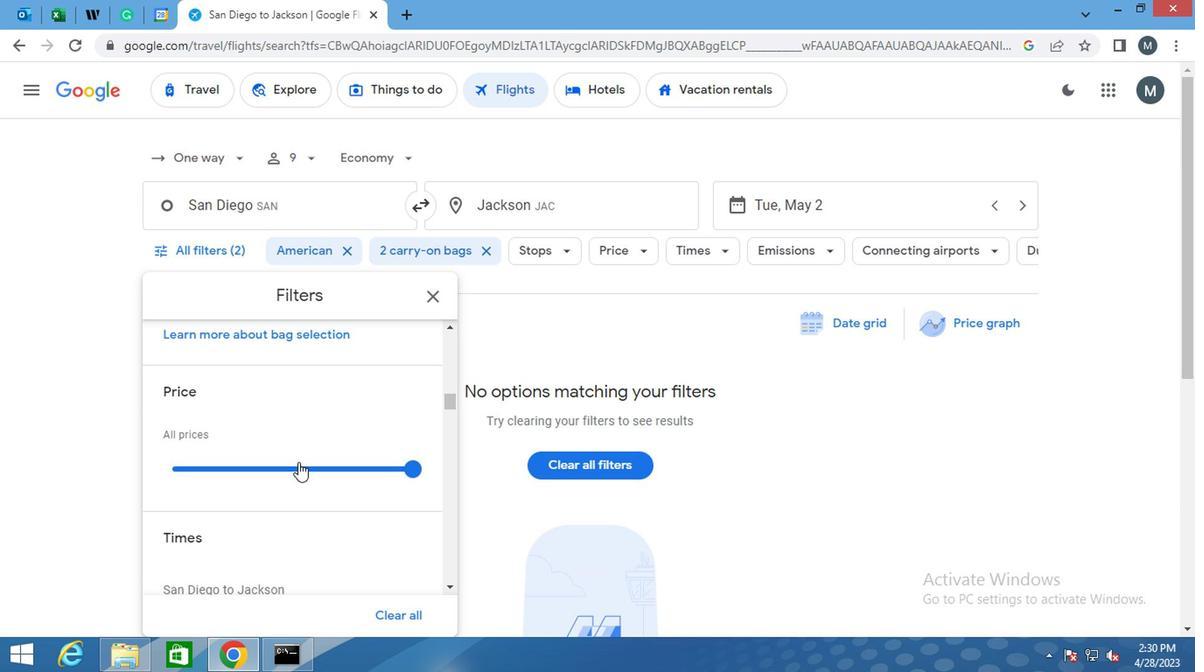 
Action: Mouse pressed left at (286, 465)
Screenshot: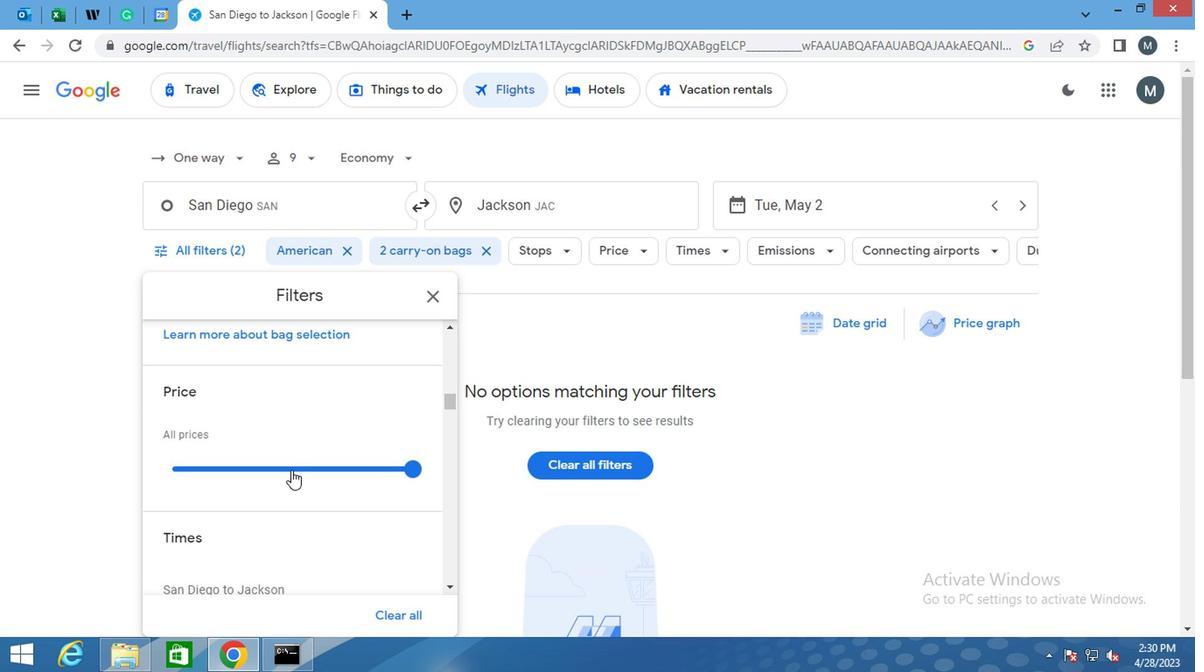 
Action: Mouse moved to (276, 464)
Screenshot: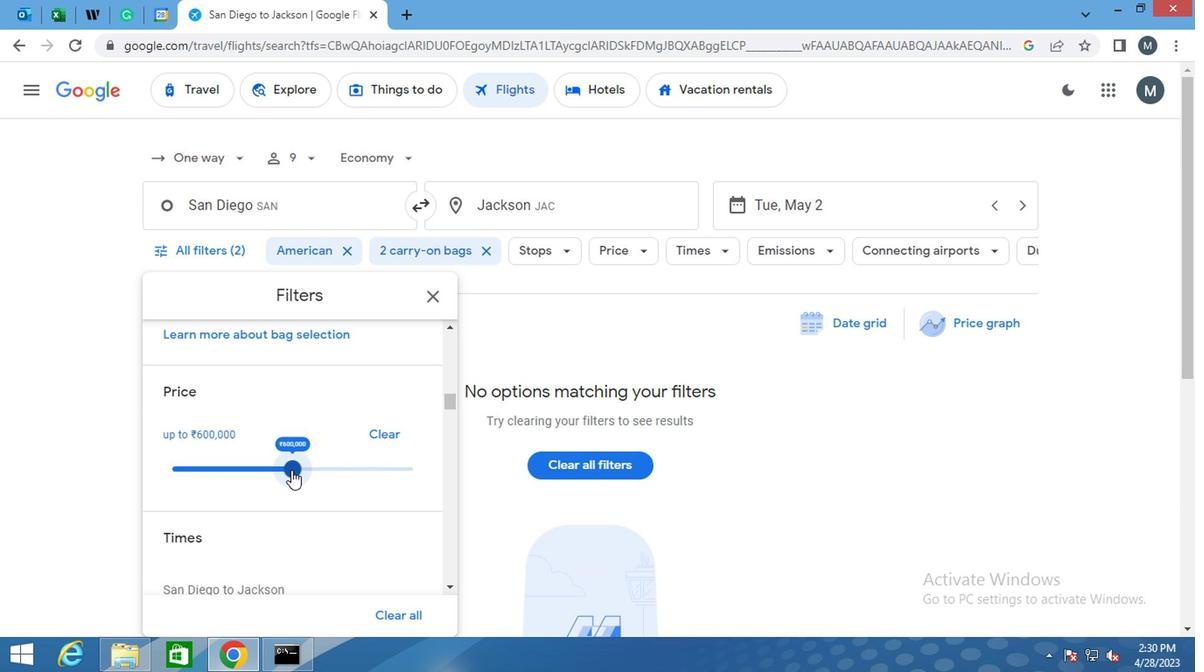 
Action: Mouse pressed left at (276, 464)
Screenshot: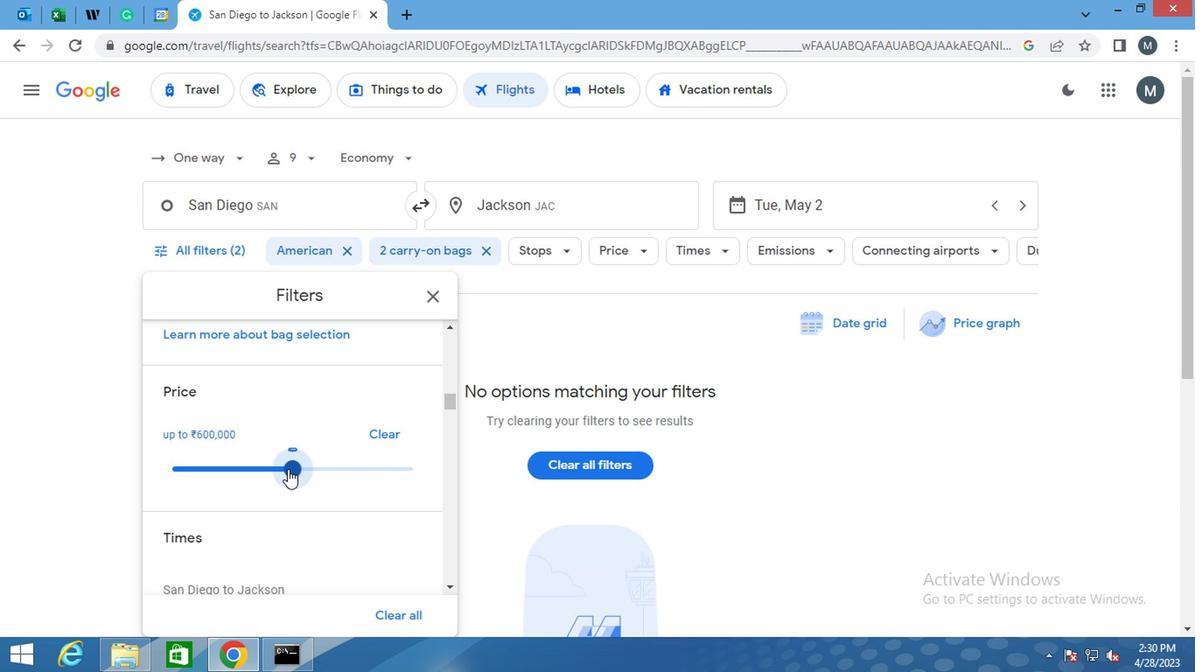 
Action: Mouse moved to (235, 438)
Screenshot: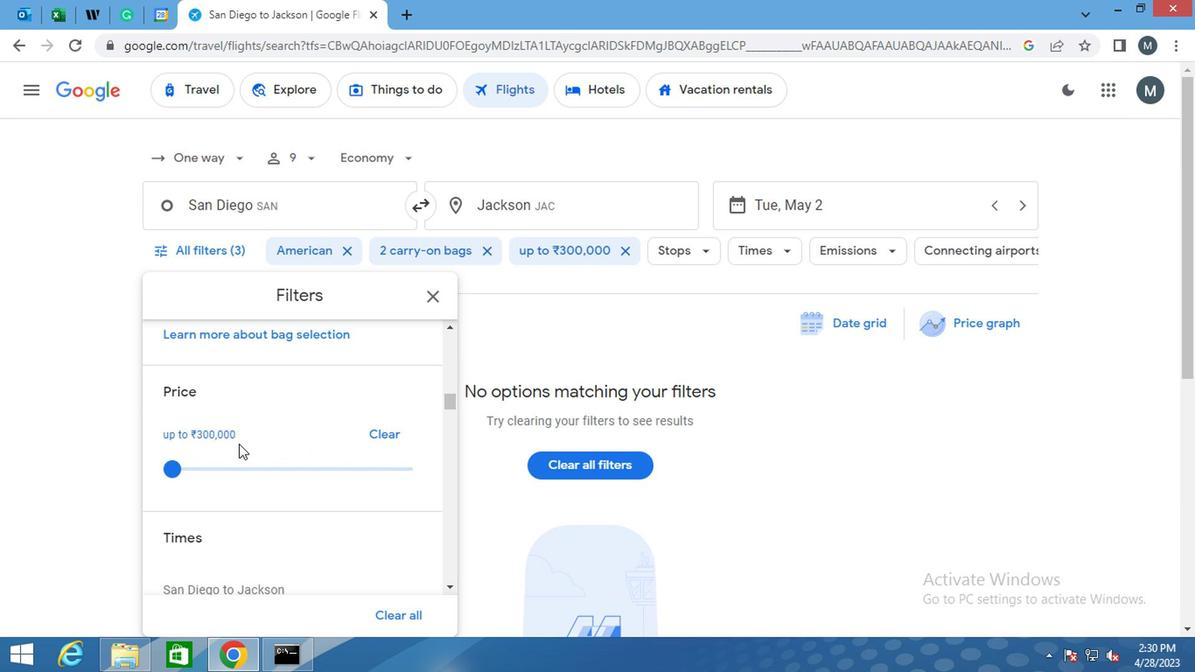 
Action: Mouse scrolled (235, 438) with delta (0, 0)
Screenshot: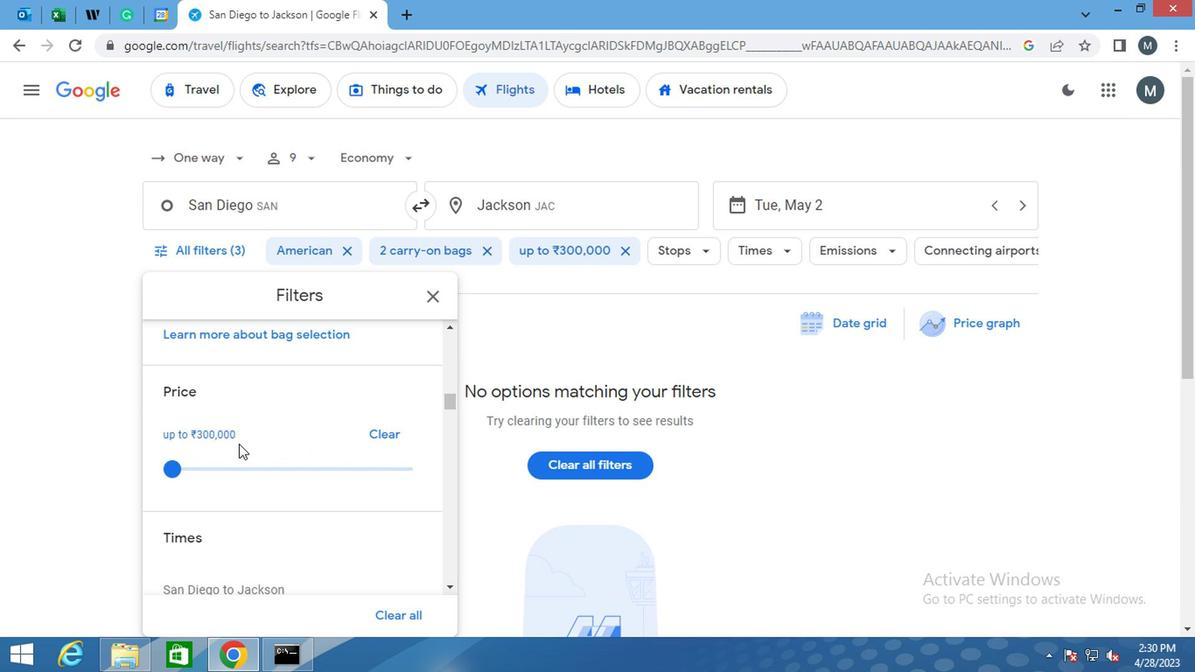 
Action: Mouse moved to (237, 440)
Screenshot: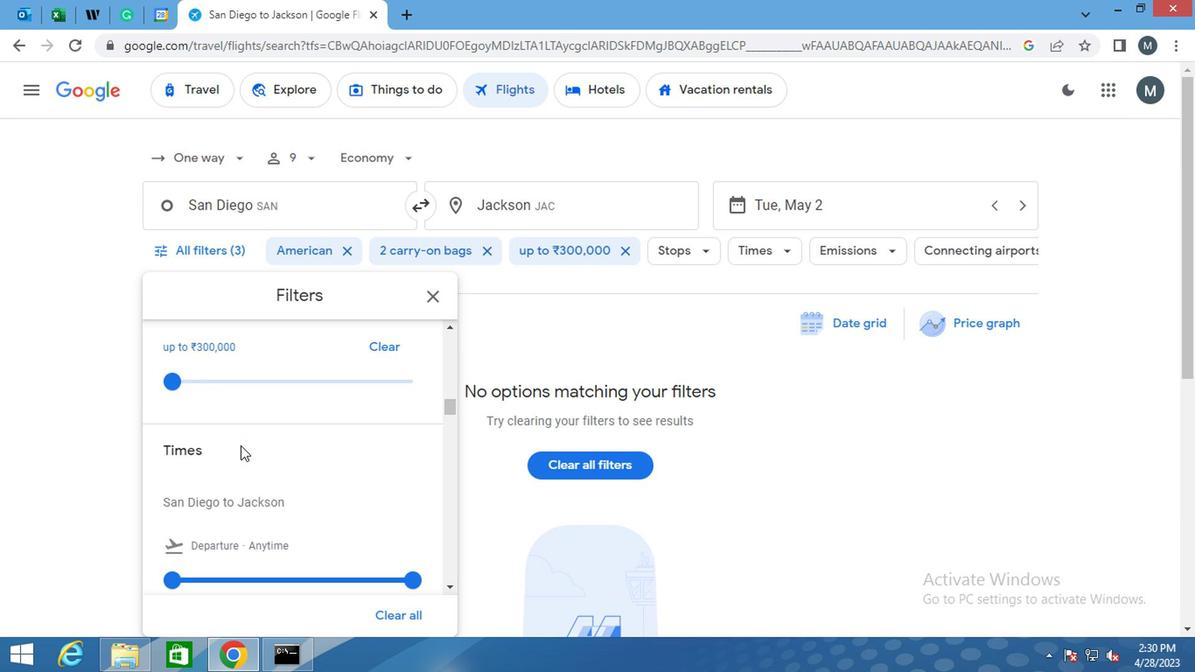 
Action: Mouse scrolled (237, 439) with delta (0, -1)
Screenshot: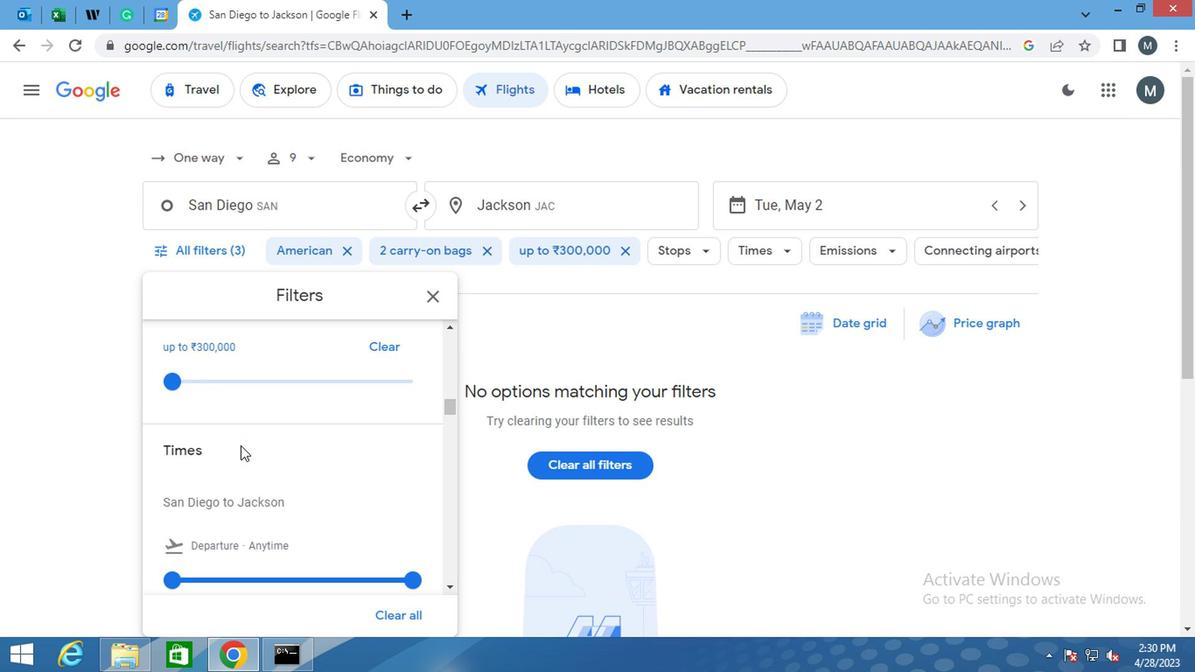
Action: Mouse moved to (272, 488)
Screenshot: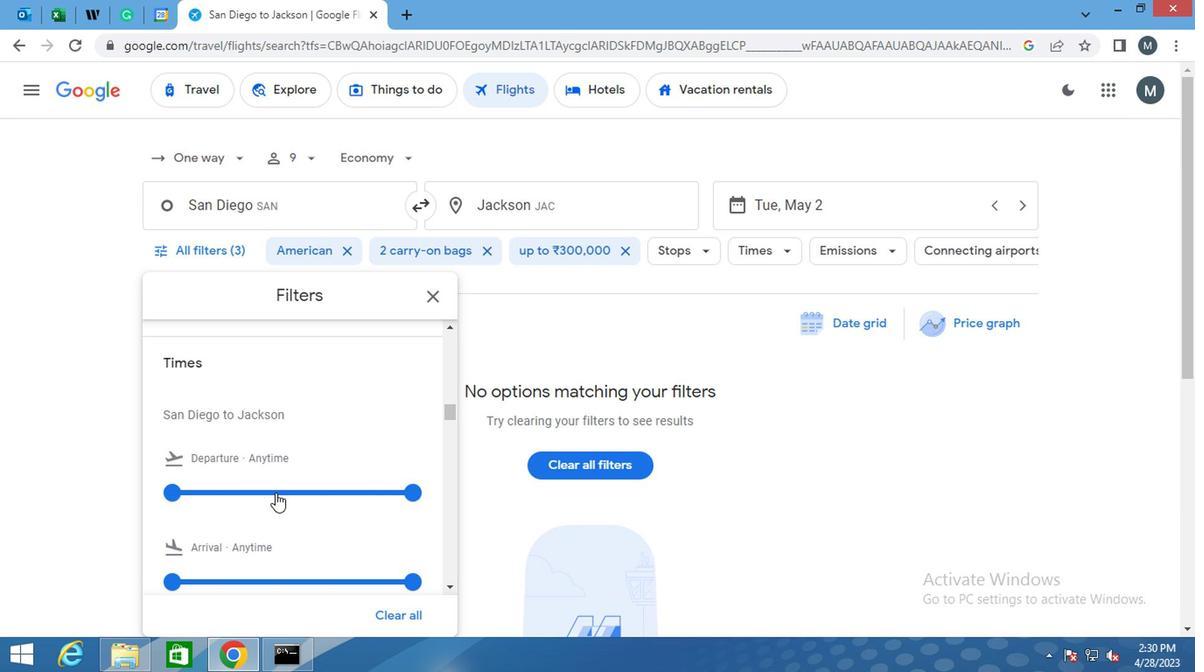 
Action: Mouse pressed left at (272, 488)
Screenshot: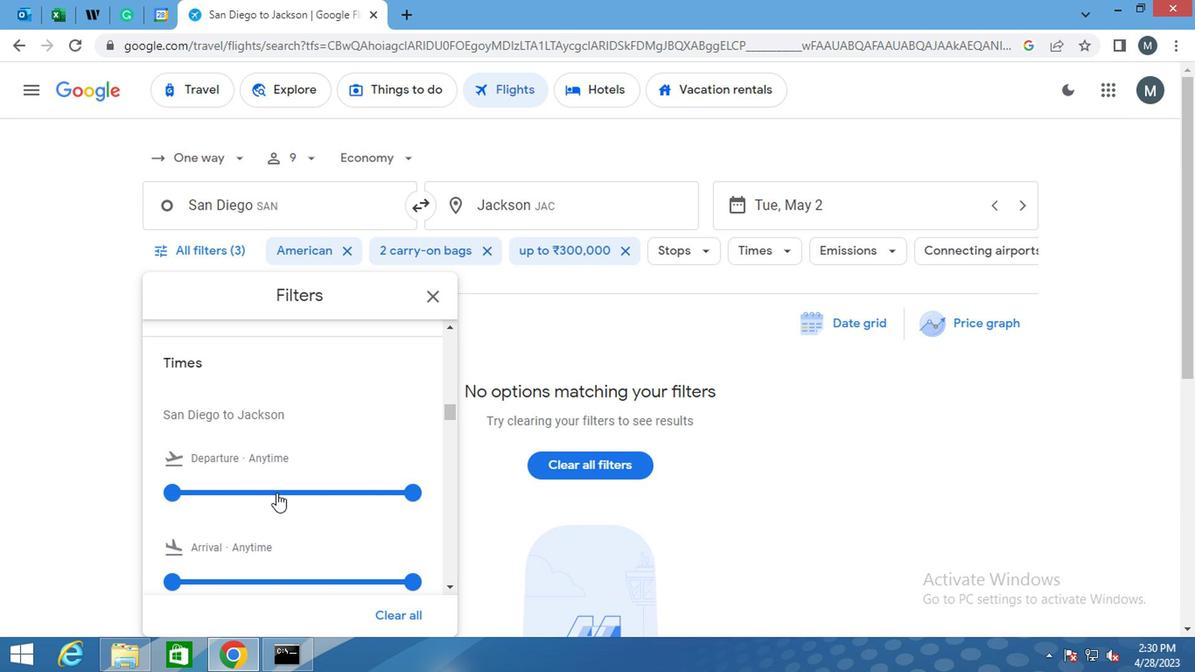 
Action: Mouse moved to (289, 481)
Screenshot: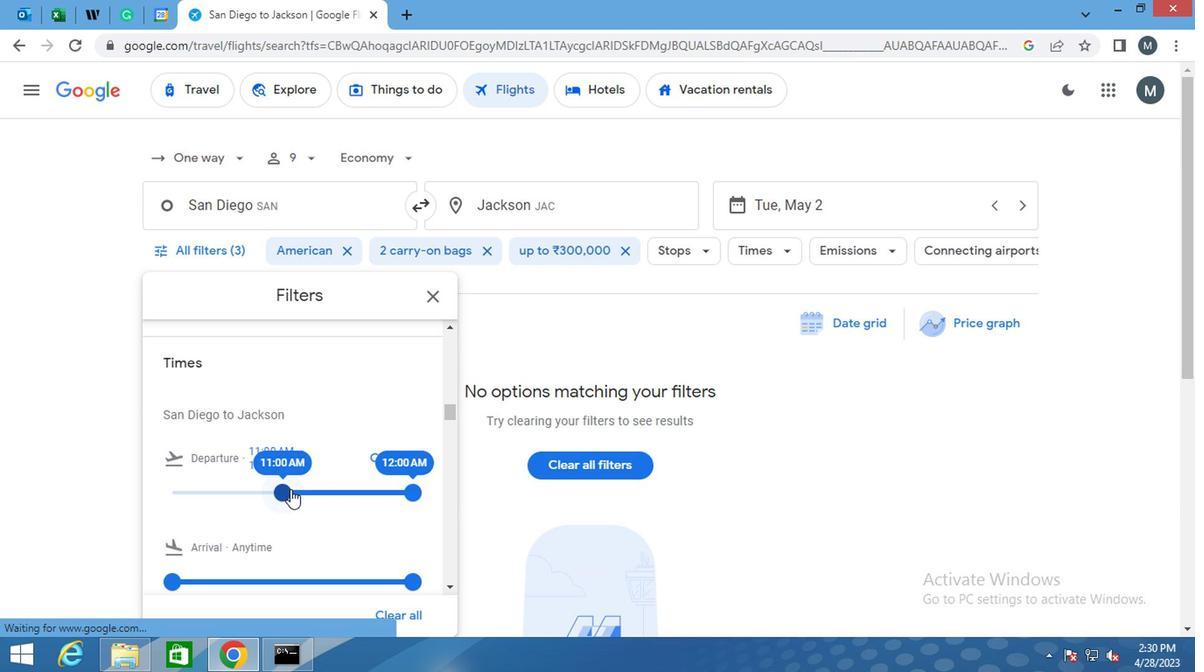 
Action: Mouse pressed left at (289, 481)
Screenshot: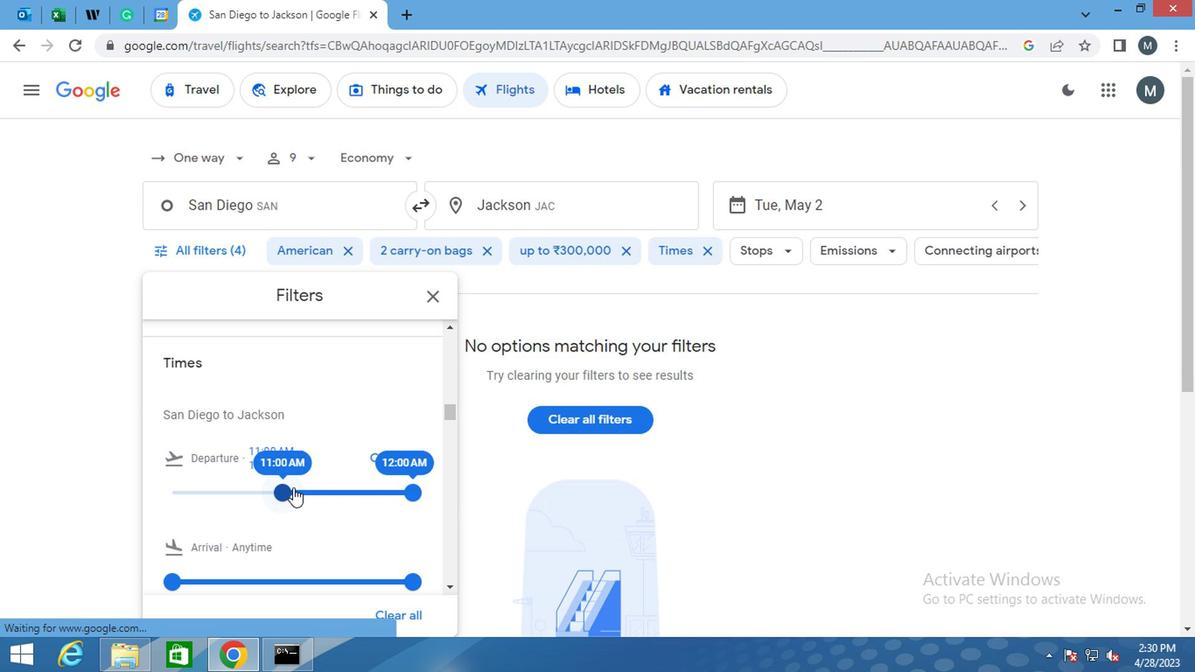 
Action: Mouse moved to (402, 486)
Screenshot: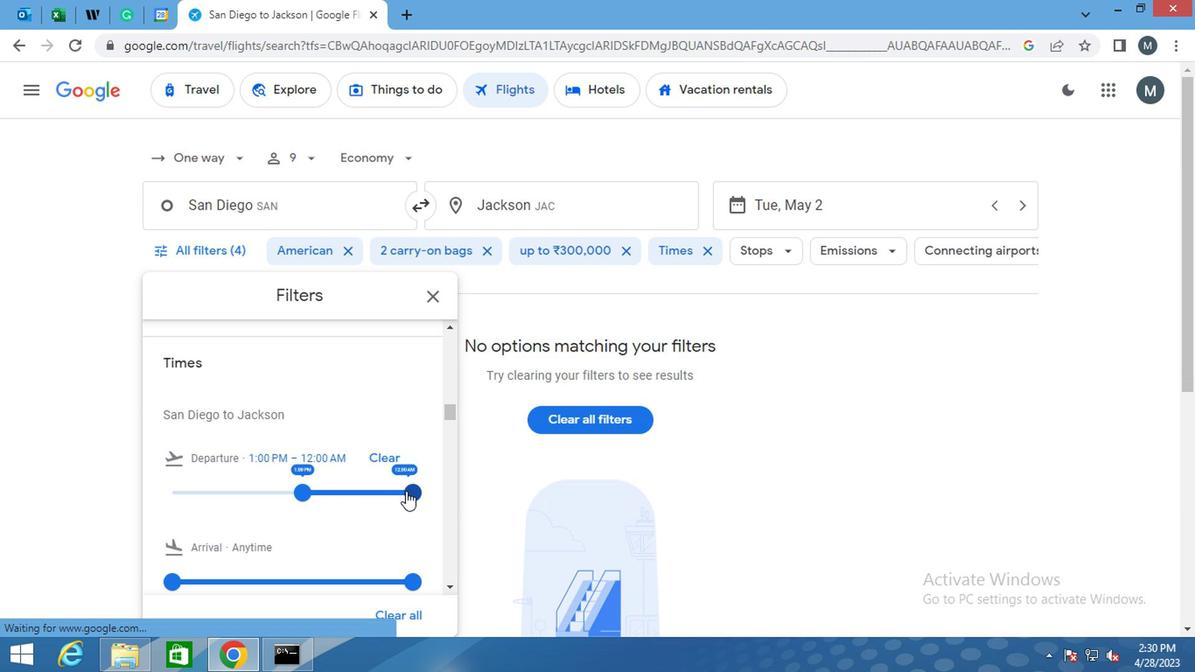
Action: Mouse pressed left at (402, 486)
Screenshot: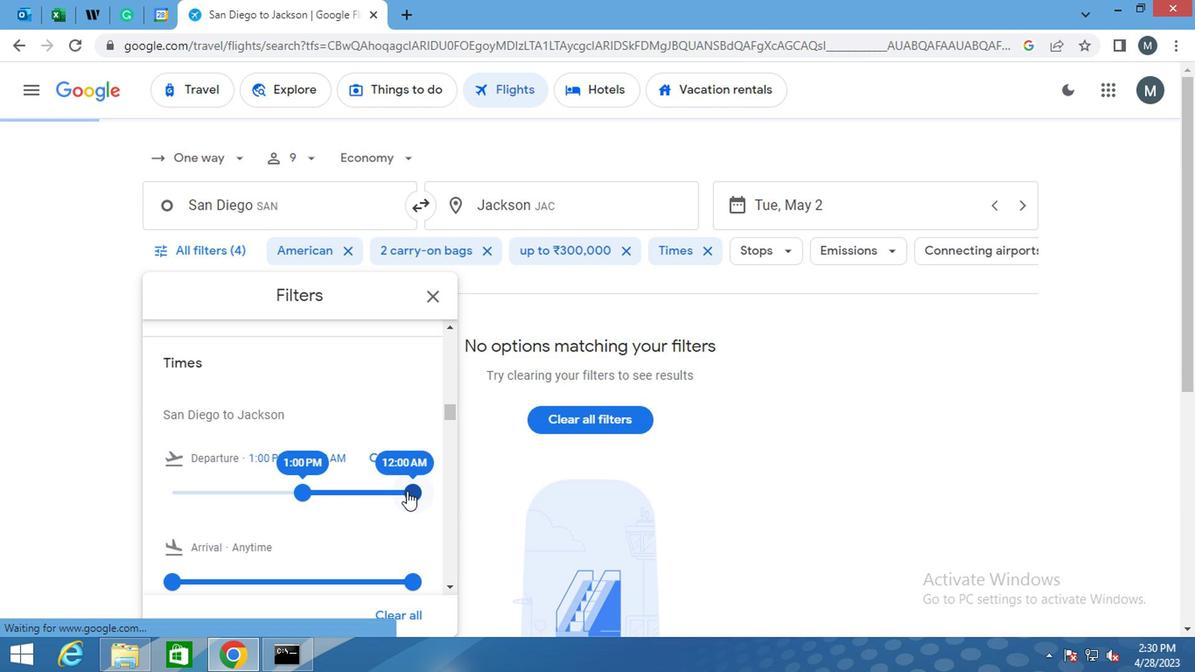
Action: Mouse moved to (296, 481)
Screenshot: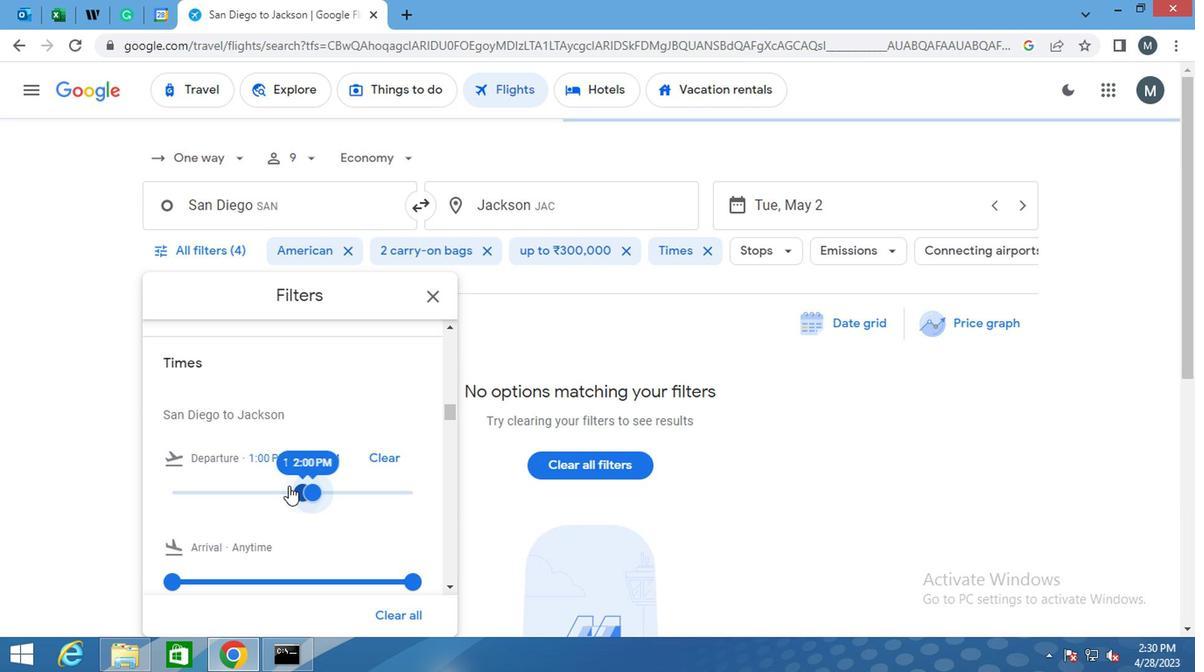 
Action: Mouse scrolled (296, 479) with delta (0, -1)
Screenshot: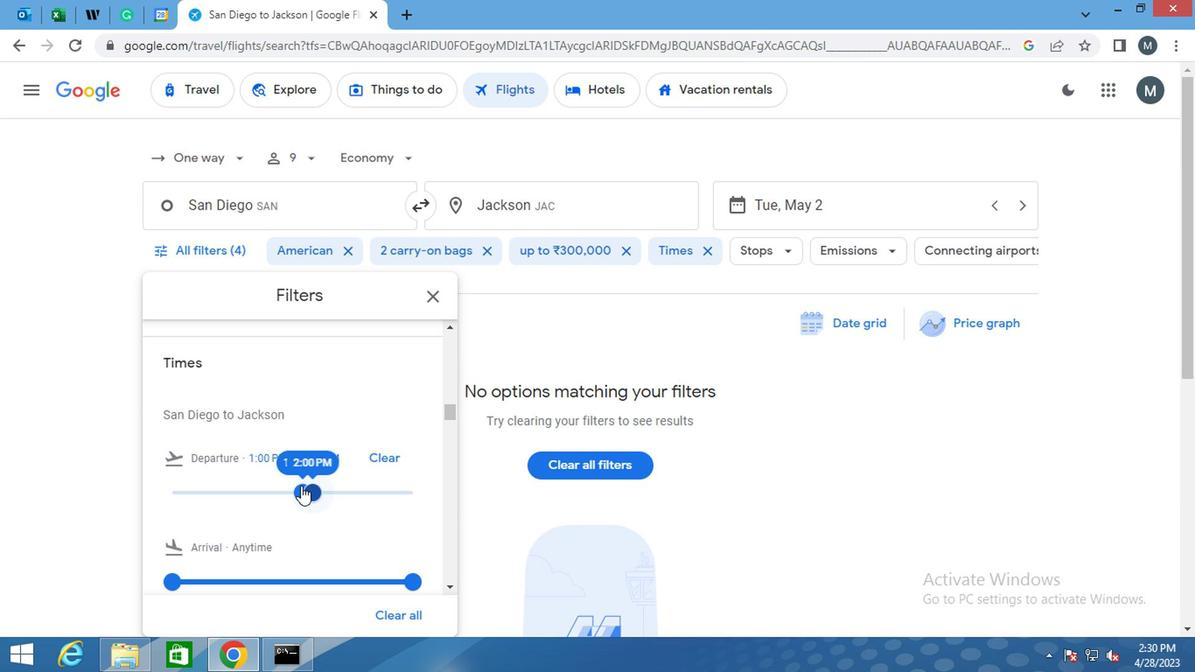
Action: Mouse moved to (296, 485)
Screenshot: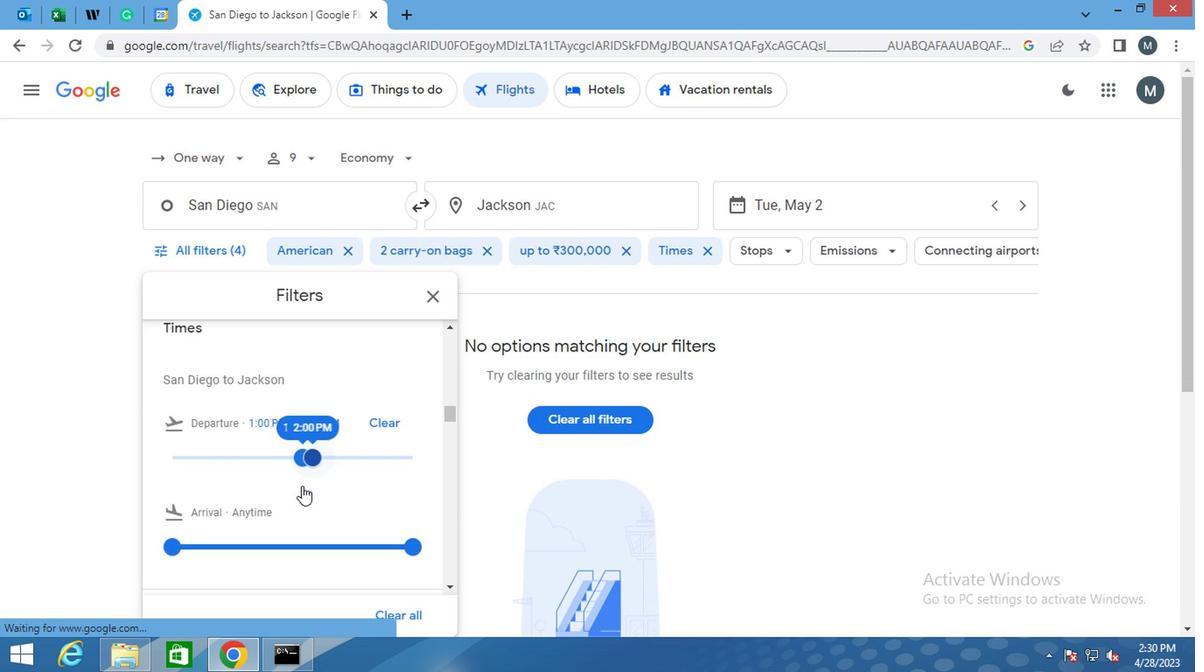 
Action: Mouse scrolled (296, 484) with delta (0, 0)
Screenshot: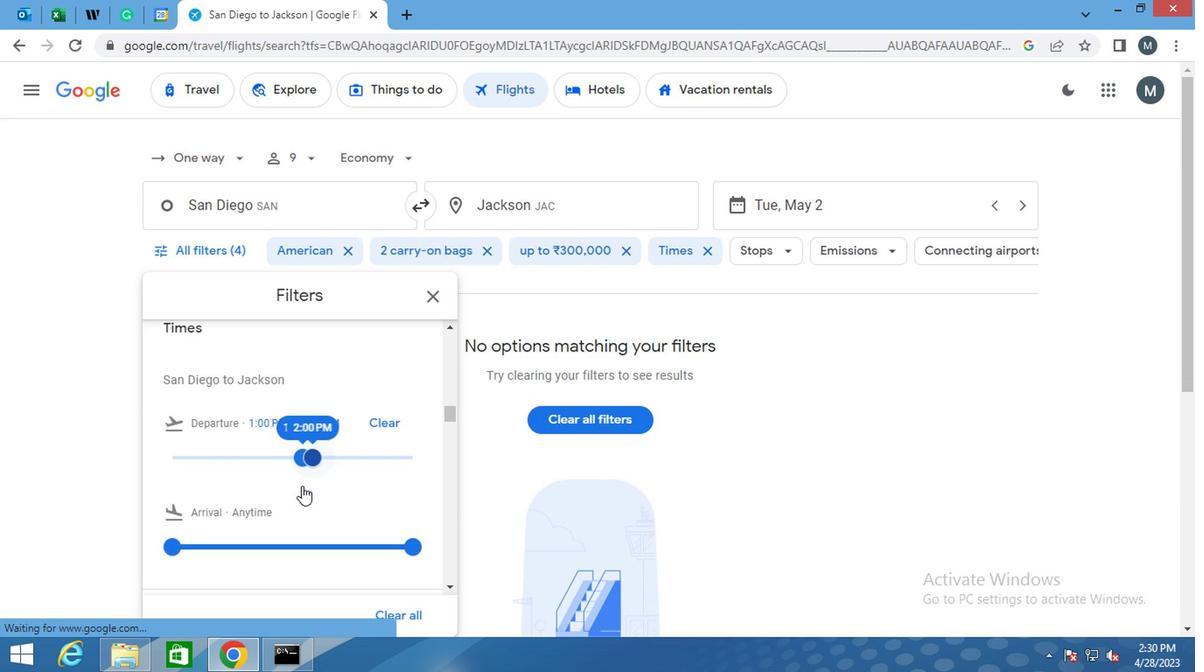 
Action: Mouse moved to (295, 488)
Screenshot: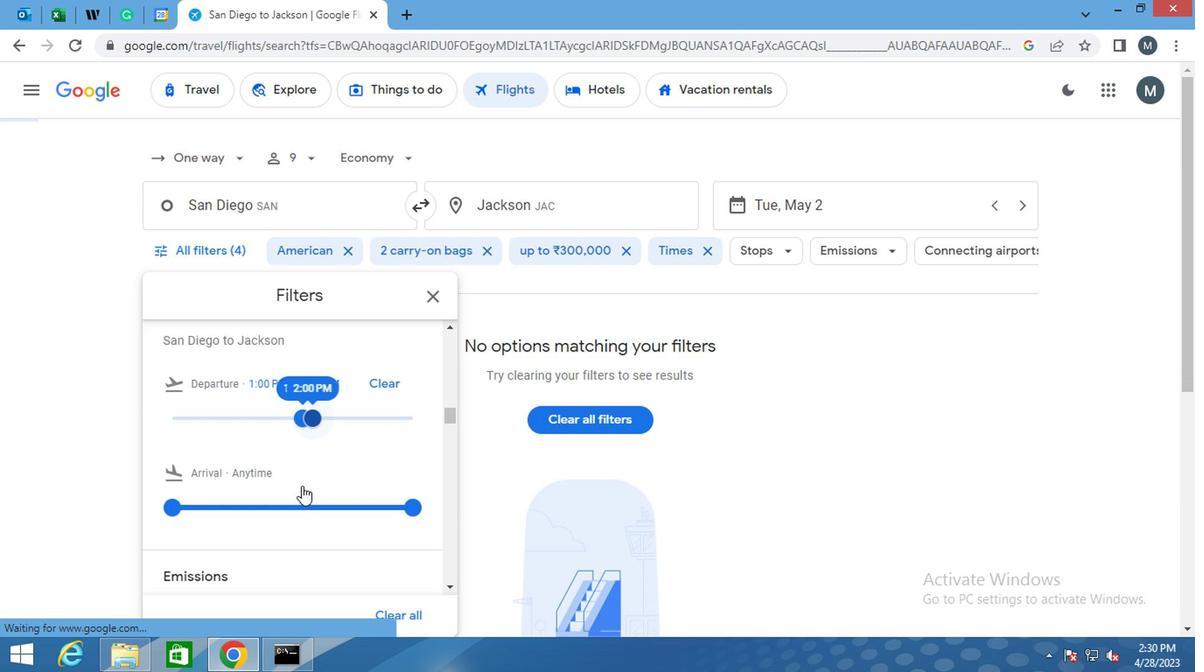 
Action: Mouse scrolled (295, 487) with delta (0, 0)
Screenshot: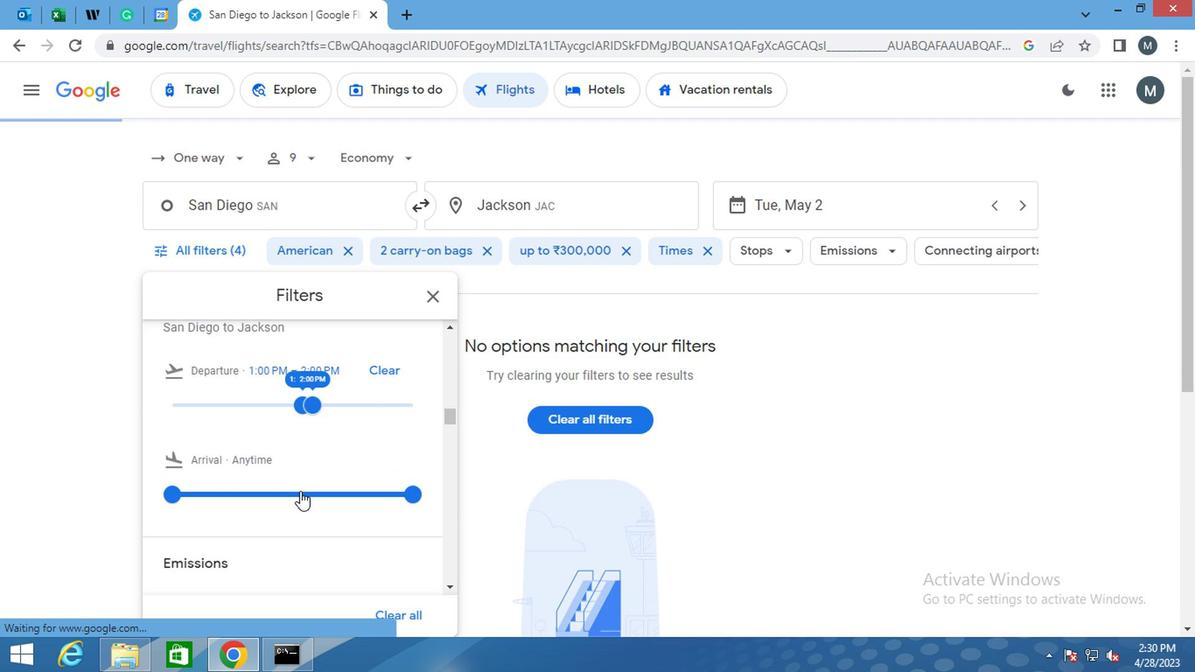 
Action: Mouse moved to (438, 285)
Screenshot: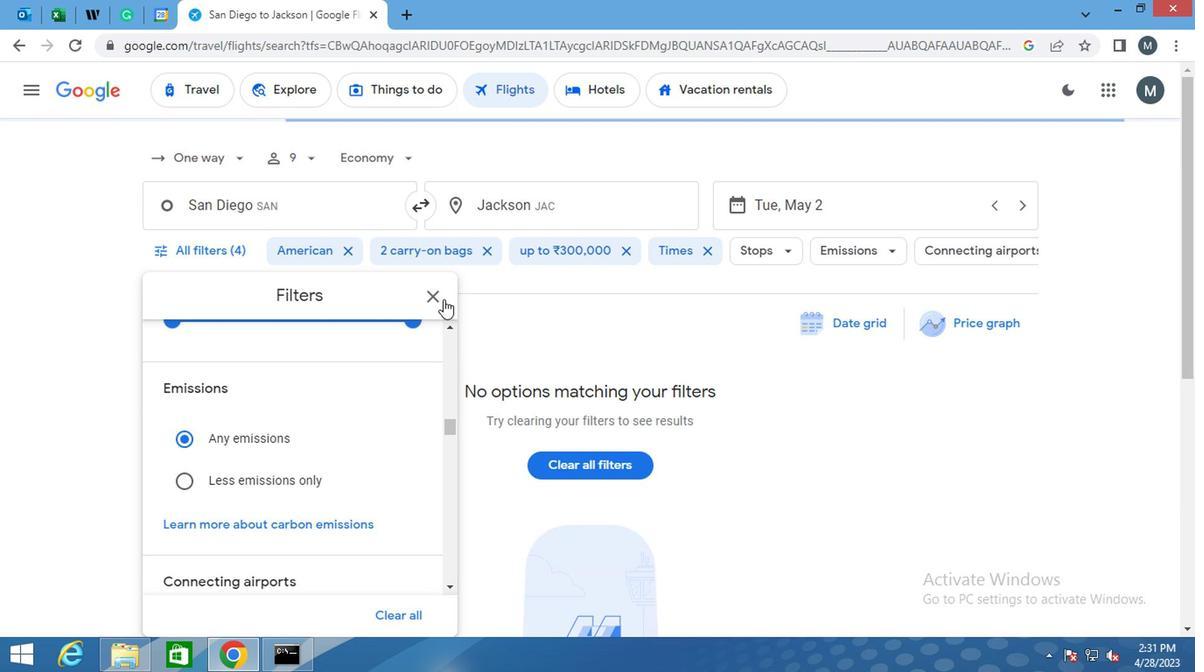 
Action: Mouse pressed left at (438, 285)
Screenshot: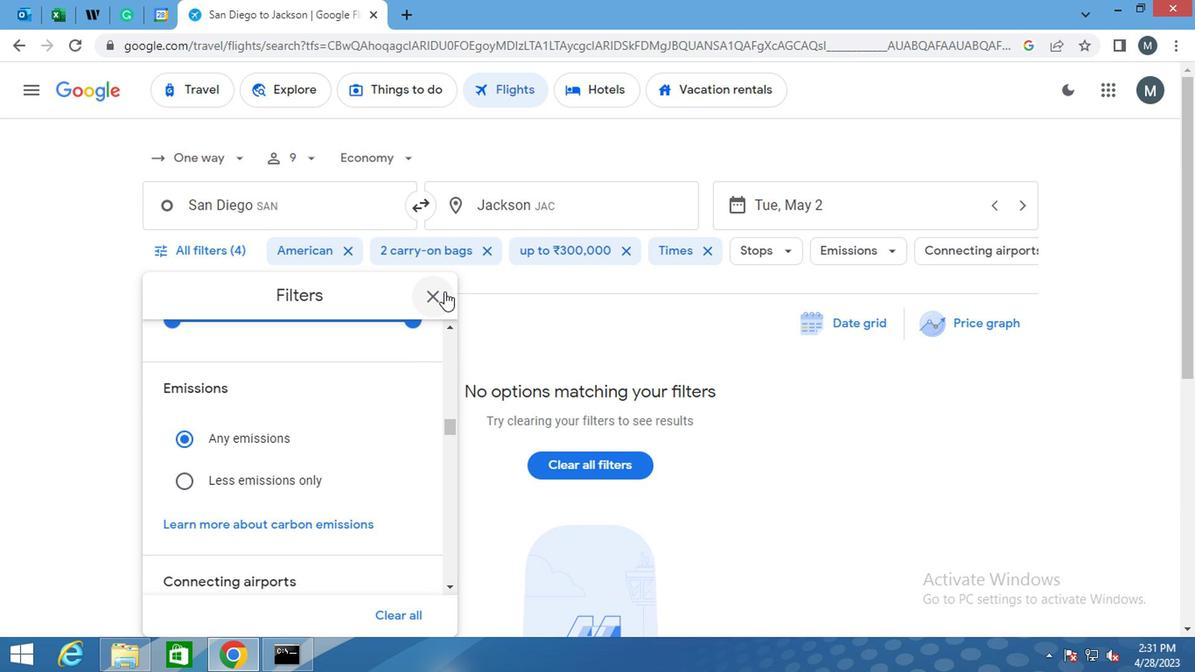 
